 Task: Find connections with filter location Chalon-sur-Saône with filter topic #blockchainwith filter profile language English with filter current company Max Fashion India with filter school University of Rajasthan with filter industry Defense and Space Manufacturing with filter service category Network Support with filter keywords title Proposal Writer
Action: Mouse moved to (640, 93)
Screenshot: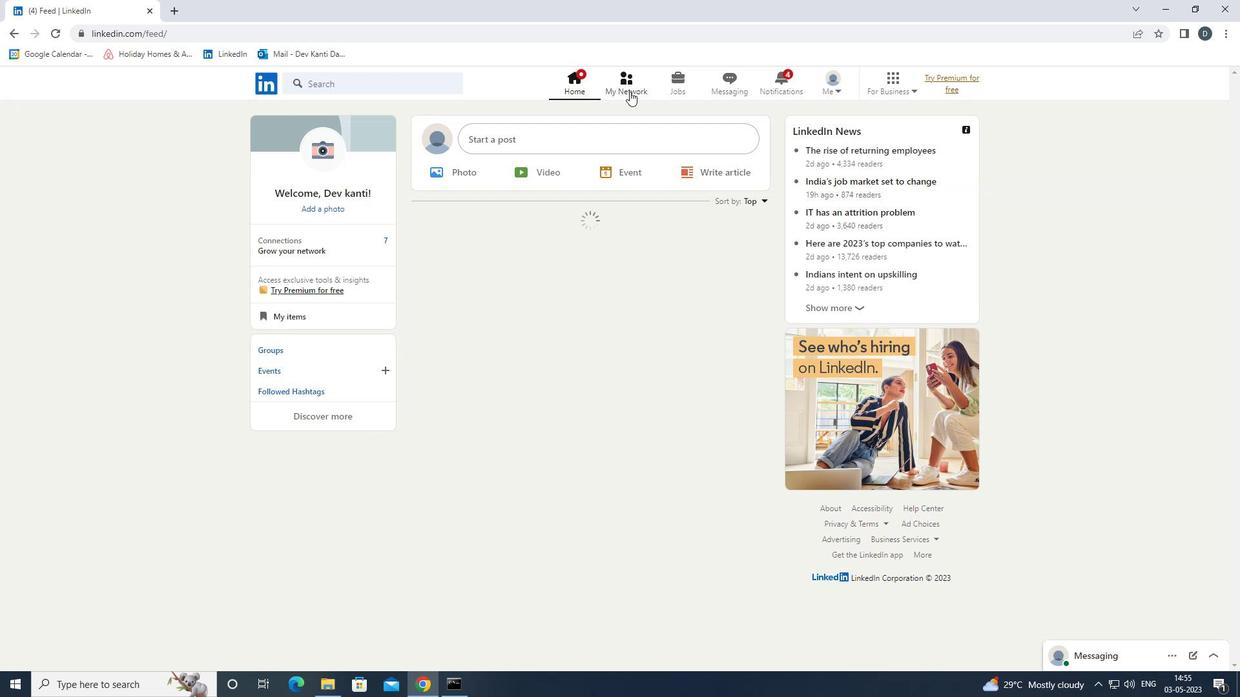 
Action: Mouse pressed left at (640, 93)
Screenshot: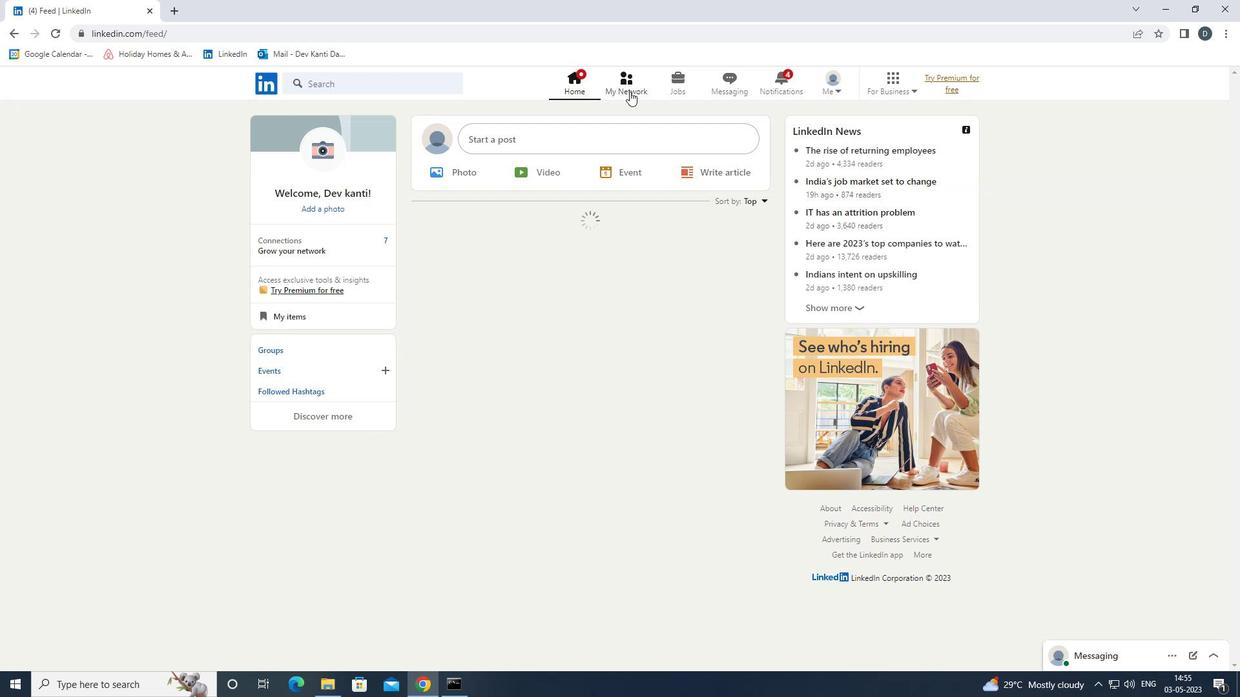 
Action: Mouse moved to (430, 153)
Screenshot: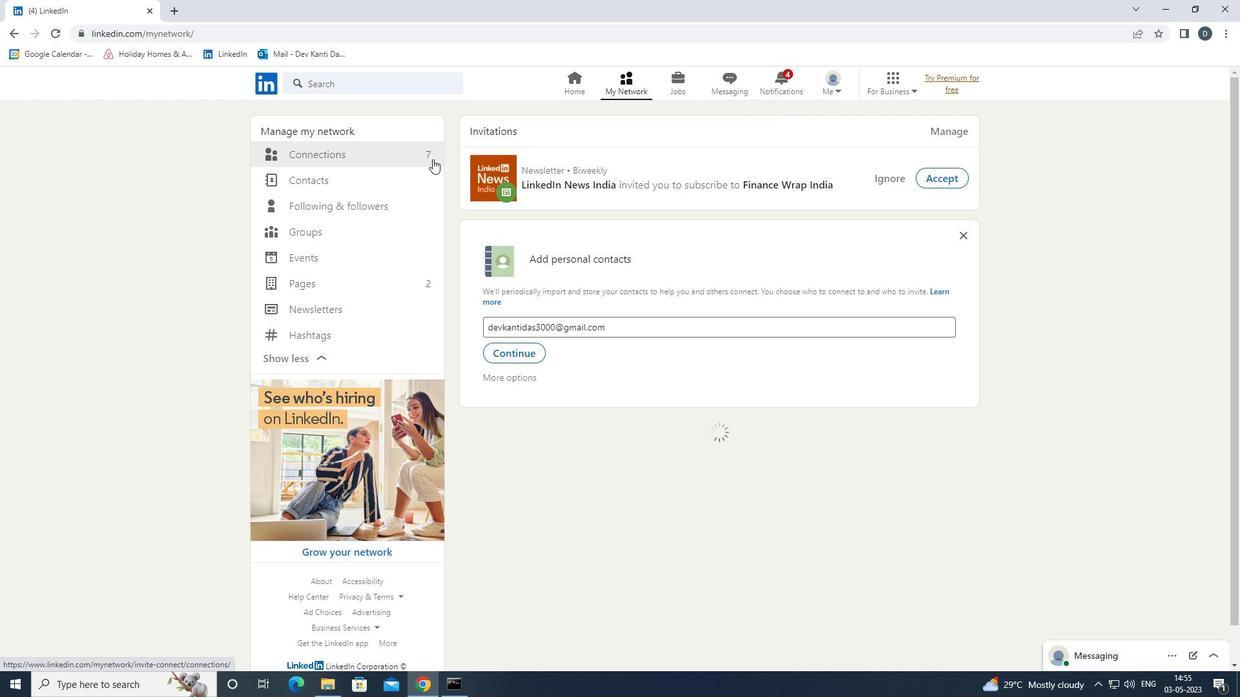 
Action: Mouse pressed left at (430, 153)
Screenshot: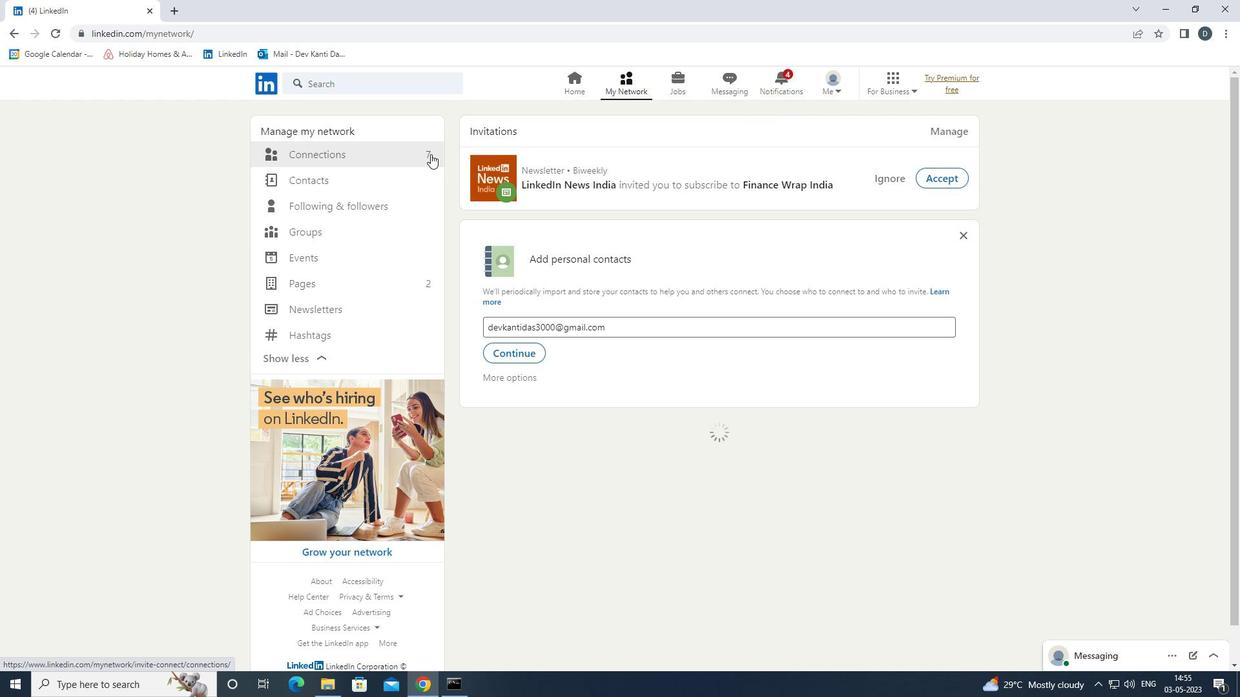 
Action: Mouse moved to (722, 161)
Screenshot: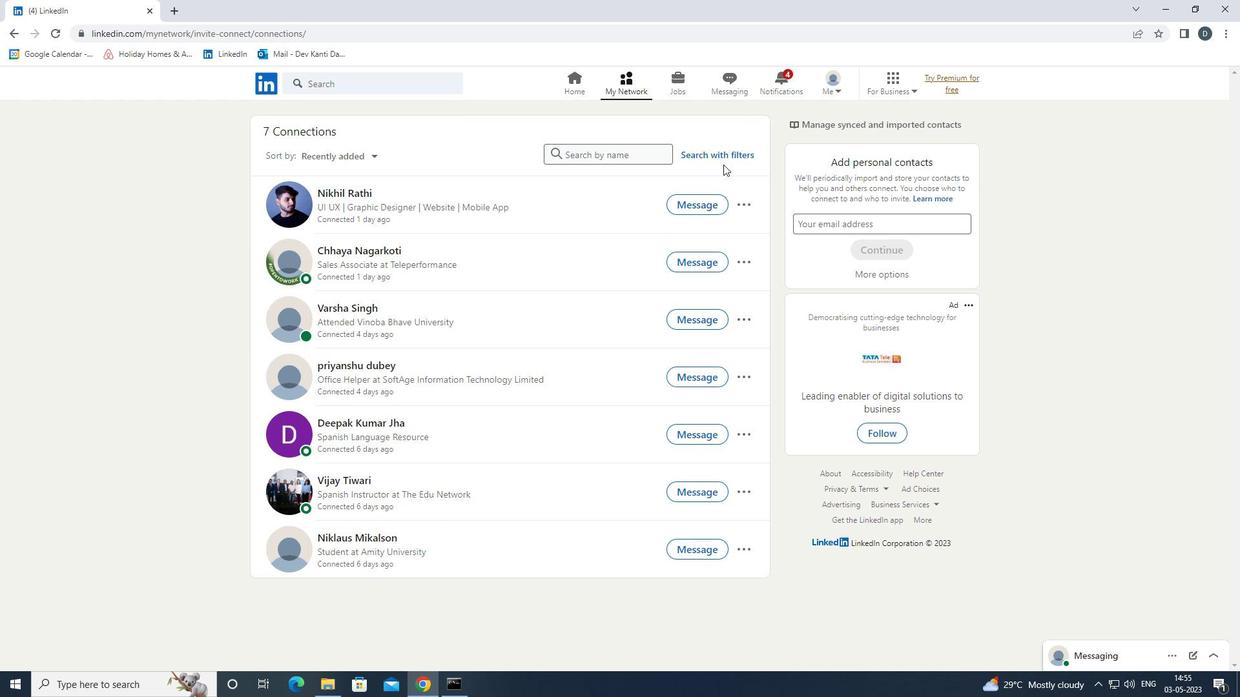 
Action: Mouse pressed left at (722, 161)
Screenshot: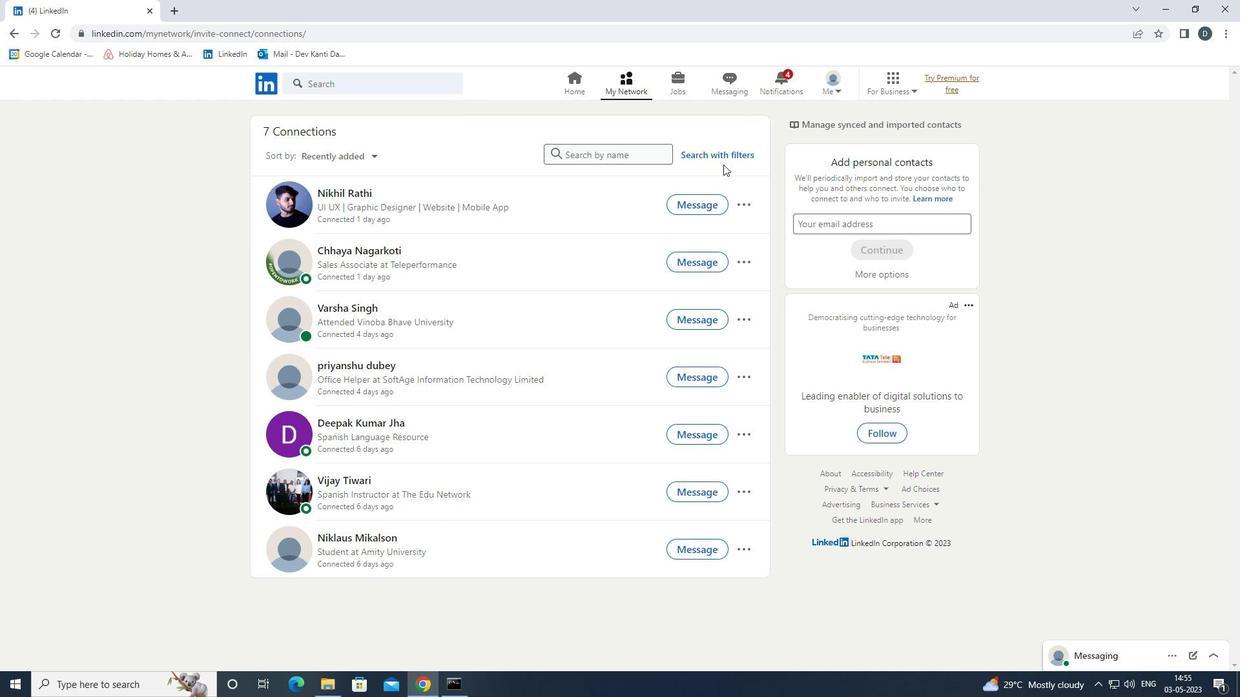 
Action: Mouse moved to (669, 119)
Screenshot: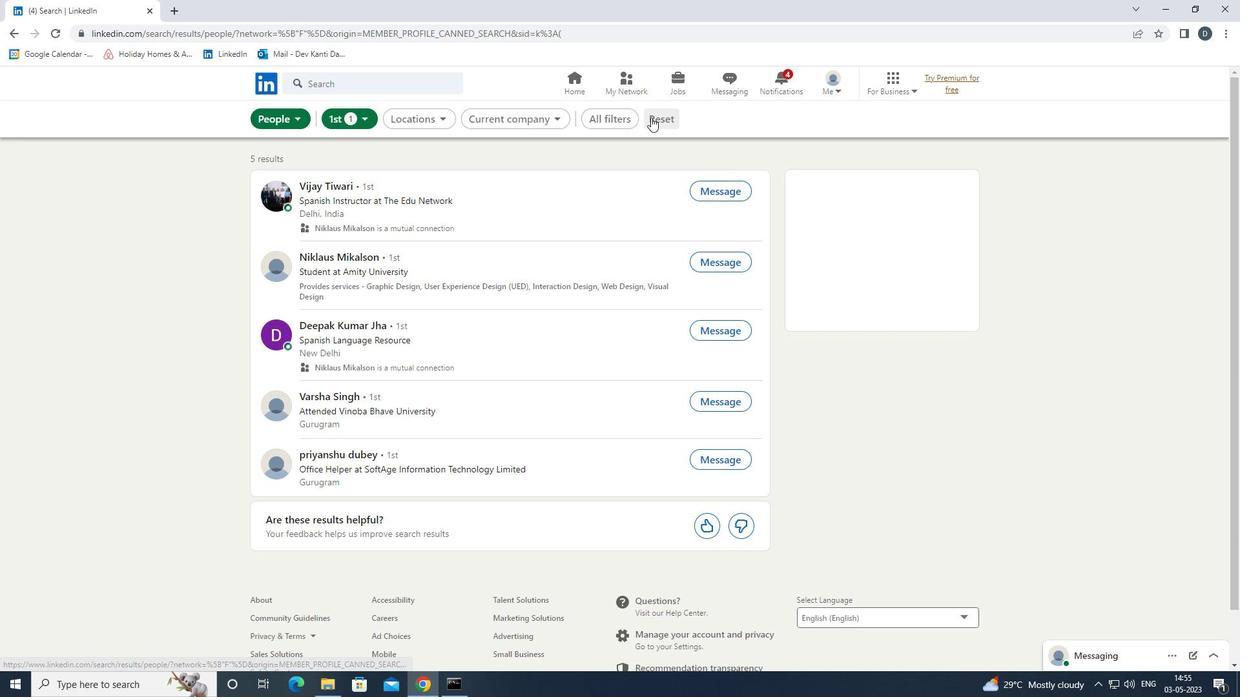 
Action: Mouse pressed left at (669, 119)
Screenshot: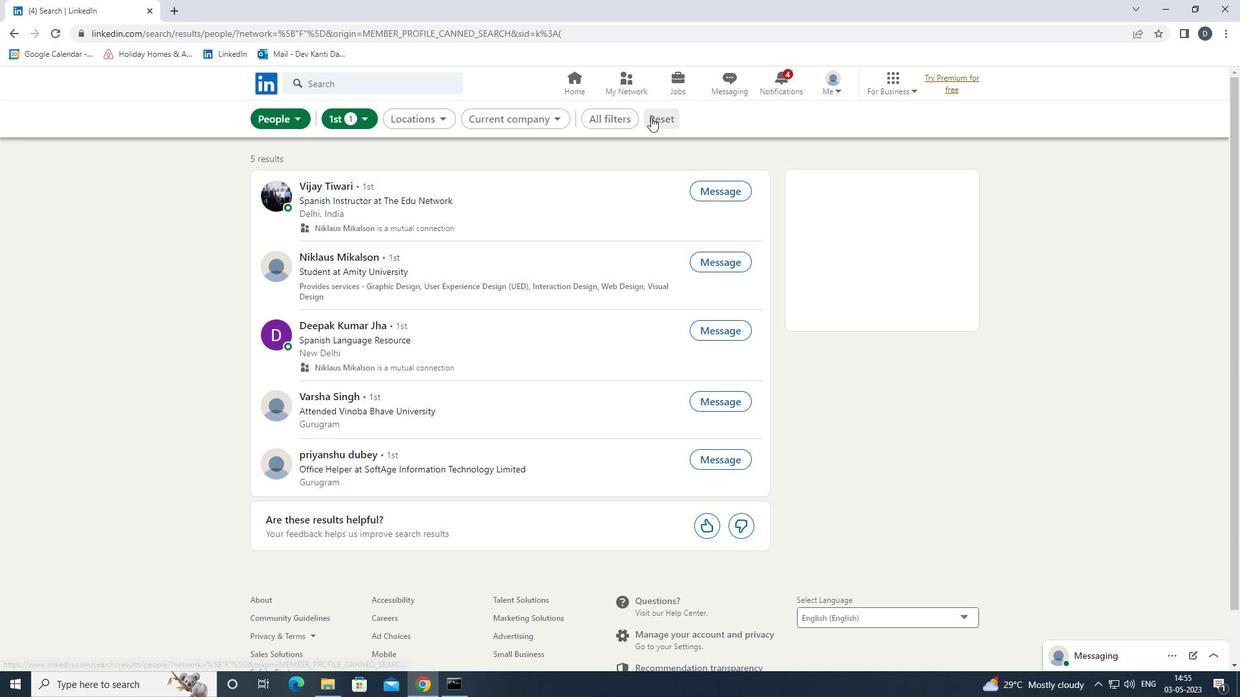 
Action: Mouse moved to (629, 117)
Screenshot: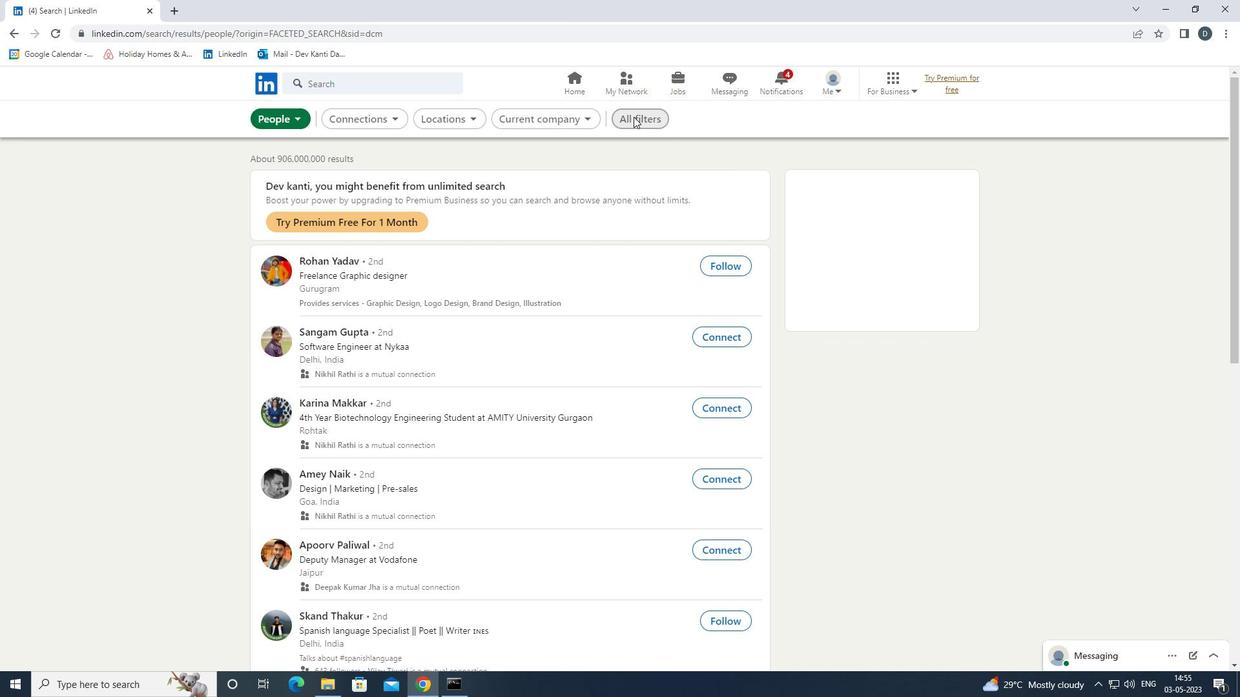 
Action: Mouse pressed left at (629, 117)
Screenshot: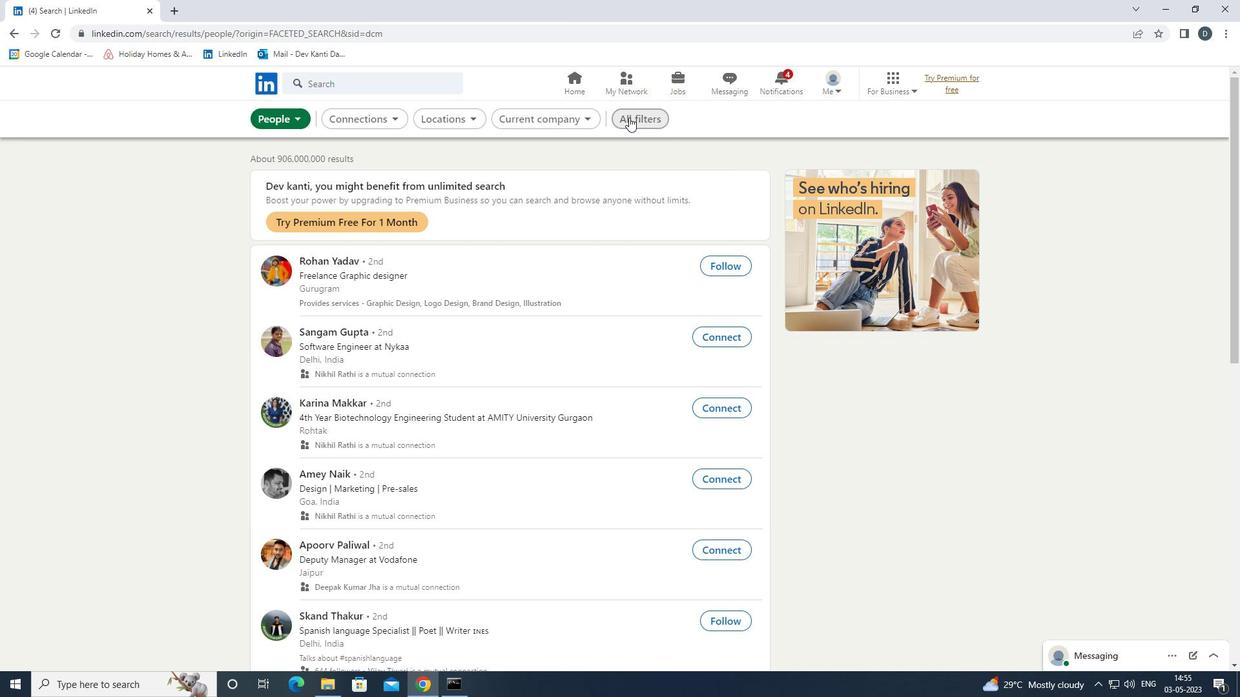 
Action: Mouse moved to (1129, 341)
Screenshot: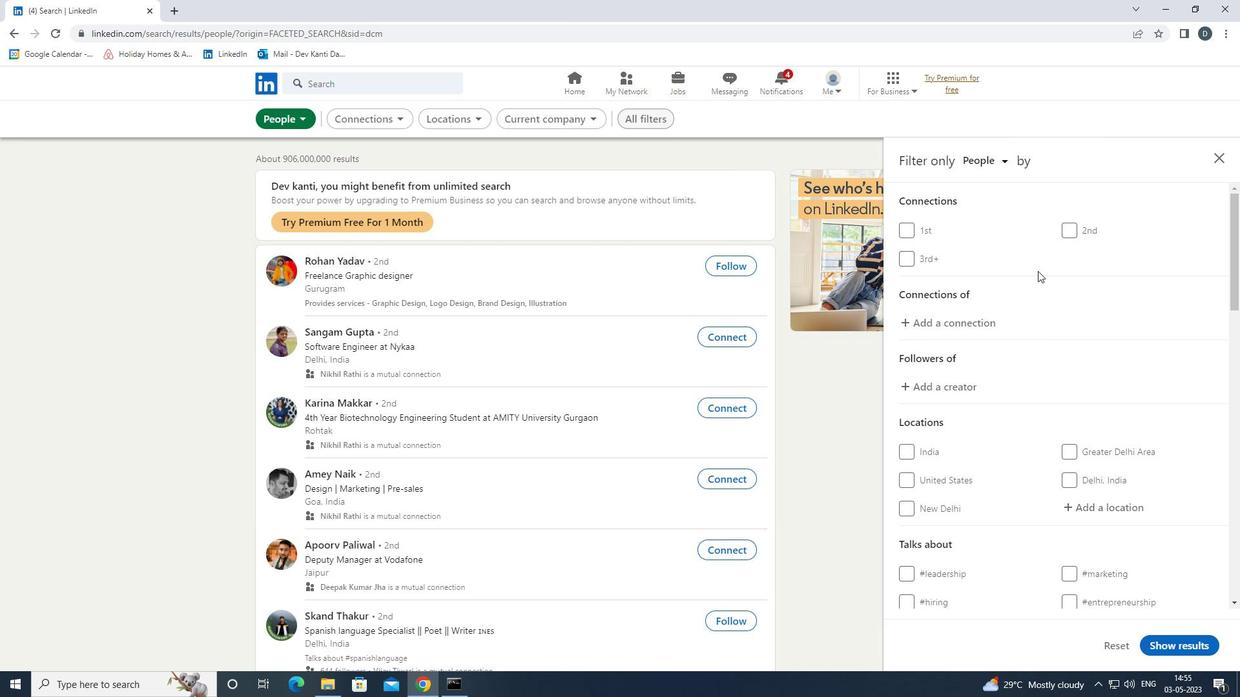 
Action: Mouse scrolled (1129, 340) with delta (0, 0)
Screenshot: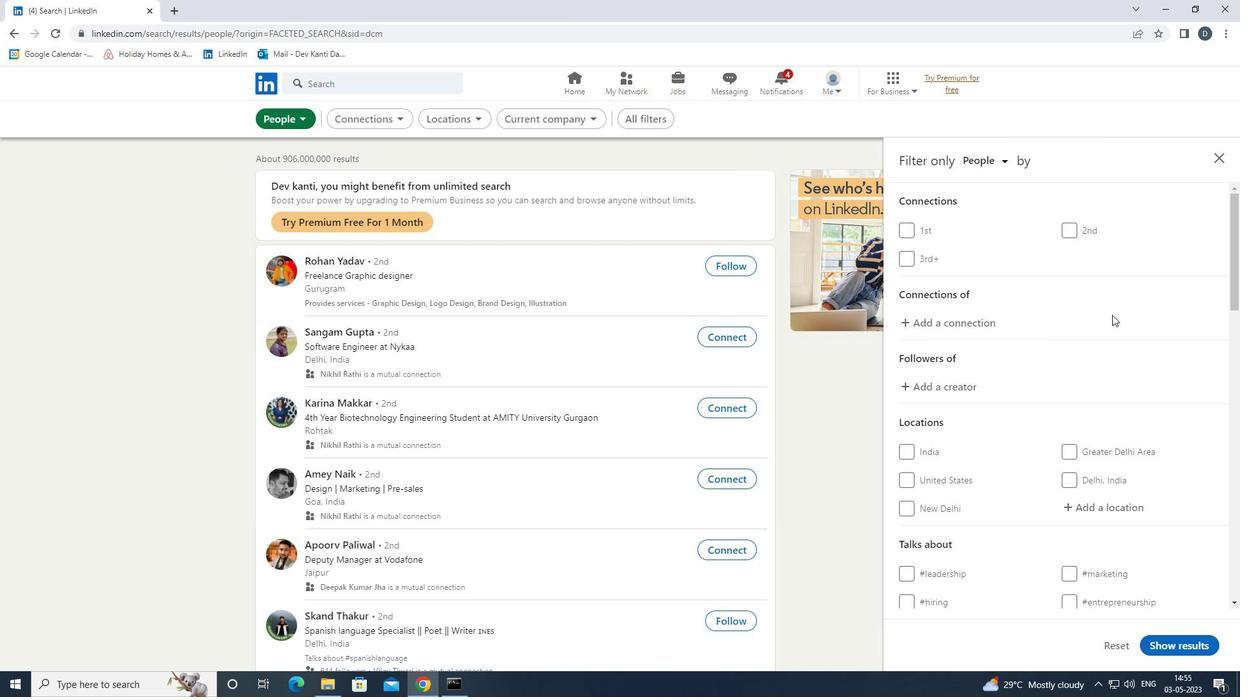 
Action: Mouse scrolled (1129, 340) with delta (0, 0)
Screenshot: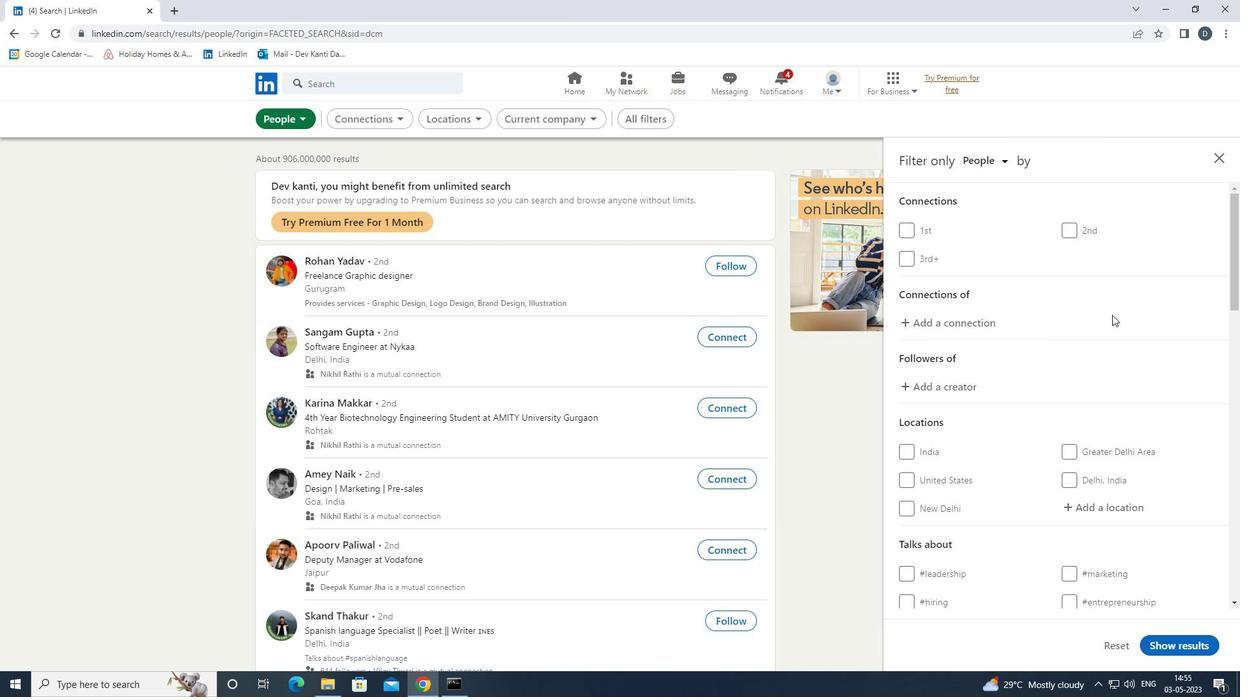 
Action: Mouse moved to (1124, 377)
Screenshot: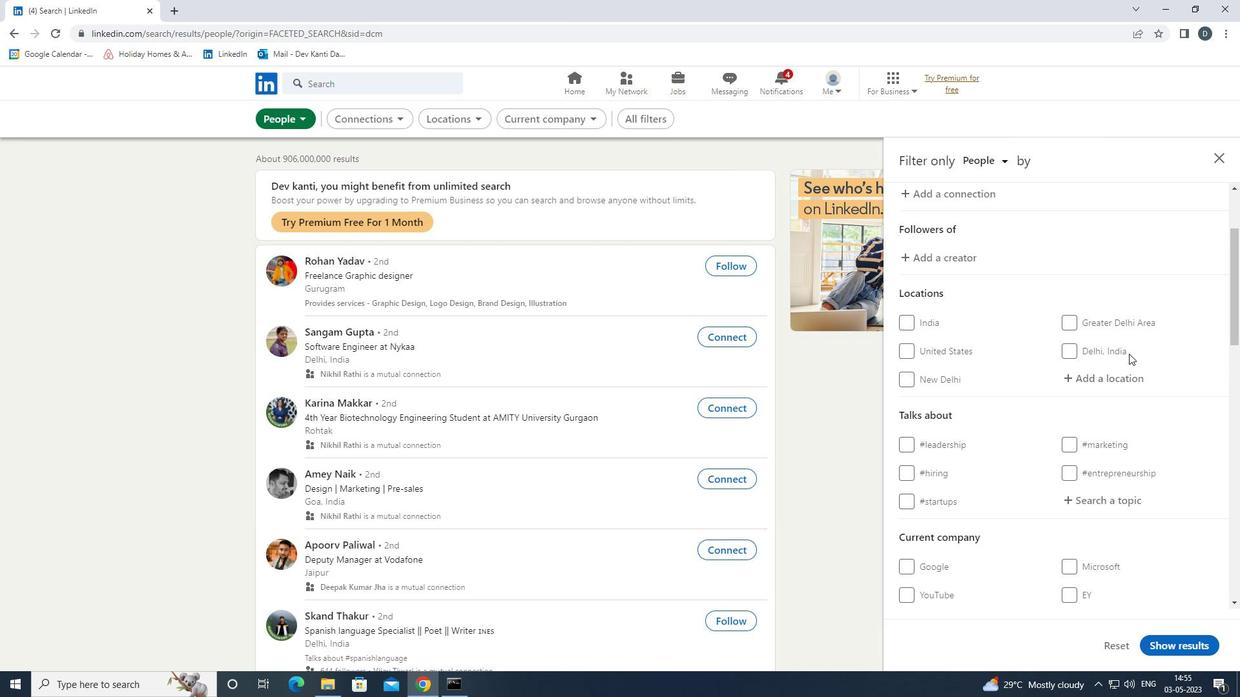 
Action: Mouse pressed left at (1124, 377)
Screenshot: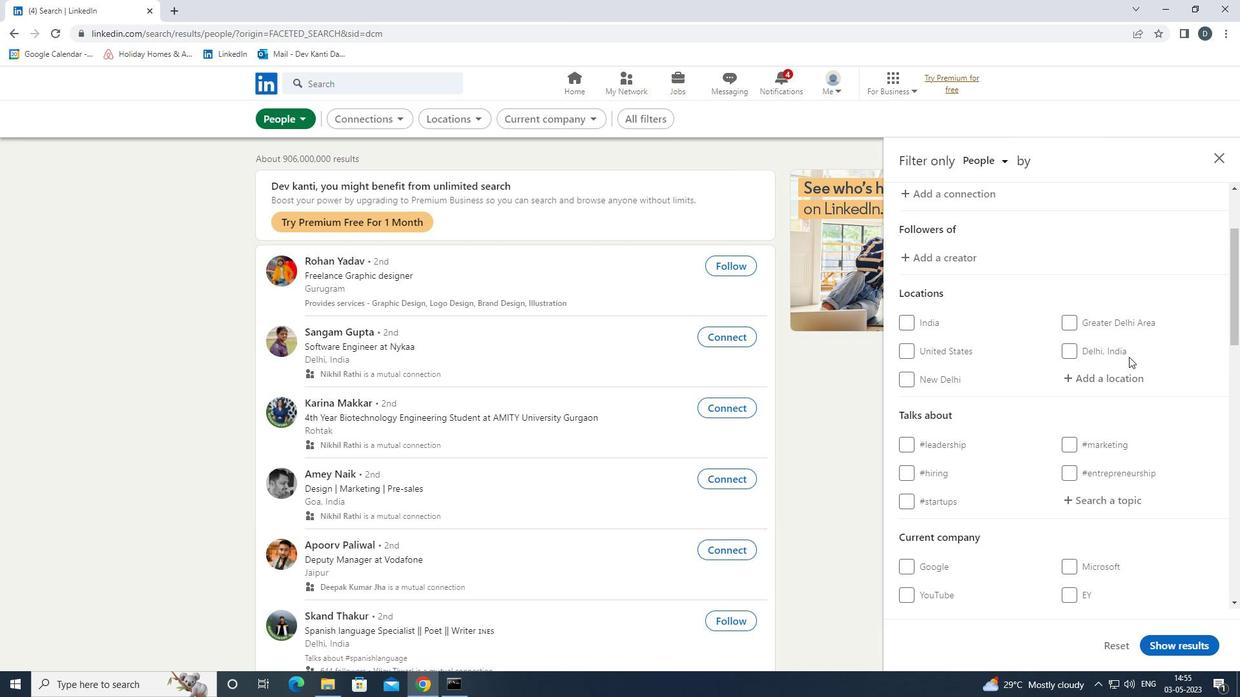 
Action: Mouse moved to (1125, 379)
Screenshot: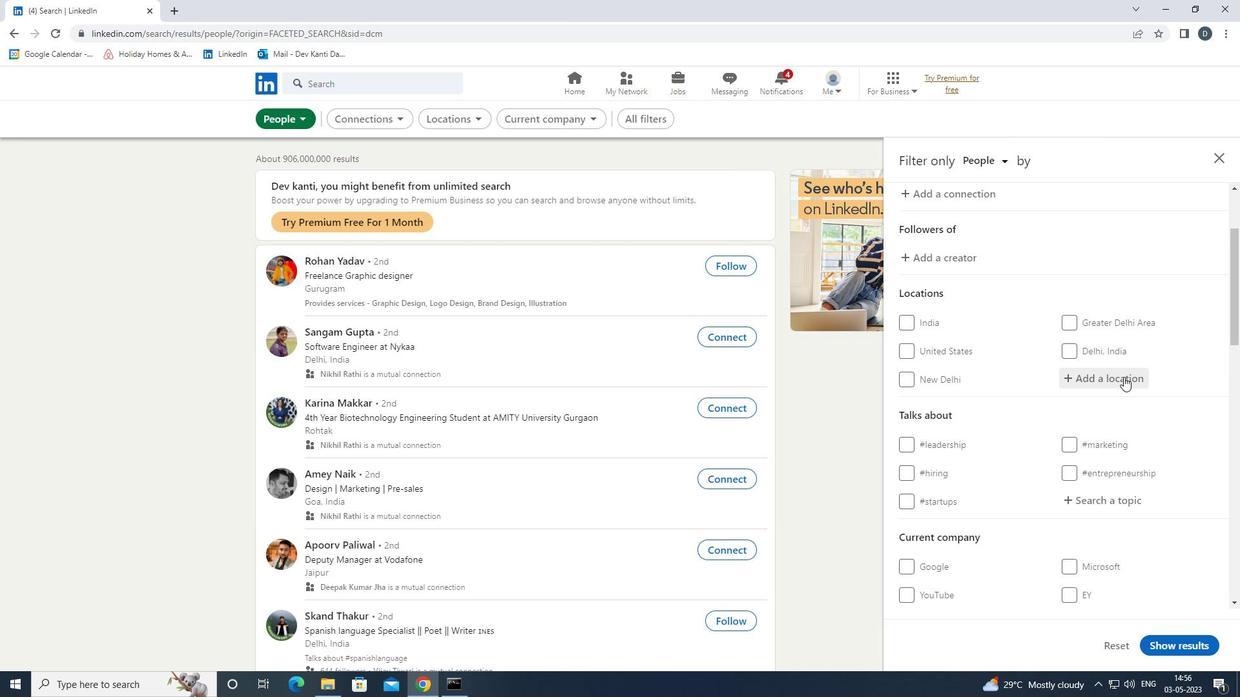 
Action: Key pressed <Key.shift>CHALONM<Key.backspace><Key.down><Key.enter>
Screenshot: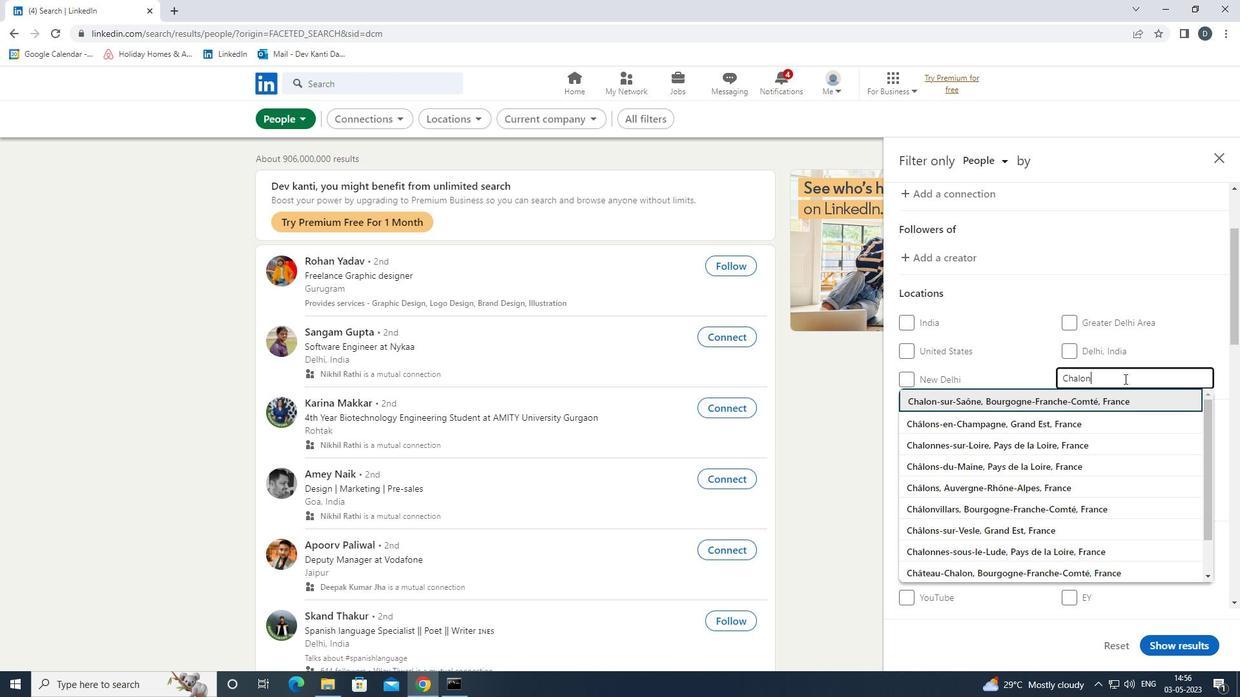 
Action: Mouse moved to (1165, 413)
Screenshot: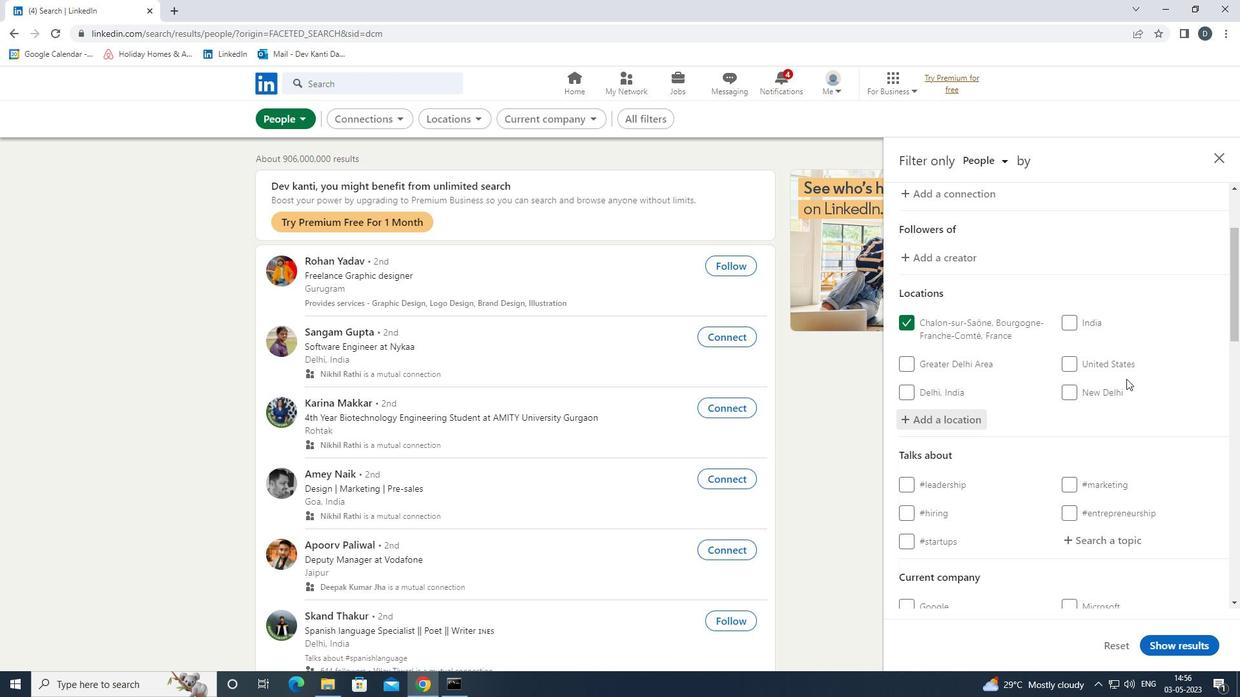 
Action: Mouse scrolled (1165, 412) with delta (0, 0)
Screenshot: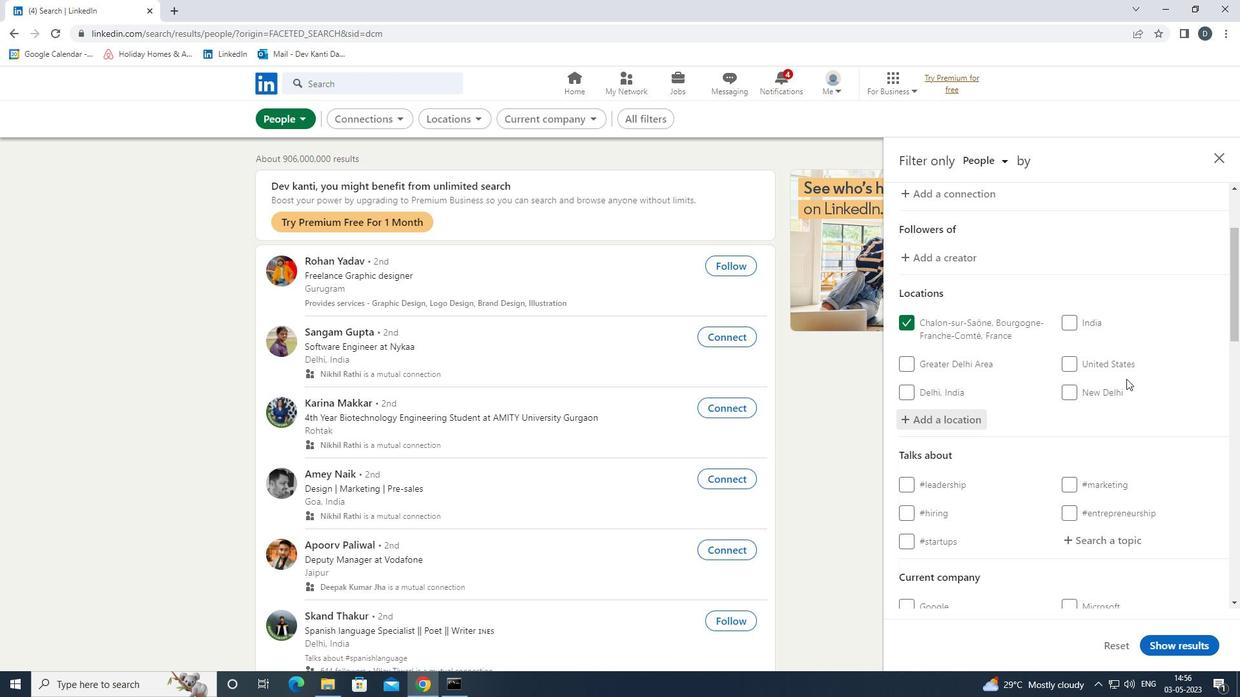 
Action: Mouse moved to (1165, 413)
Screenshot: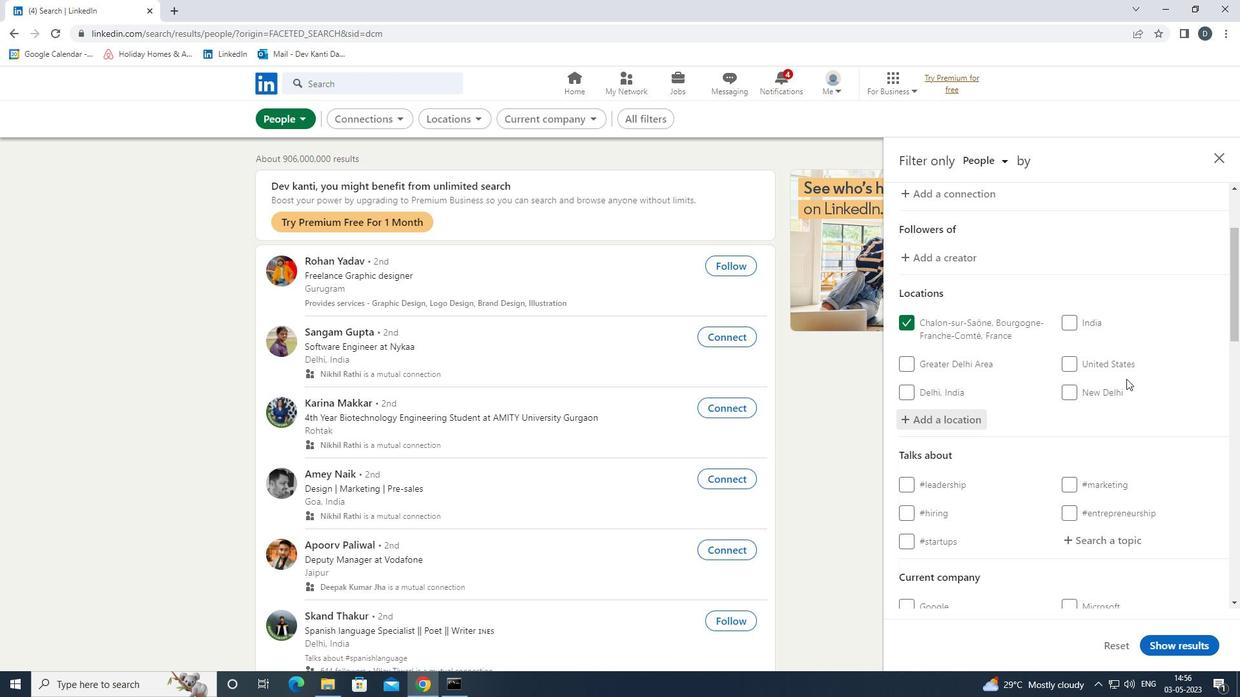 
Action: Mouse scrolled (1165, 412) with delta (0, 0)
Screenshot: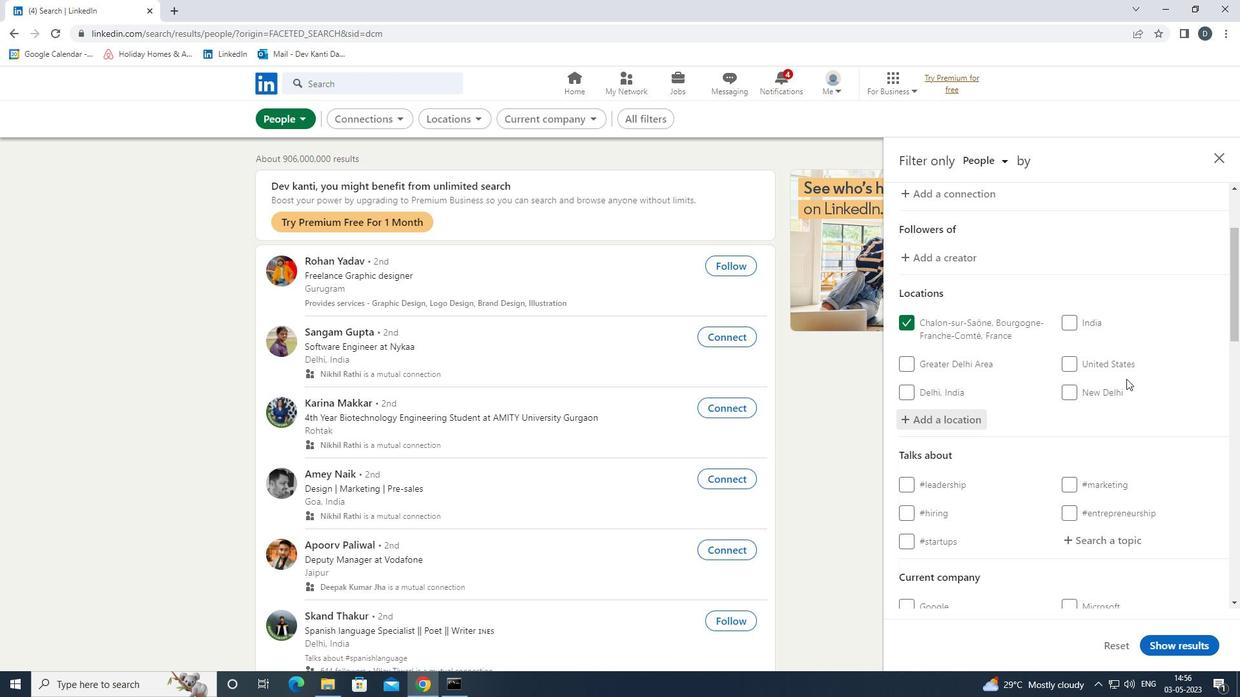 
Action: Mouse moved to (1135, 404)
Screenshot: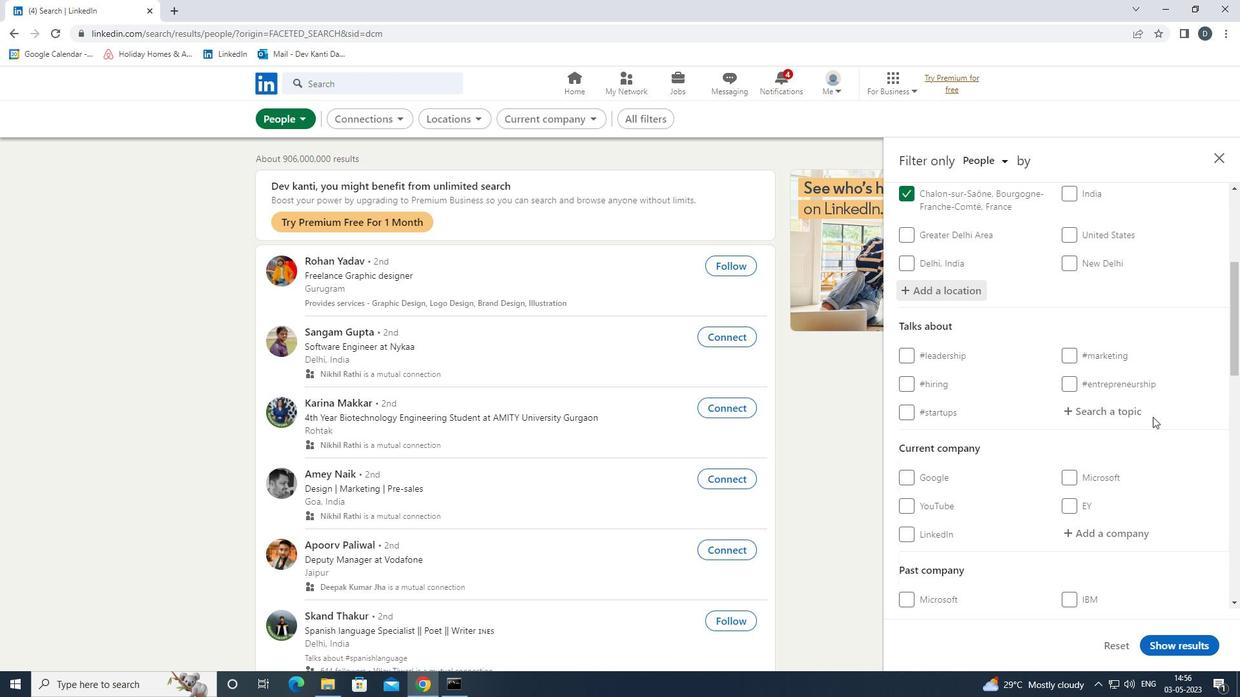 
Action: Mouse pressed left at (1135, 404)
Screenshot: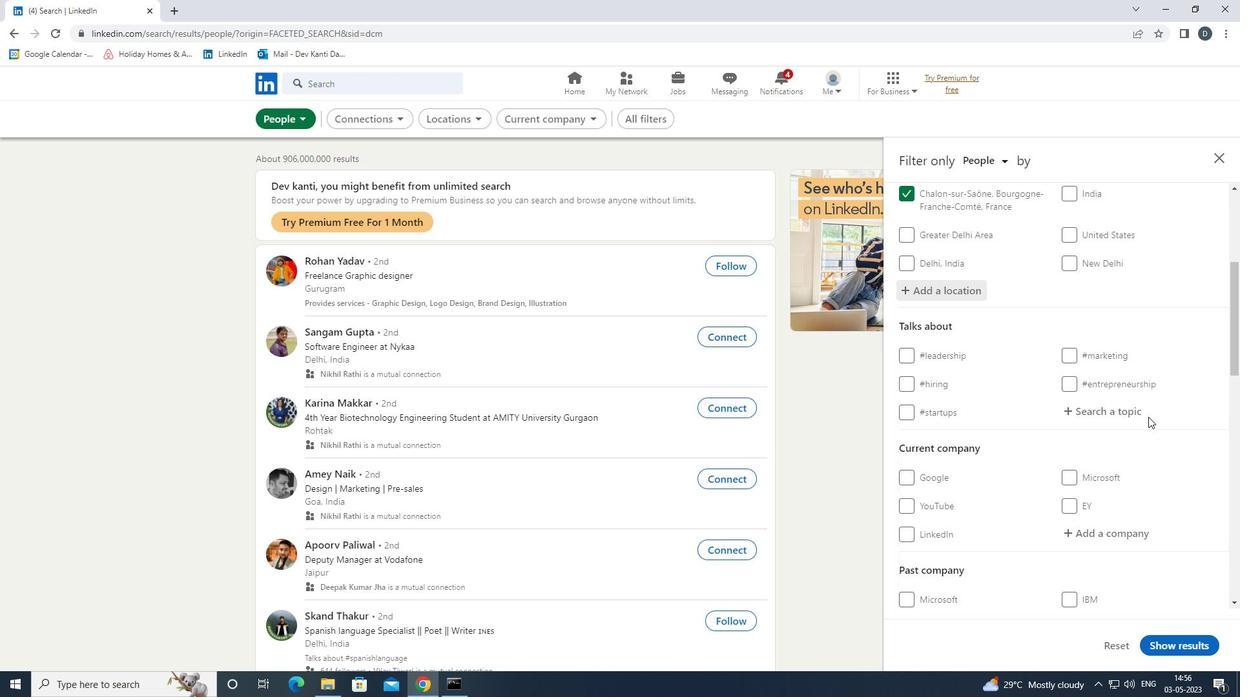 
Action: Key pressed BLOCKCHAIN<Key.down><Key.enter>
Screenshot: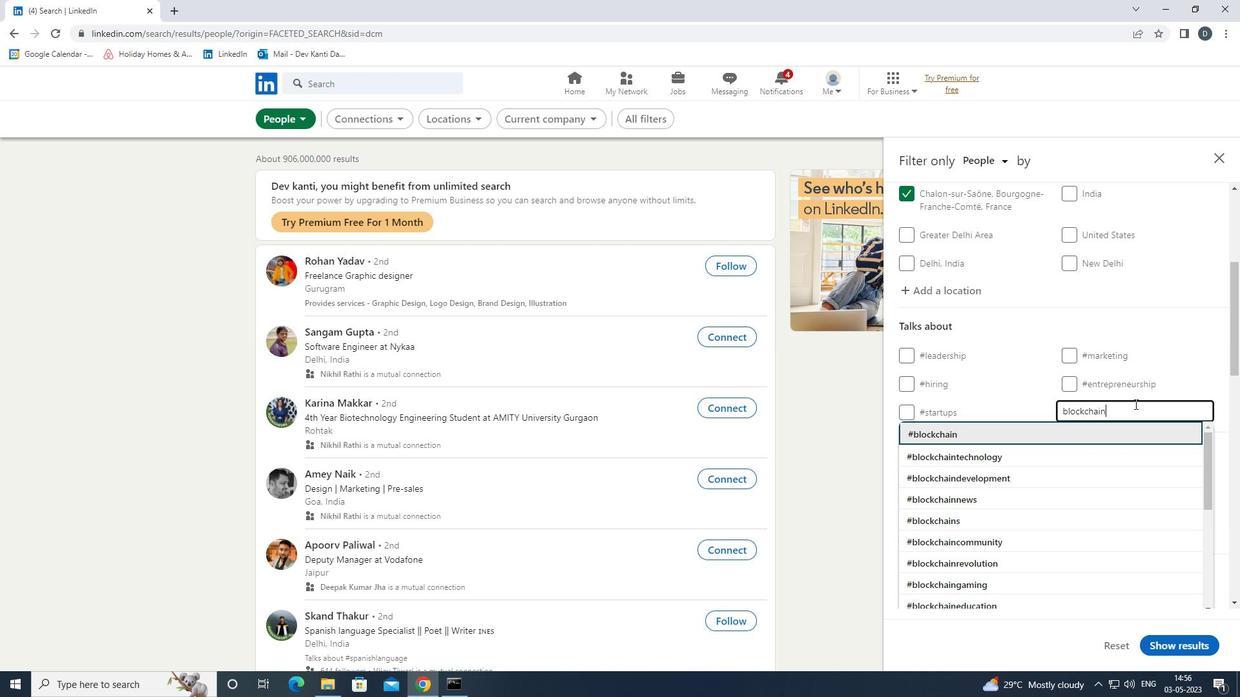 
Action: Mouse moved to (1127, 400)
Screenshot: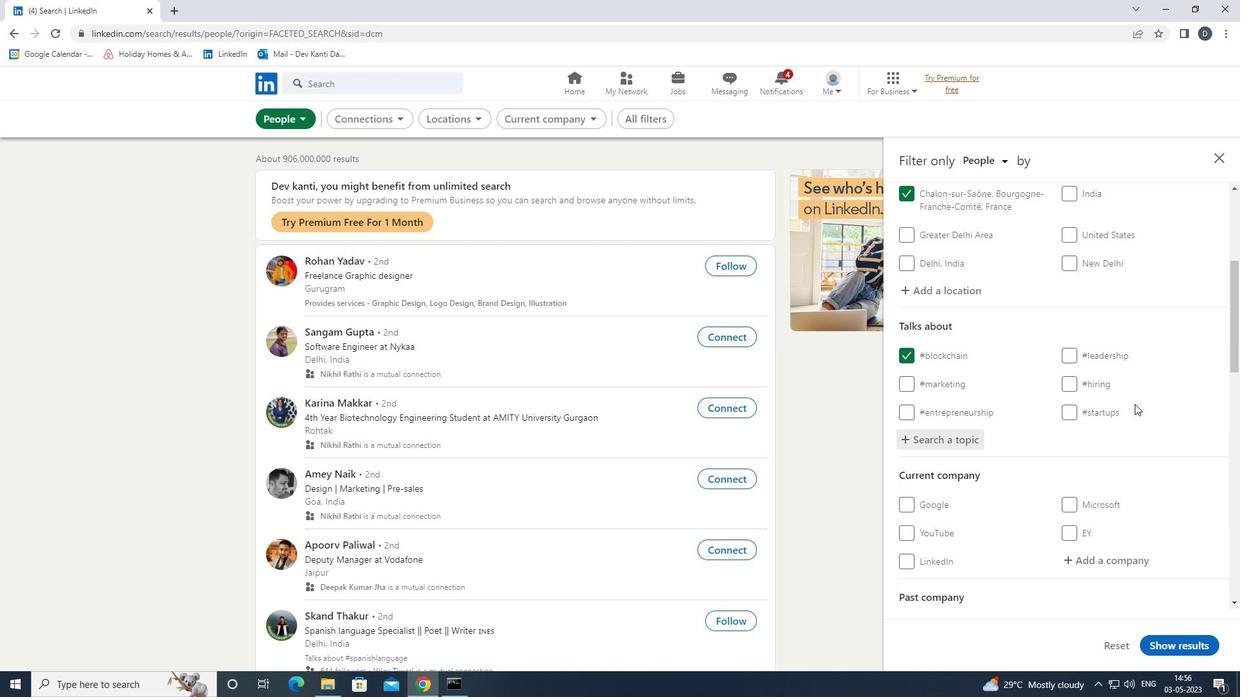 
Action: Mouse scrolled (1127, 400) with delta (0, 0)
Screenshot: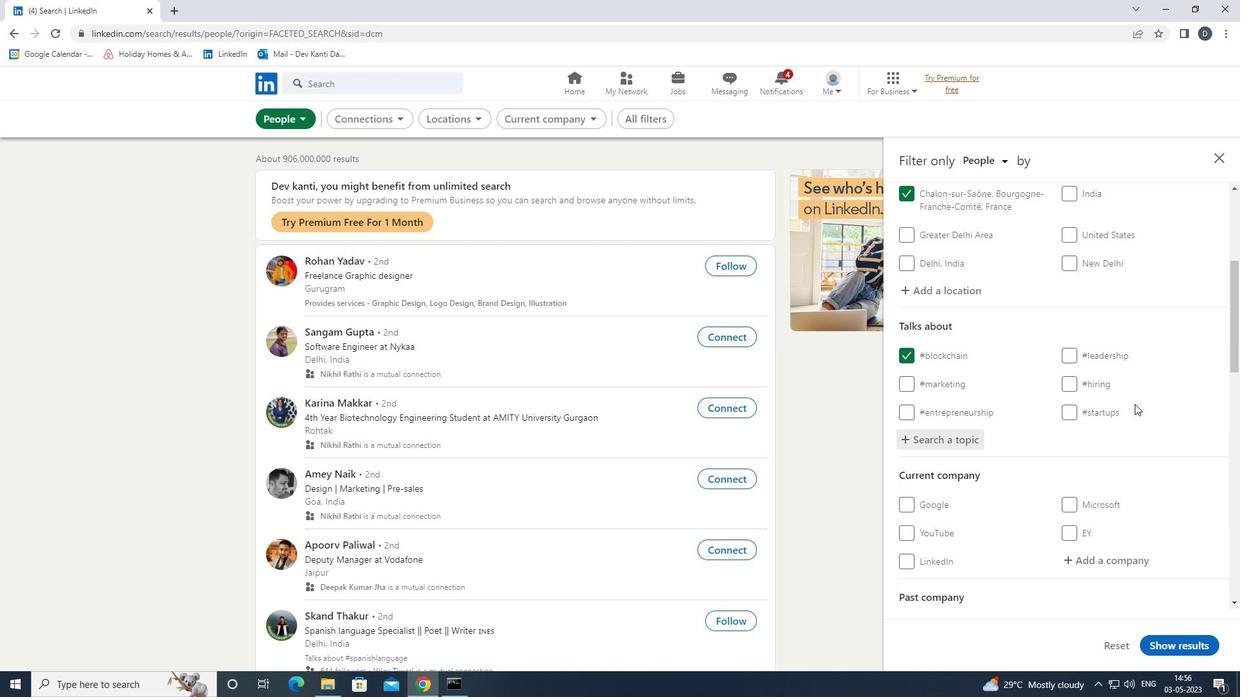 
Action: Mouse moved to (1127, 401)
Screenshot: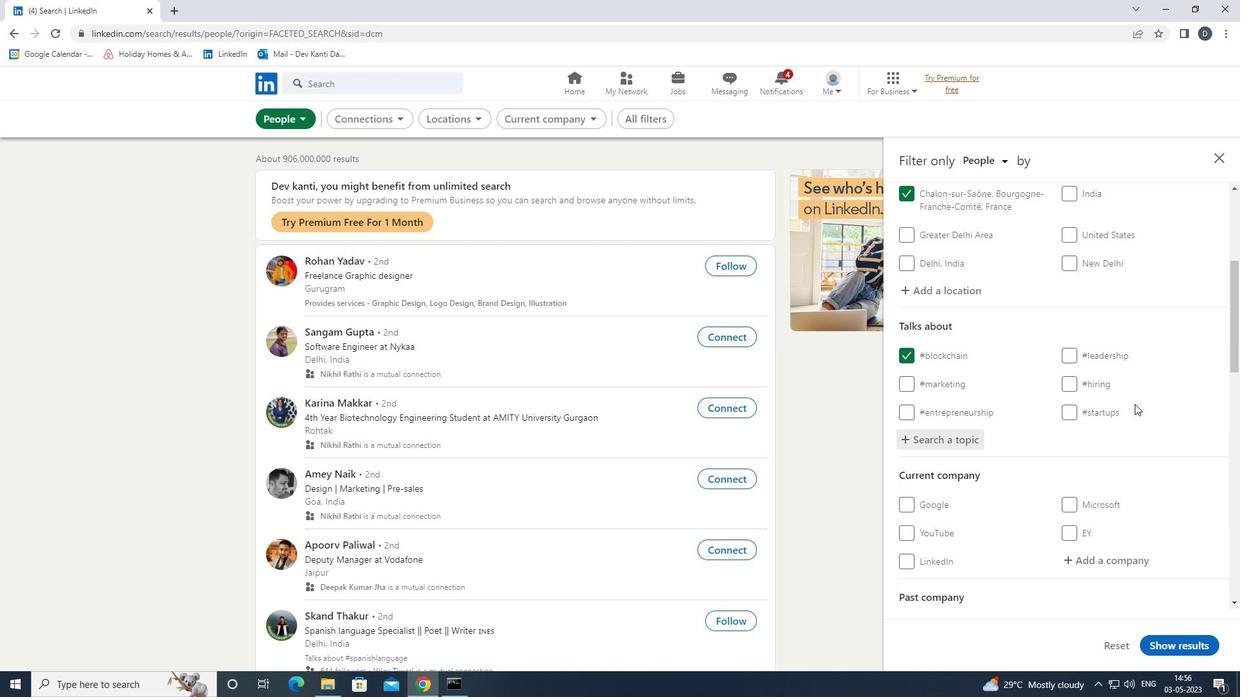 
Action: Mouse scrolled (1127, 400) with delta (0, 0)
Screenshot: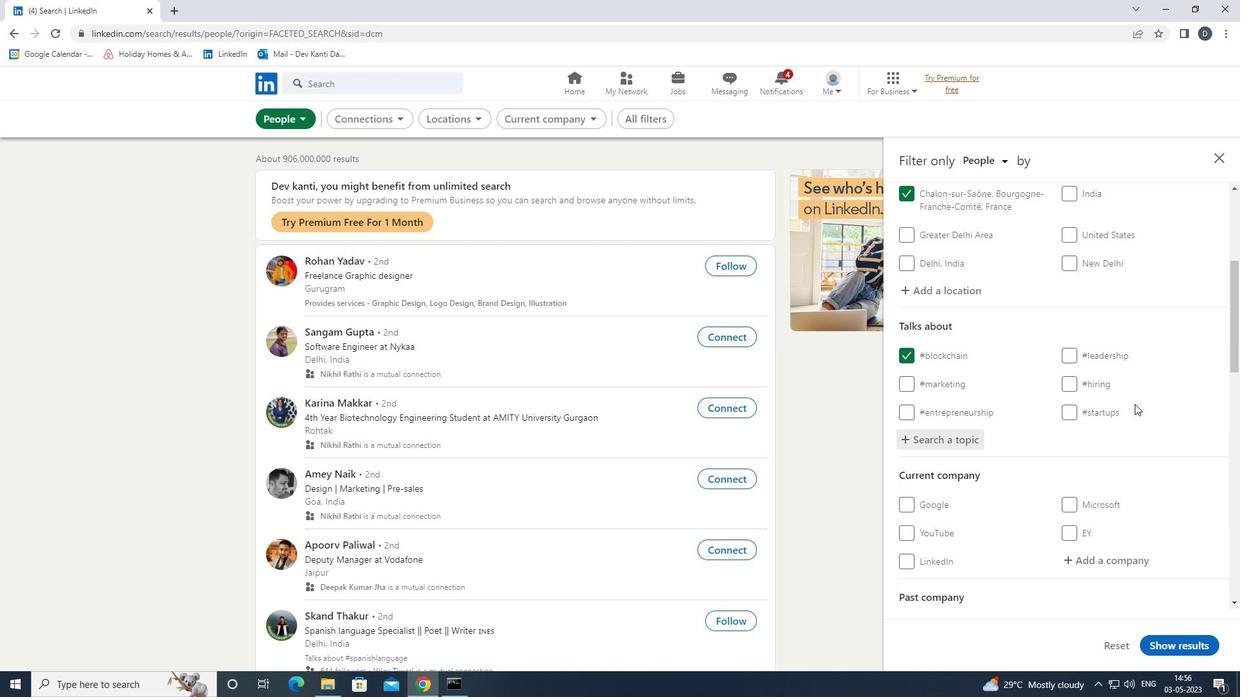 
Action: Mouse moved to (1127, 402)
Screenshot: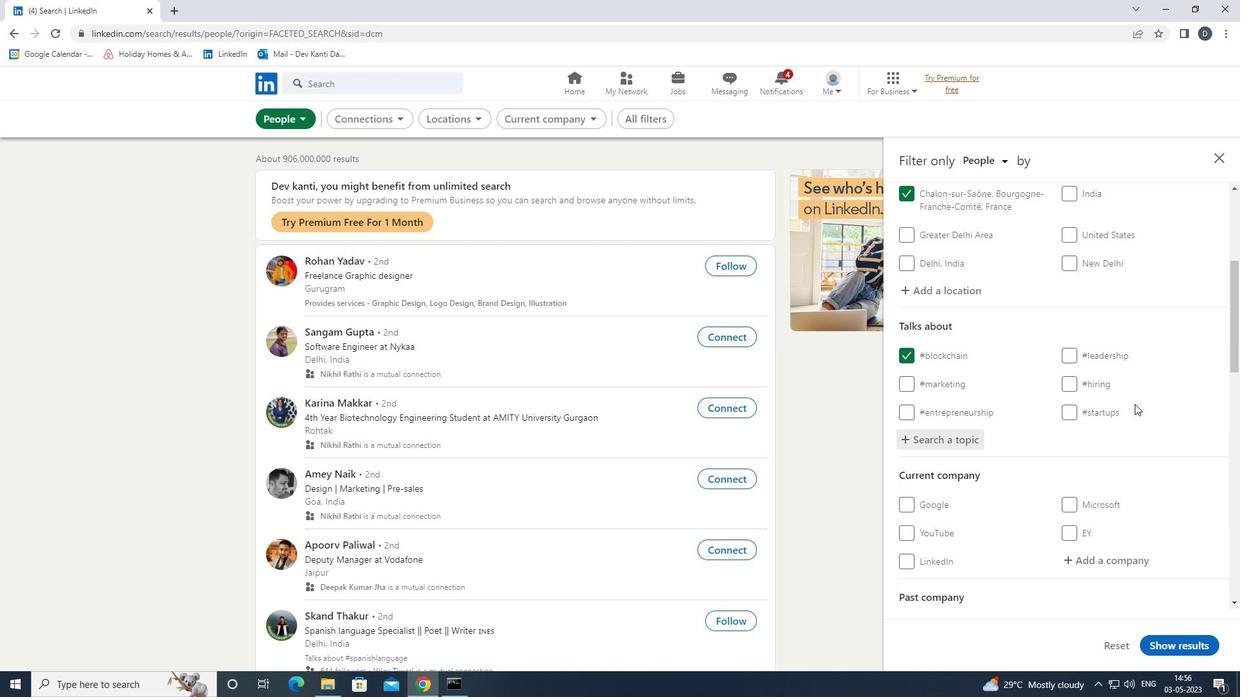 
Action: Mouse scrolled (1127, 401) with delta (0, 0)
Screenshot: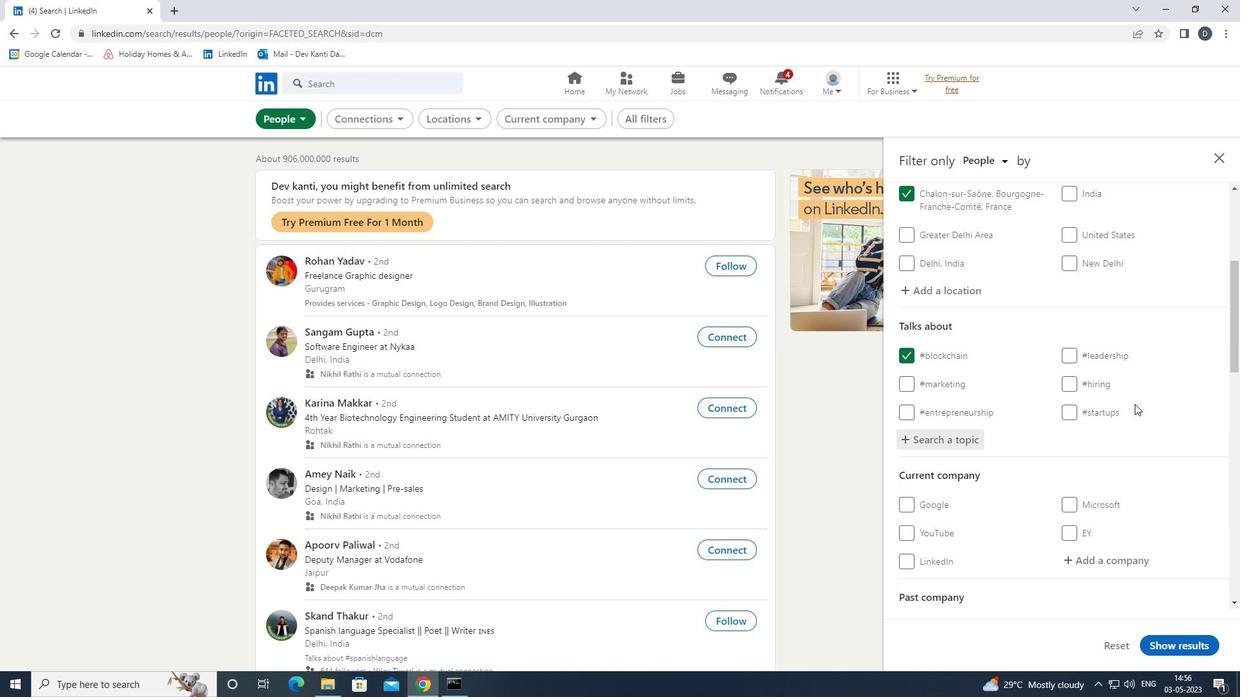 
Action: Mouse moved to (1127, 403)
Screenshot: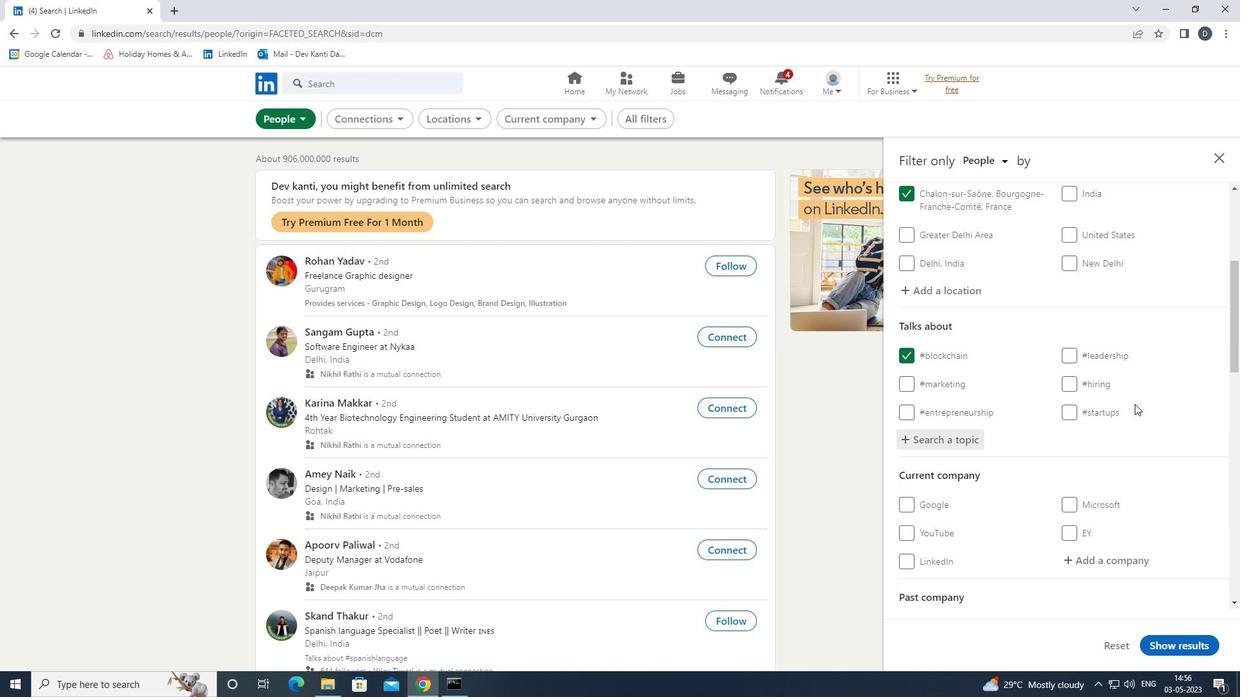 
Action: Mouse scrolled (1127, 403) with delta (0, 0)
Screenshot: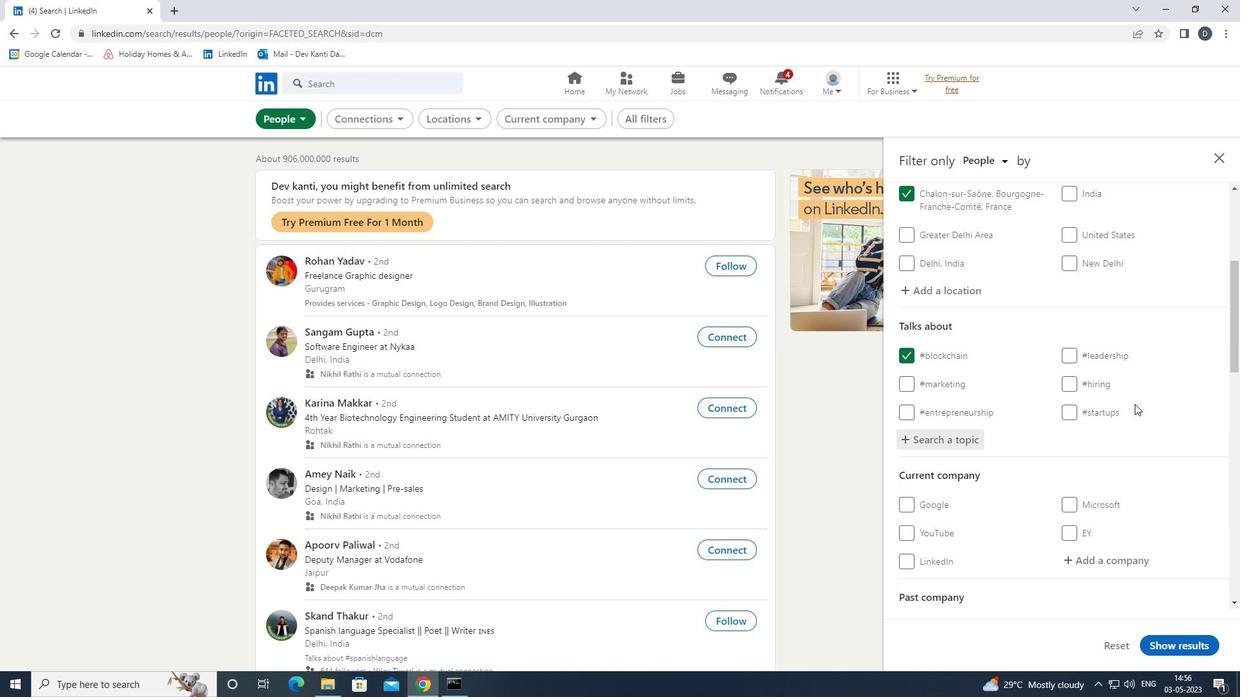 
Action: Mouse moved to (1127, 405)
Screenshot: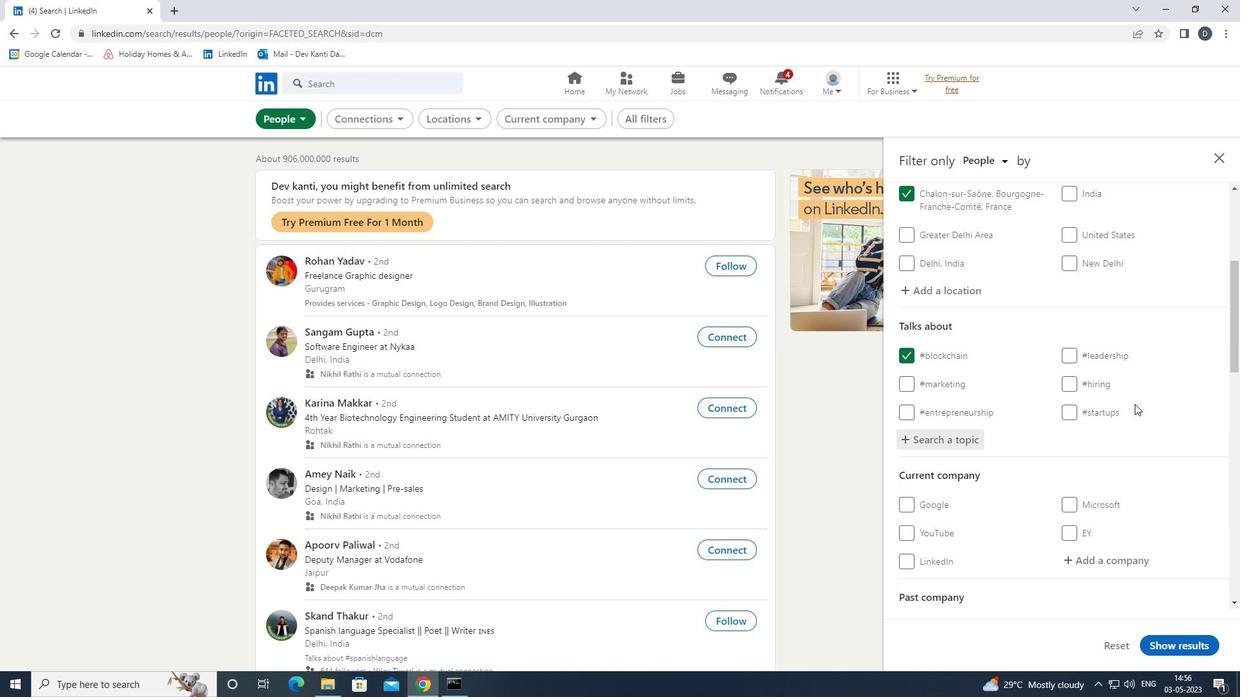 
Action: Mouse scrolled (1127, 405) with delta (0, 0)
Screenshot: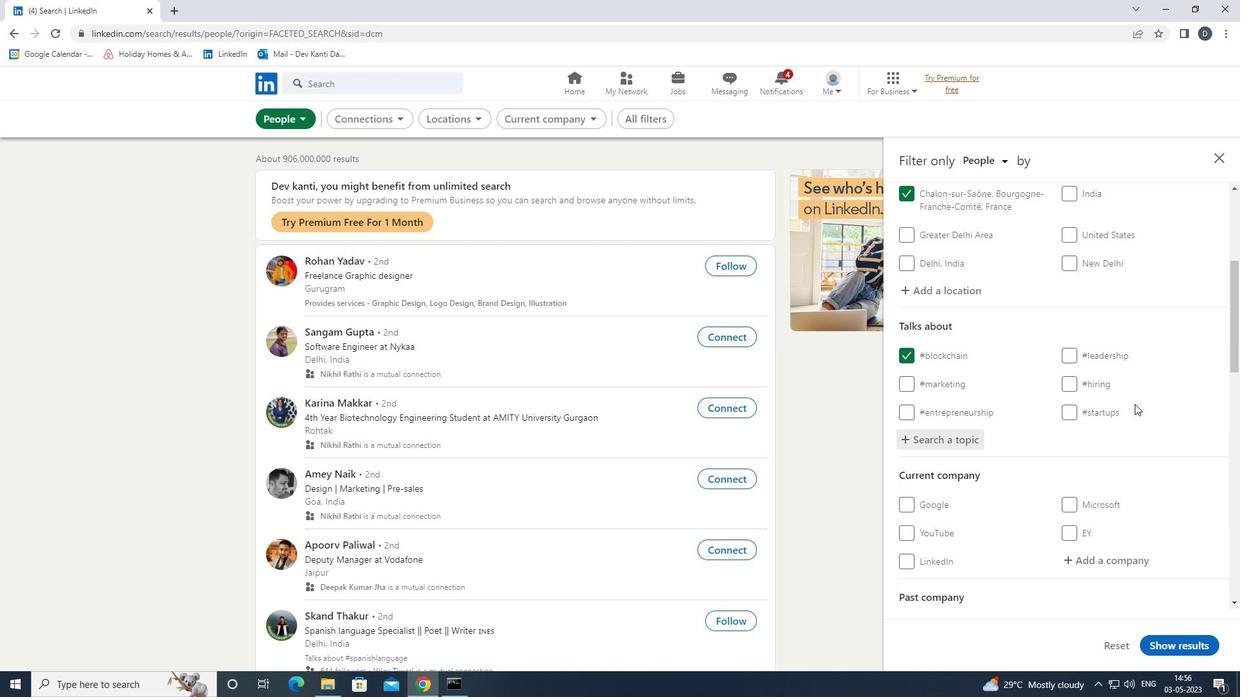 
Action: Mouse moved to (1127, 408)
Screenshot: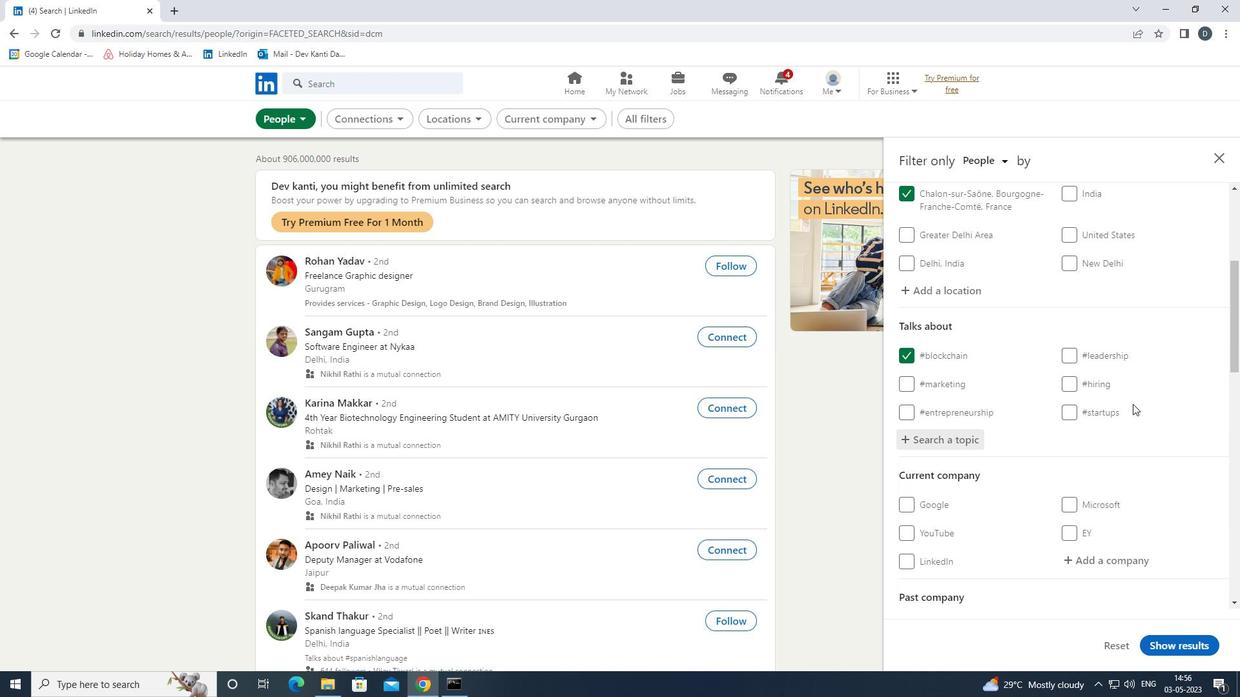 
Action: Mouse scrolled (1127, 407) with delta (0, 0)
Screenshot: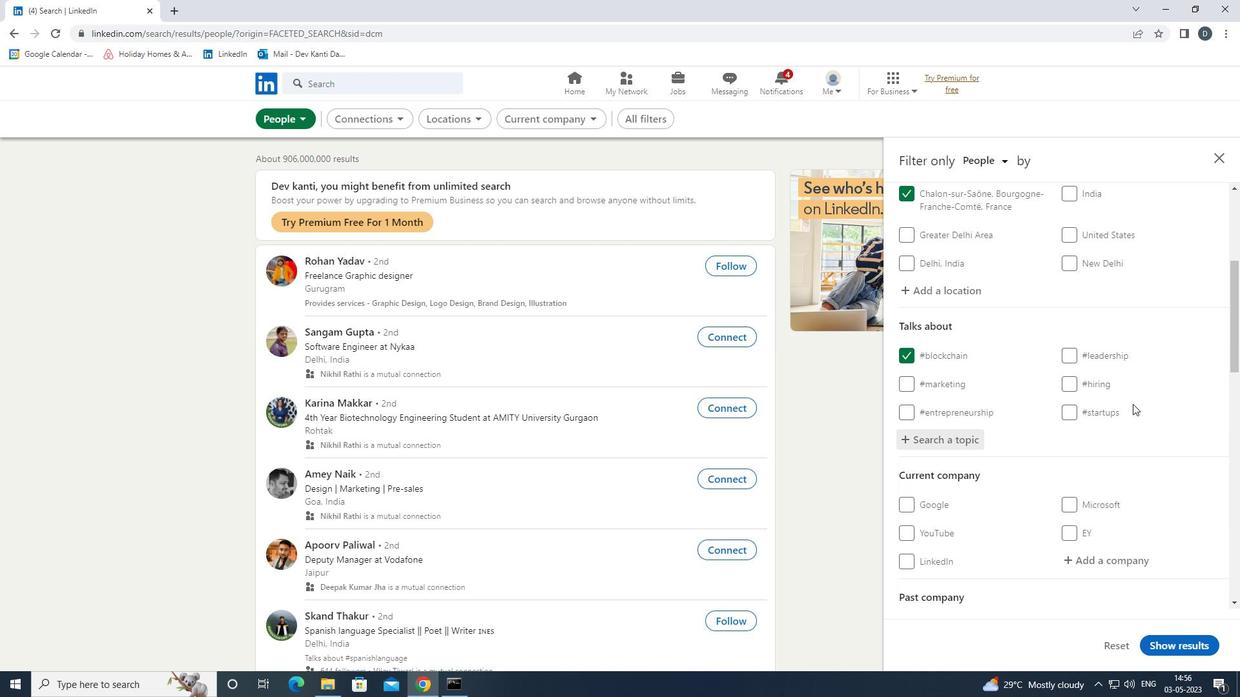 
Action: Mouse moved to (1127, 409)
Screenshot: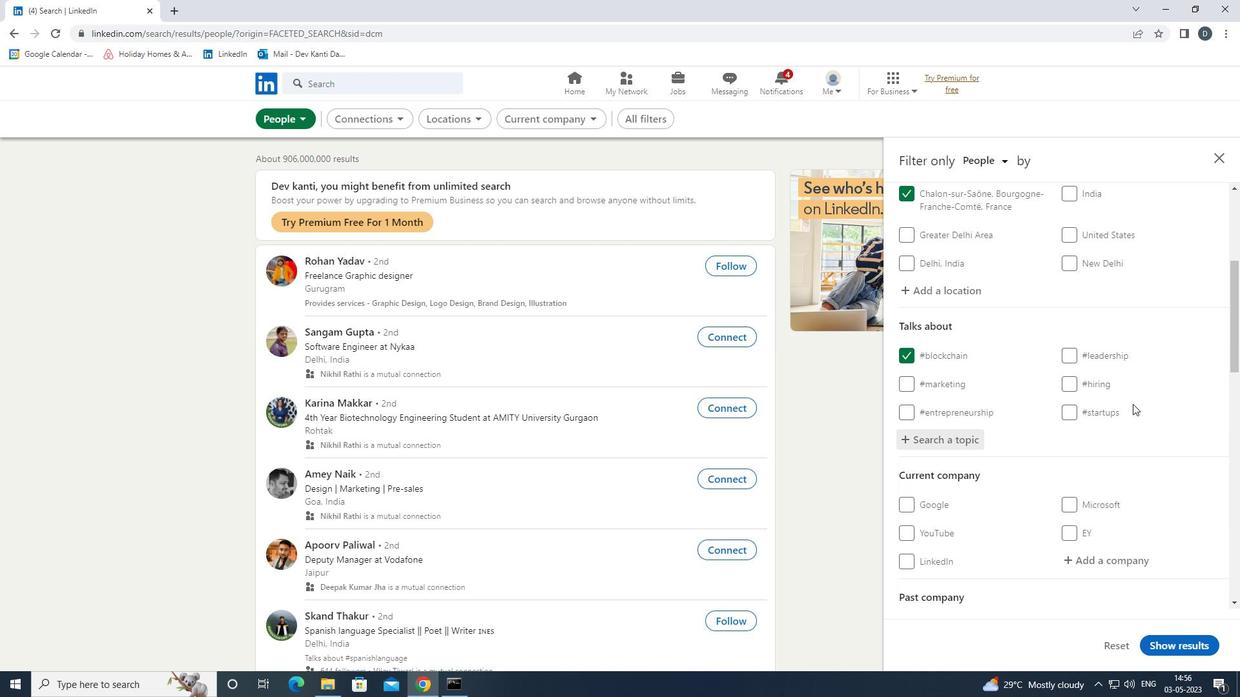 
Action: Mouse scrolled (1127, 409) with delta (0, 0)
Screenshot: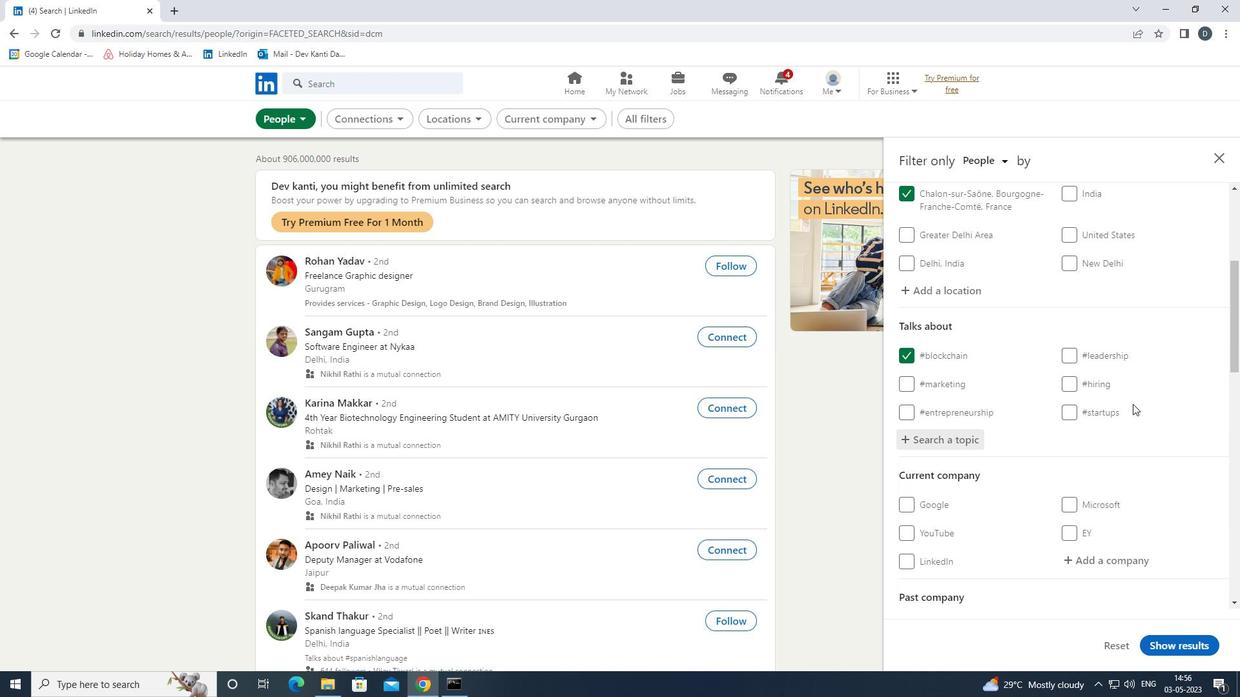 
Action: Mouse moved to (1104, 427)
Screenshot: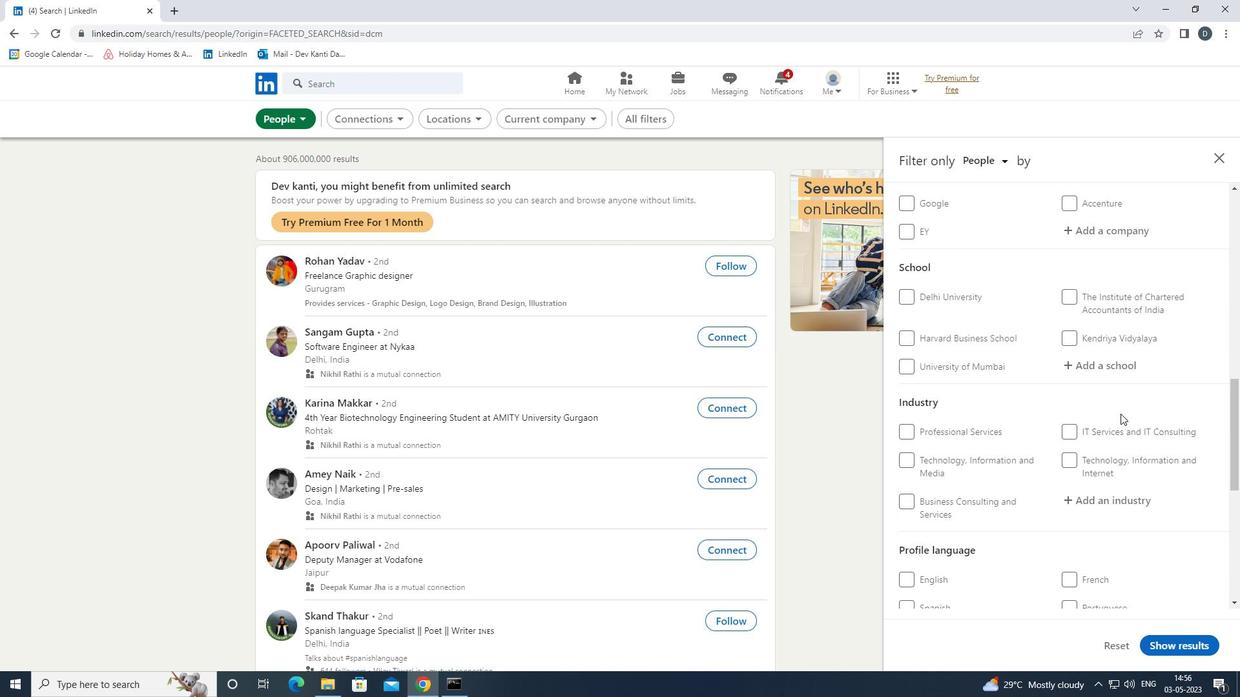 
Action: Mouse scrolled (1104, 427) with delta (0, 0)
Screenshot: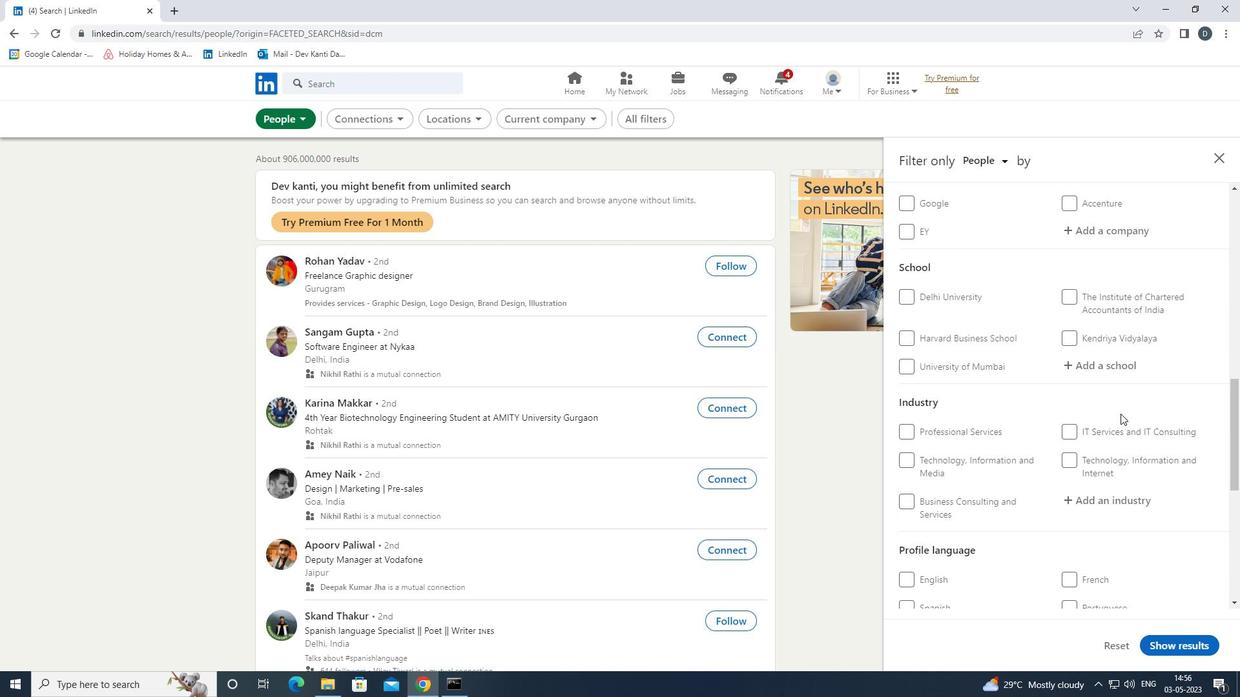 
Action: Mouse moved to (942, 512)
Screenshot: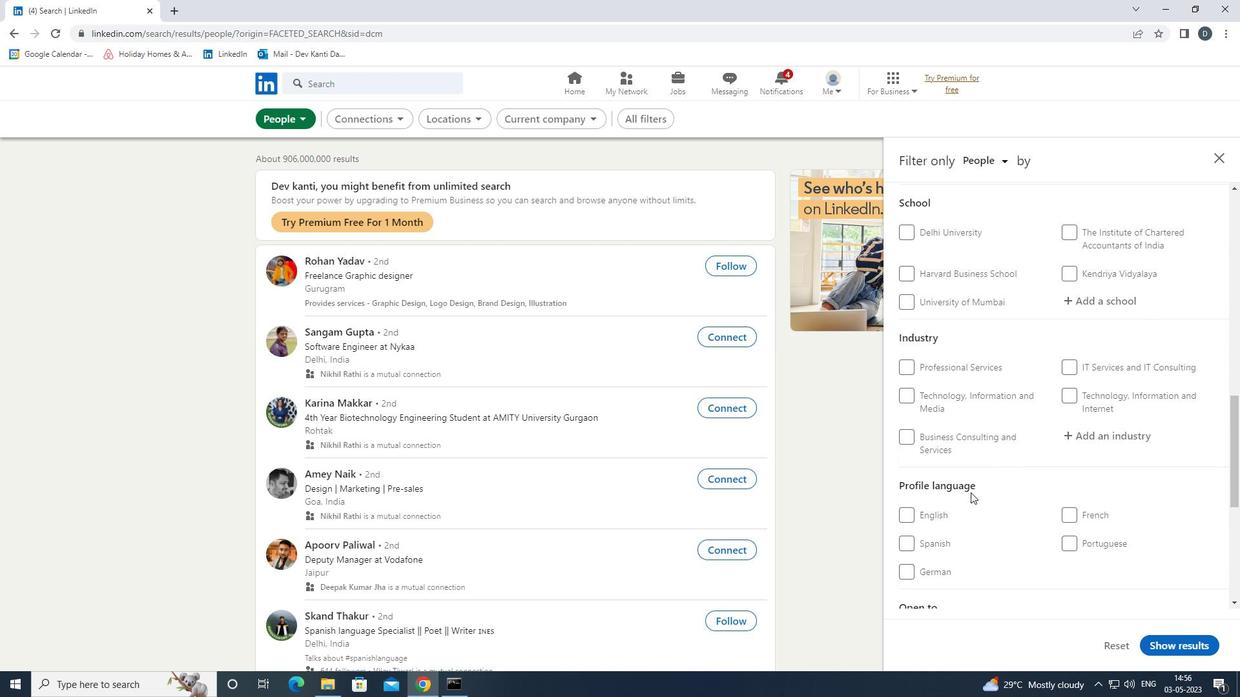 
Action: Mouse pressed left at (942, 512)
Screenshot: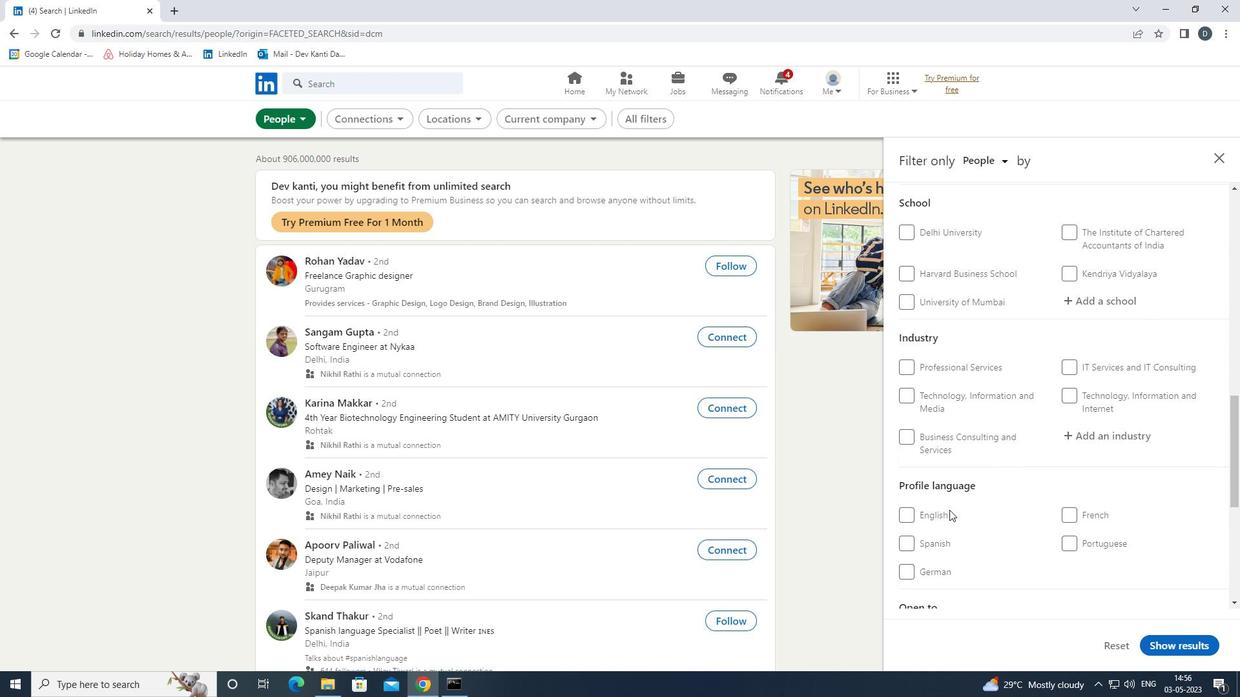 
Action: Mouse moved to (942, 512)
Screenshot: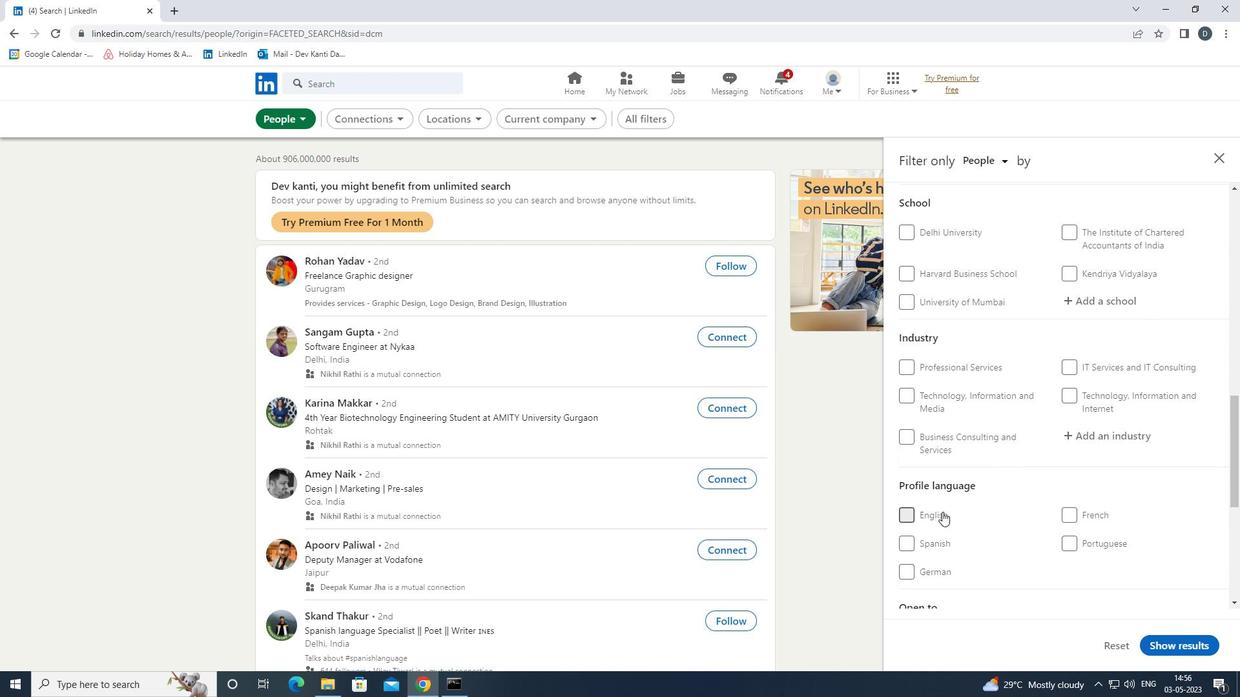 
Action: Mouse scrolled (942, 513) with delta (0, 0)
Screenshot: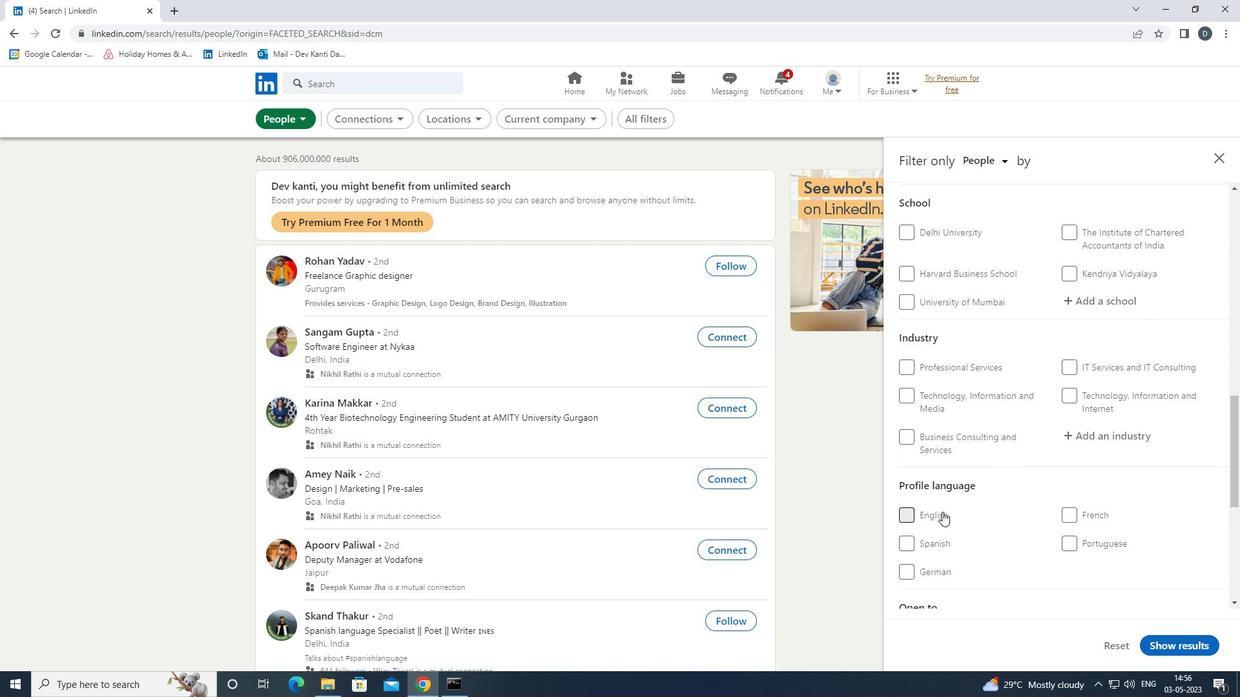 
Action: Mouse scrolled (942, 513) with delta (0, 0)
Screenshot: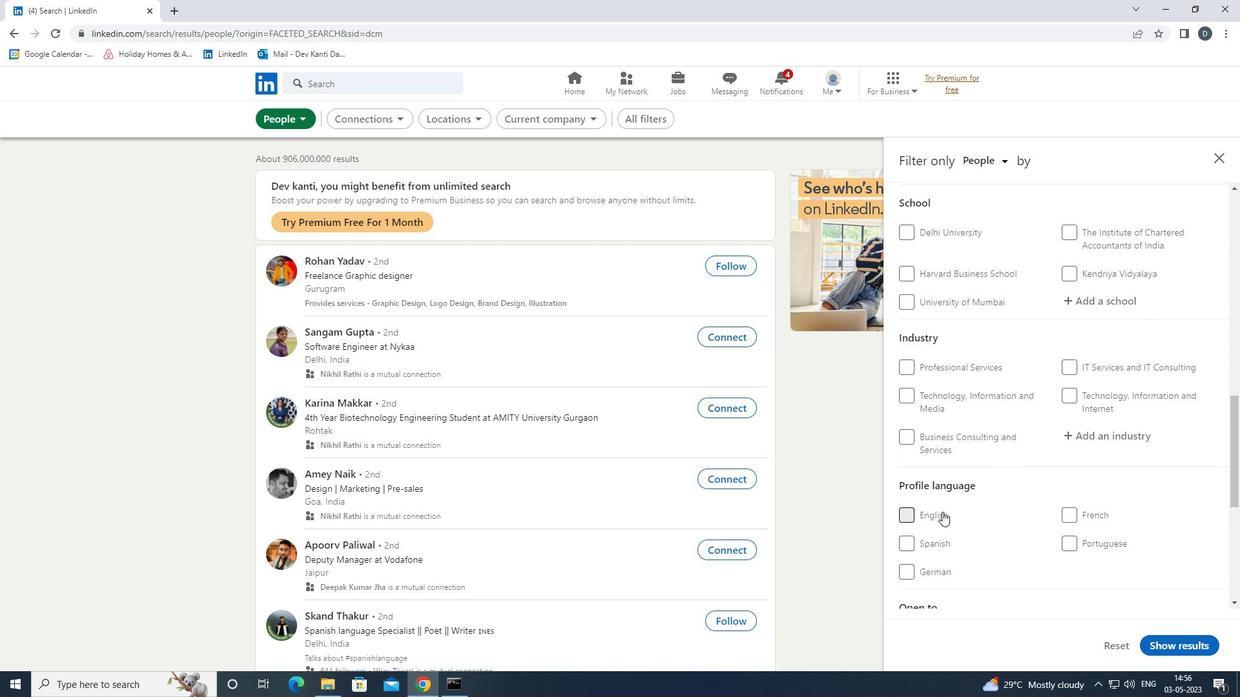 
Action: Mouse scrolled (942, 513) with delta (0, 0)
Screenshot: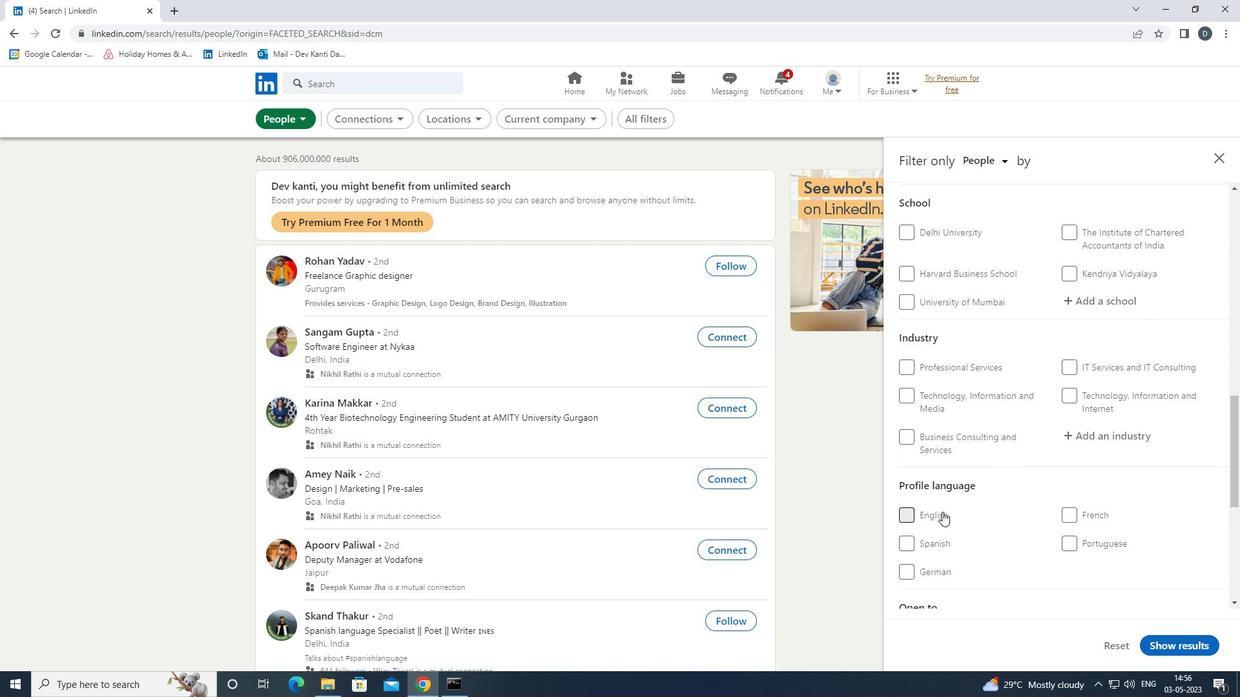 
Action: Mouse scrolled (942, 513) with delta (0, 0)
Screenshot: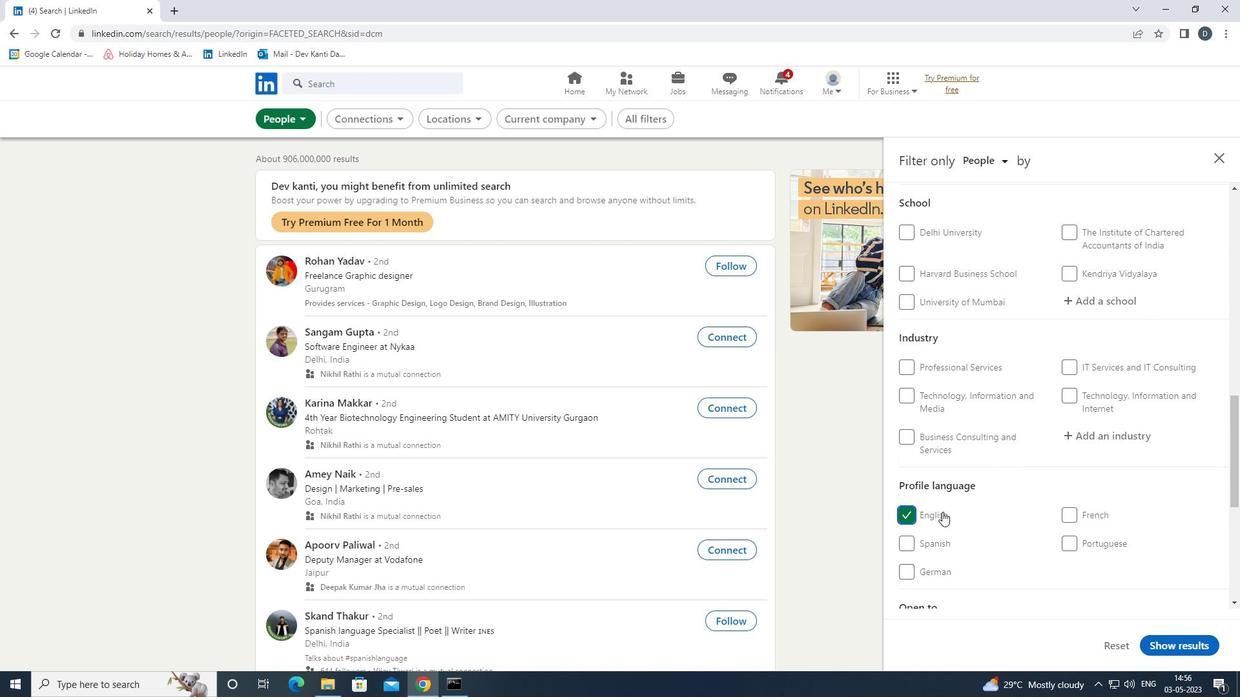 
Action: Mouse scrolled (942, 513) with delta (0, 0)
Screenshot: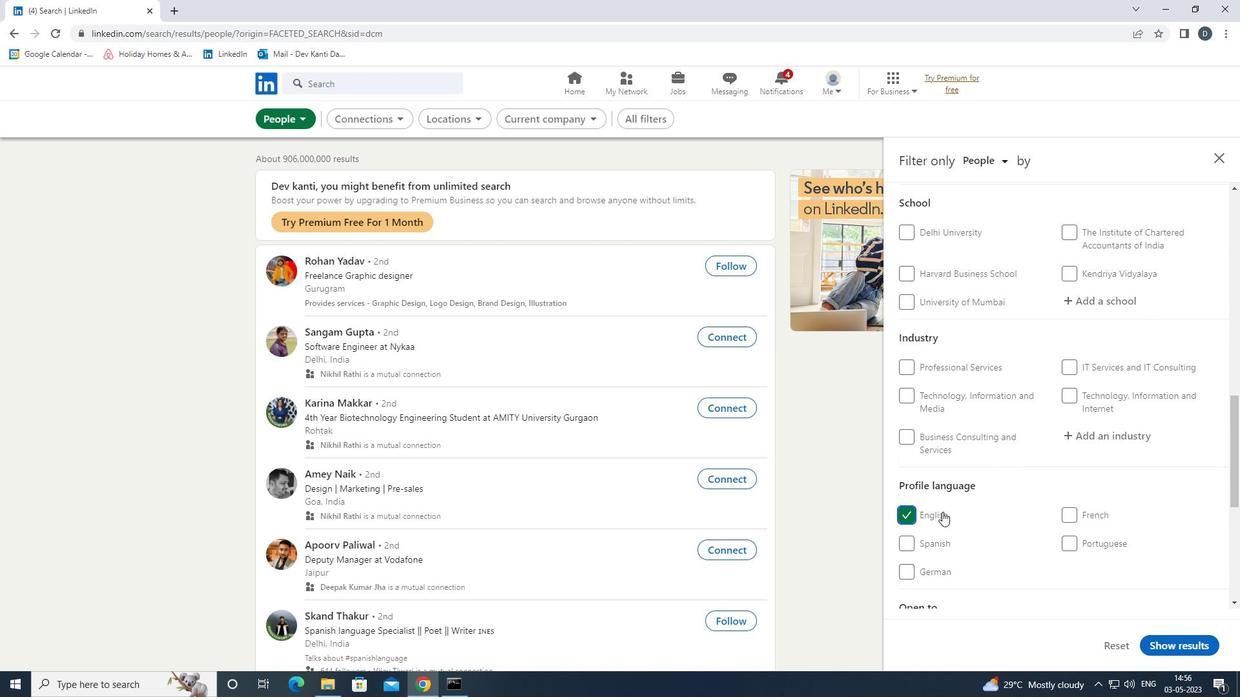 
Action: Mouse scrolled (942, 513) with delta (0, 0)
Screenshot: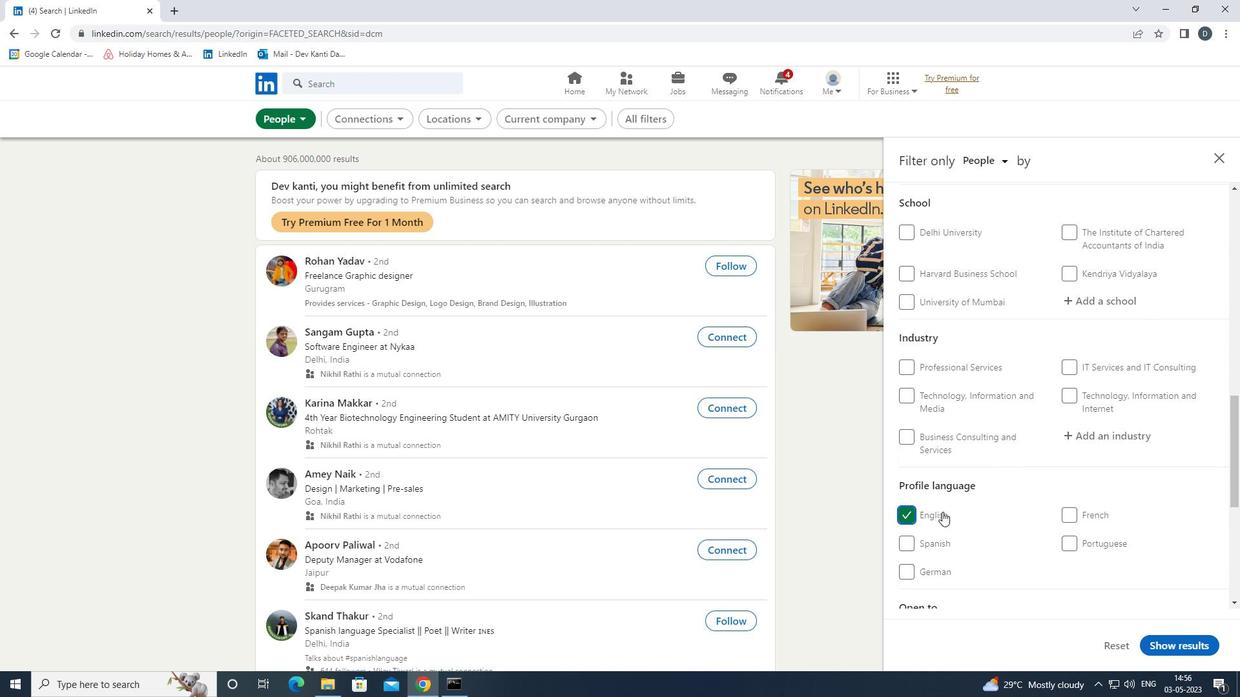 
Action: Mouse moved to (1091, 433)
Screenshot: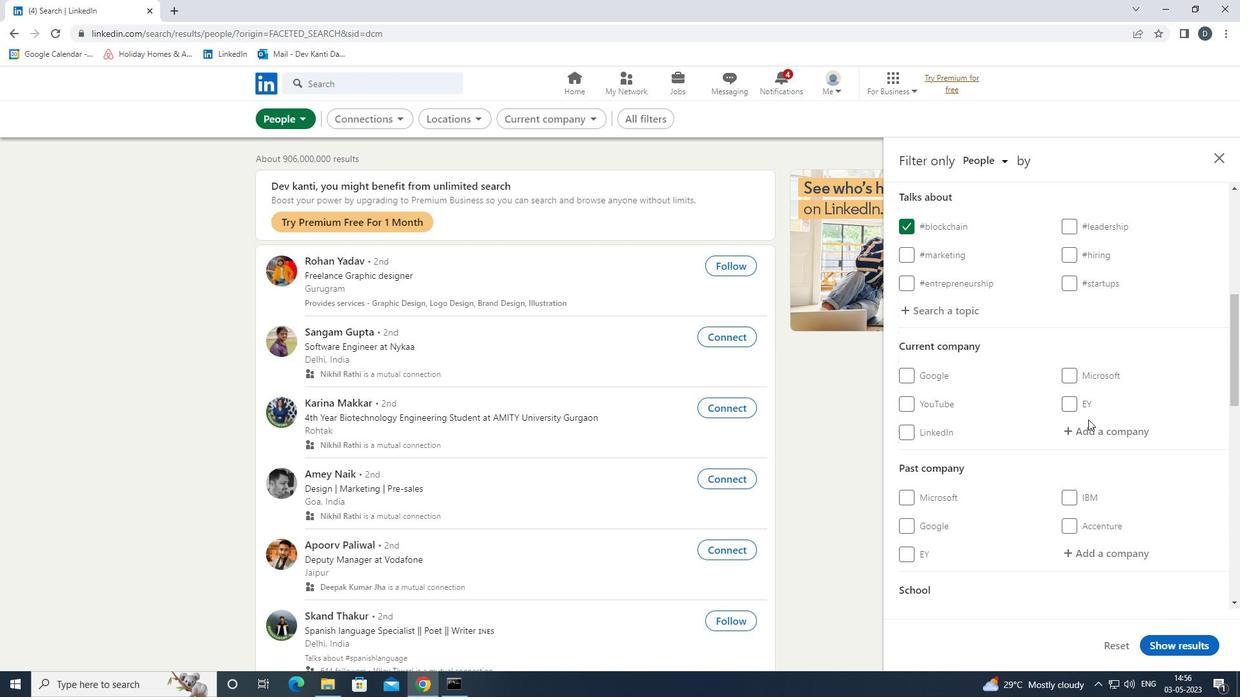 
Action: Mouse pressed left at (1091, 433)
Screenshot: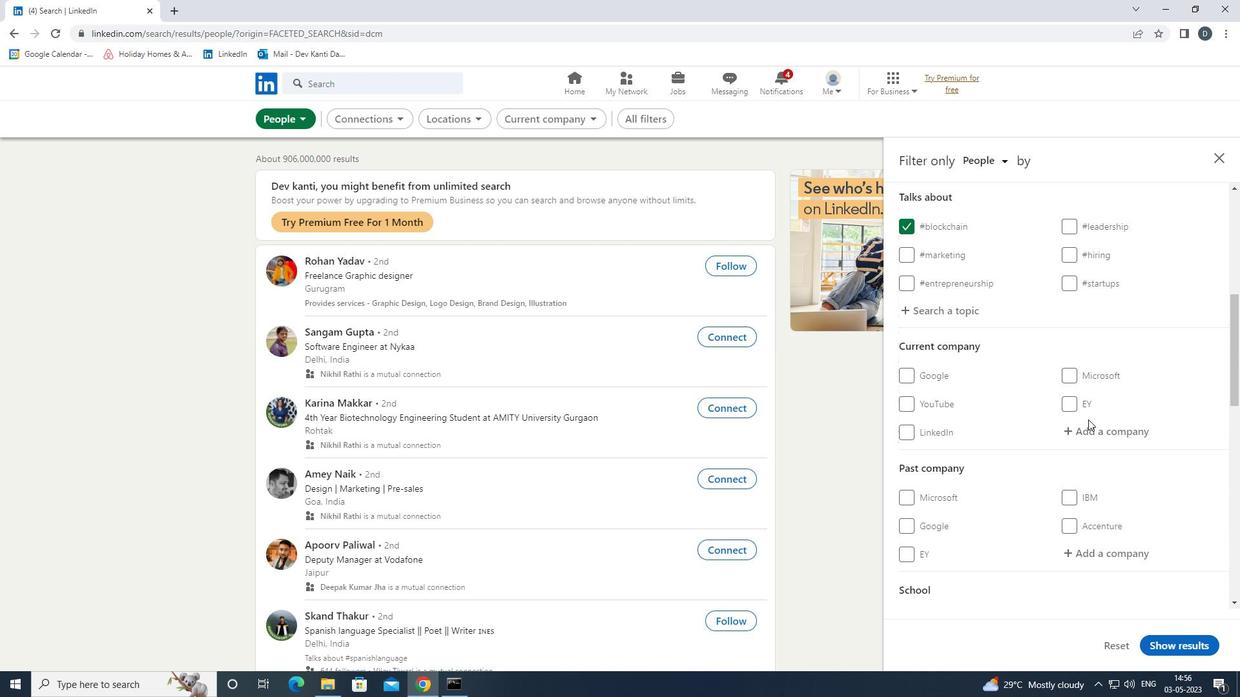 
Action: Mouse moved to (1092, 433)
Screenshot: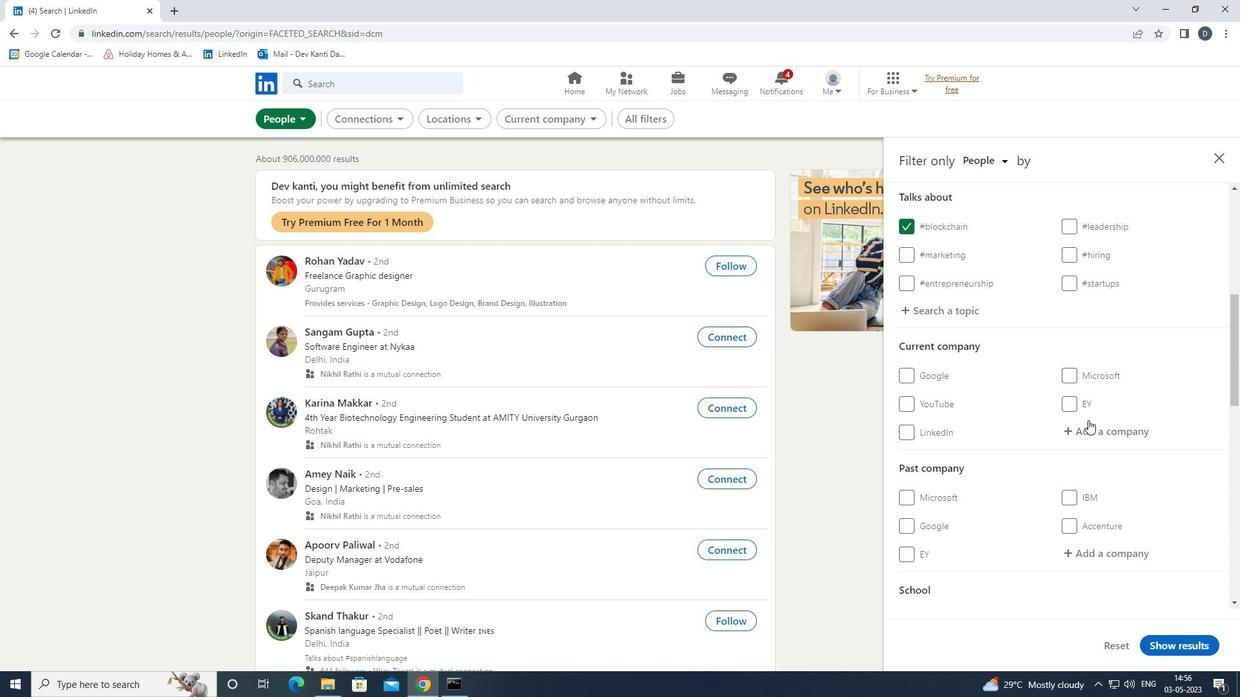 
Action: Key pressed <Key.shift>MAX<Key.space><Key.shift>FASHION<Key.down><Key.enter>
Screenshot: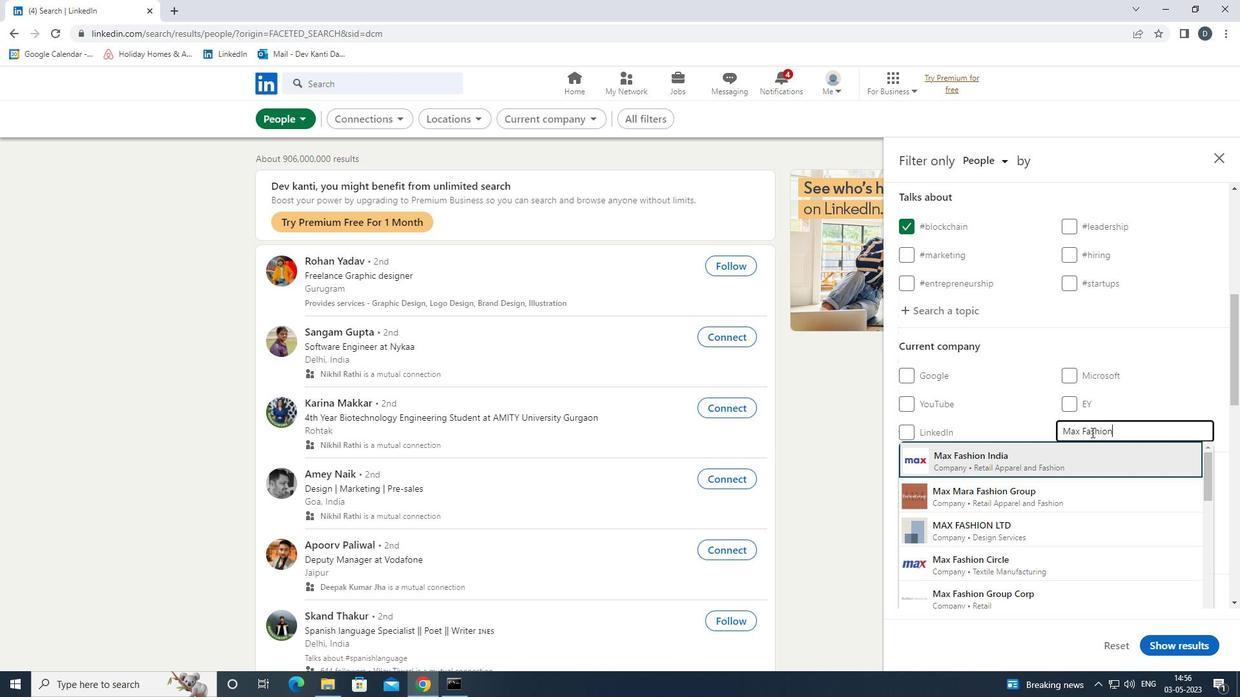 
Action: Mouse moved to (1089, 441)
Screenshot: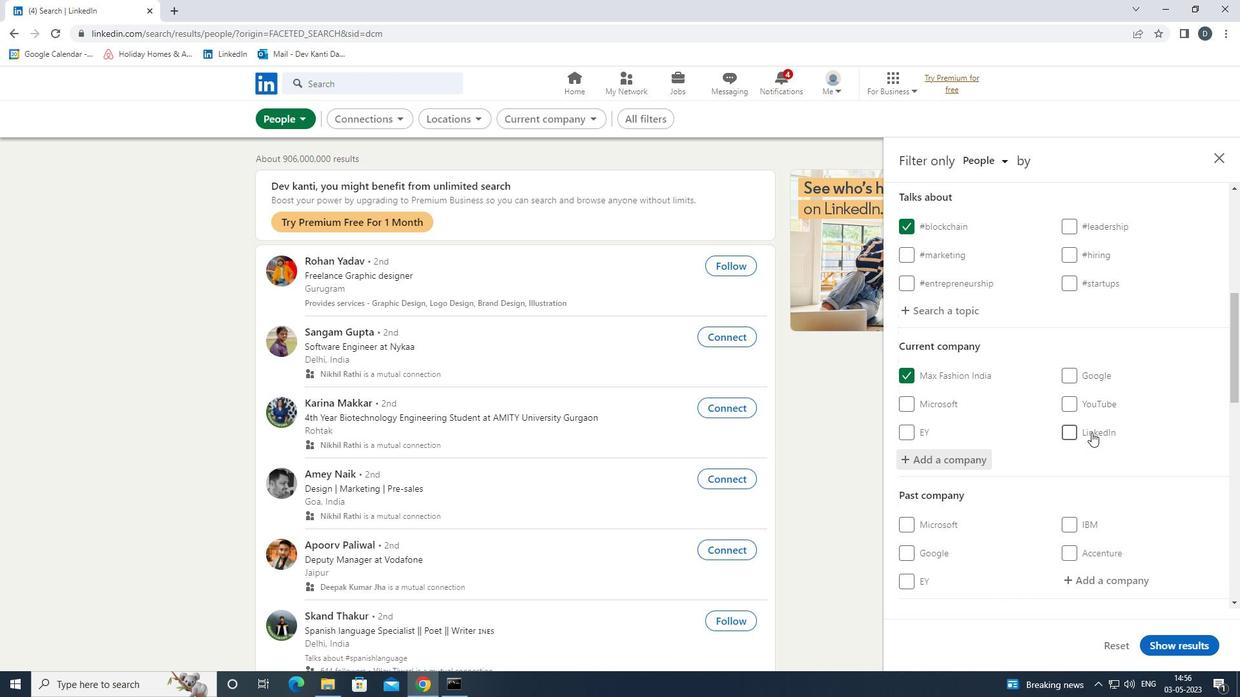 
Action: Mouse scrolled (1089, 440) with delta (0, 0)
Screenshot: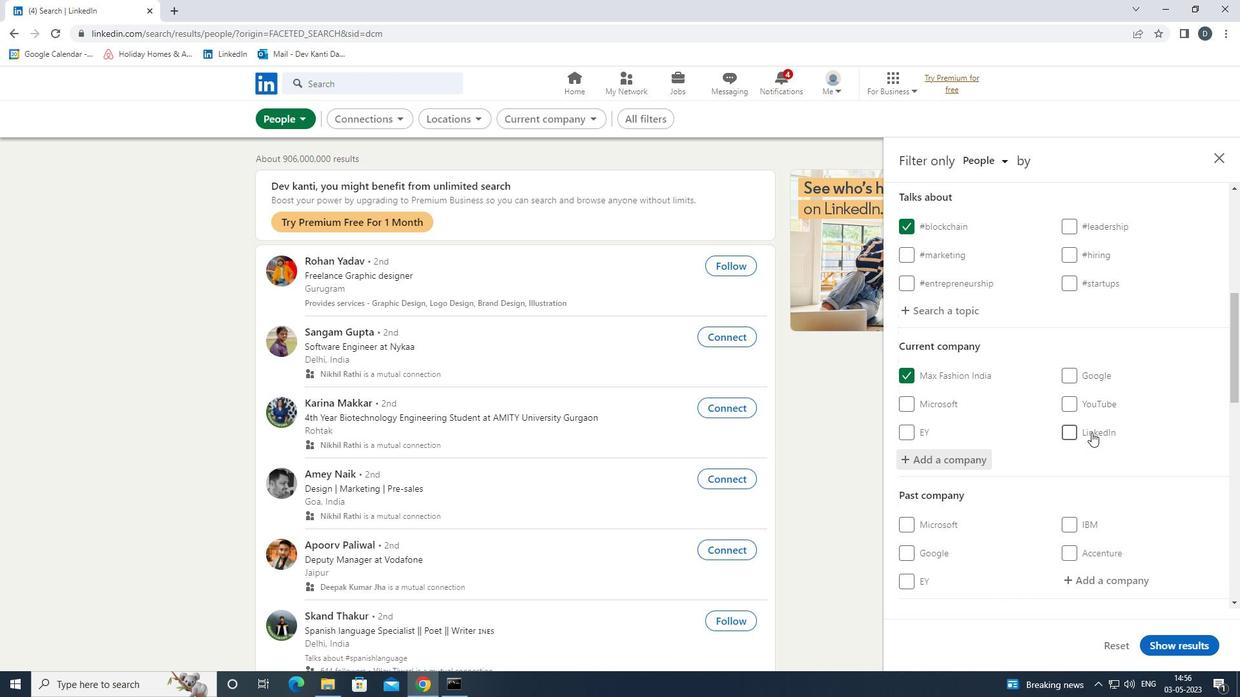 
Action: Mouse scrolled (1089, 440) with delta (0, 0)
Screenshot: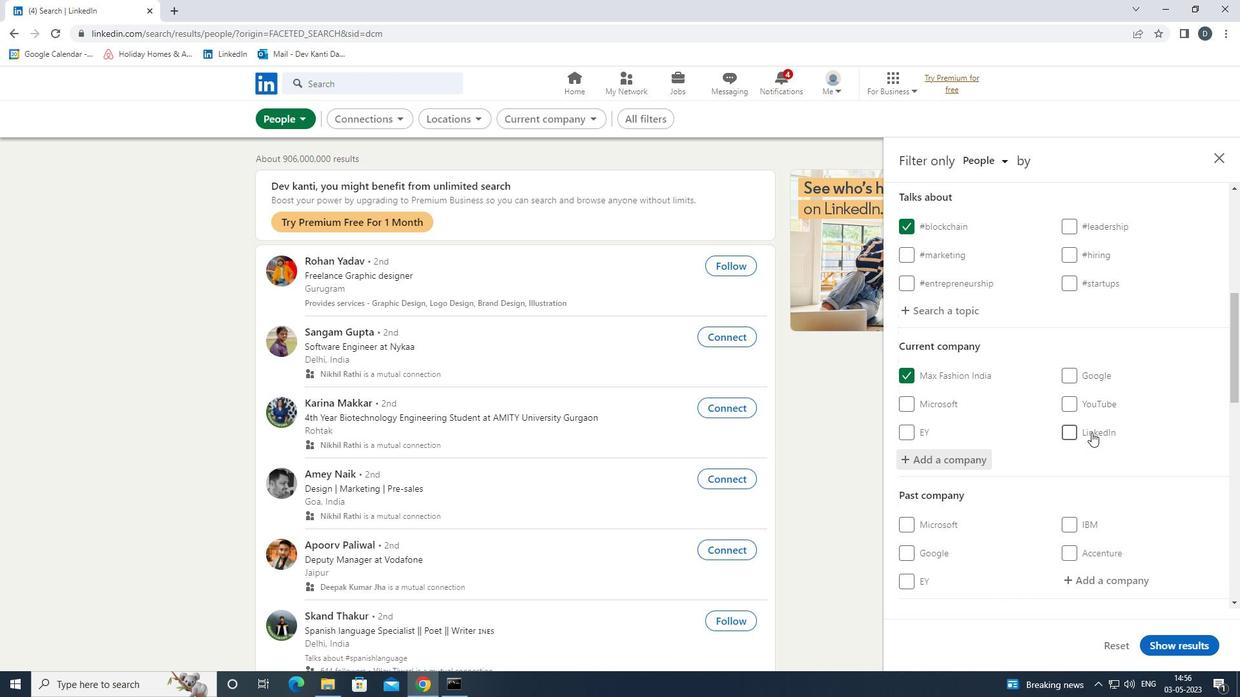 
Action: Mouse scrolled (1089, 440) with delta (0, 0)
Screenshot: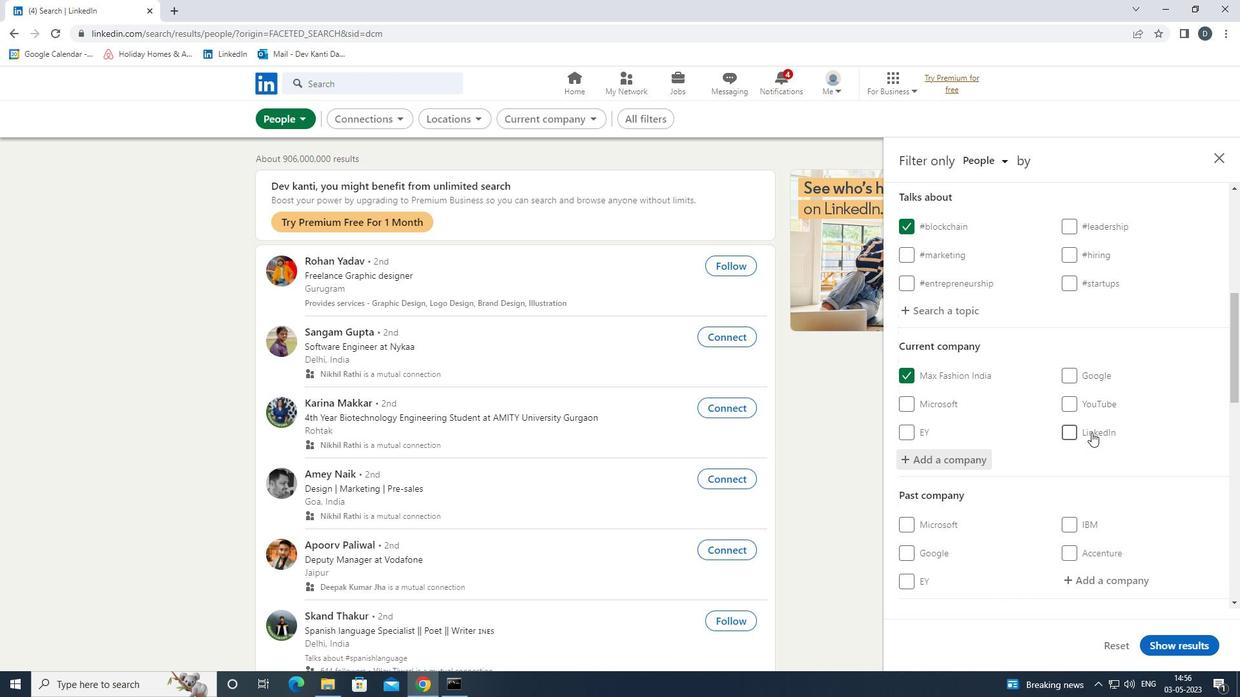
Action: Mouse moved to (1065, 438)
Screenshot: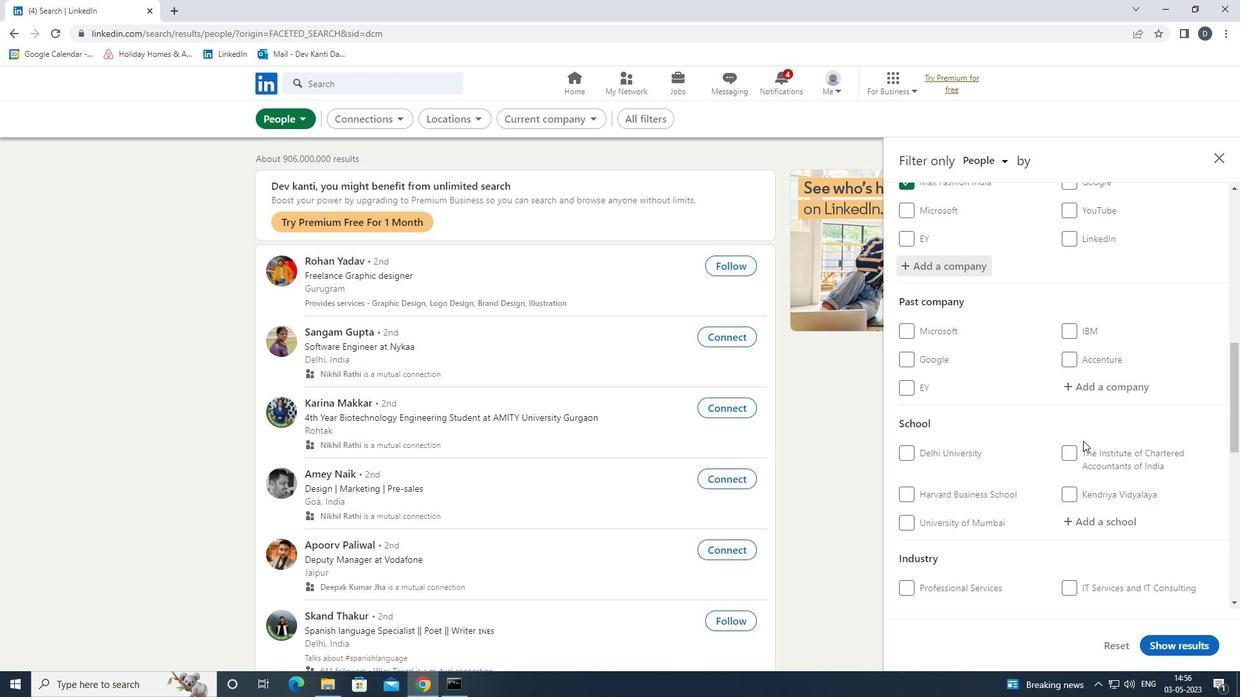 
Action: Mouse scrolled (1065, 438) with delta (0, 0)
Screenshot: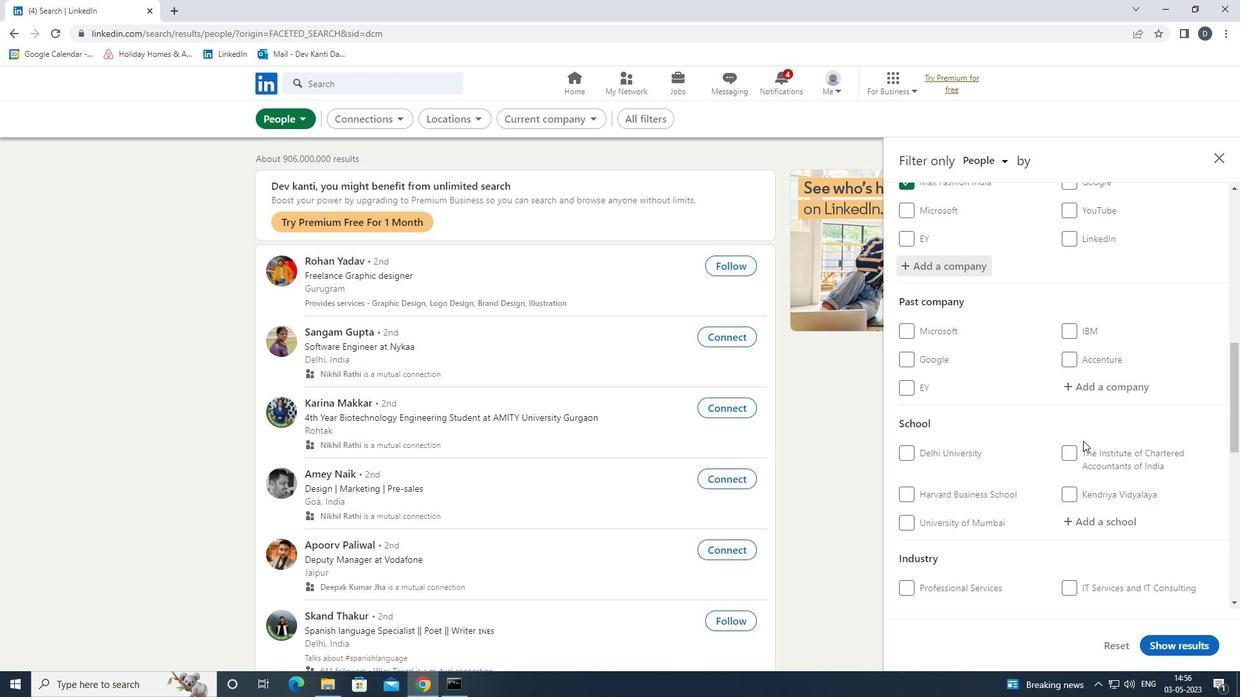 
Action: Mouse moved to (1065, 440)
Screenshot: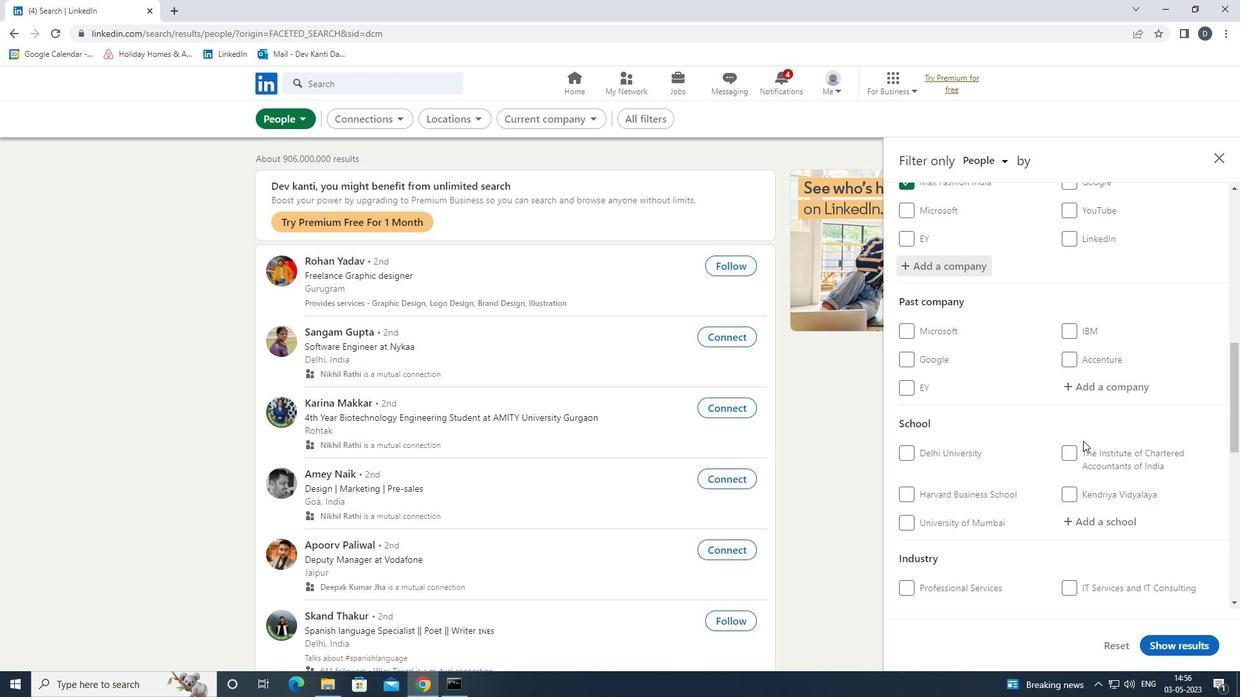 
Action: Mouse scrolled (1065, 439) with delta (0, 0)
Screenshot: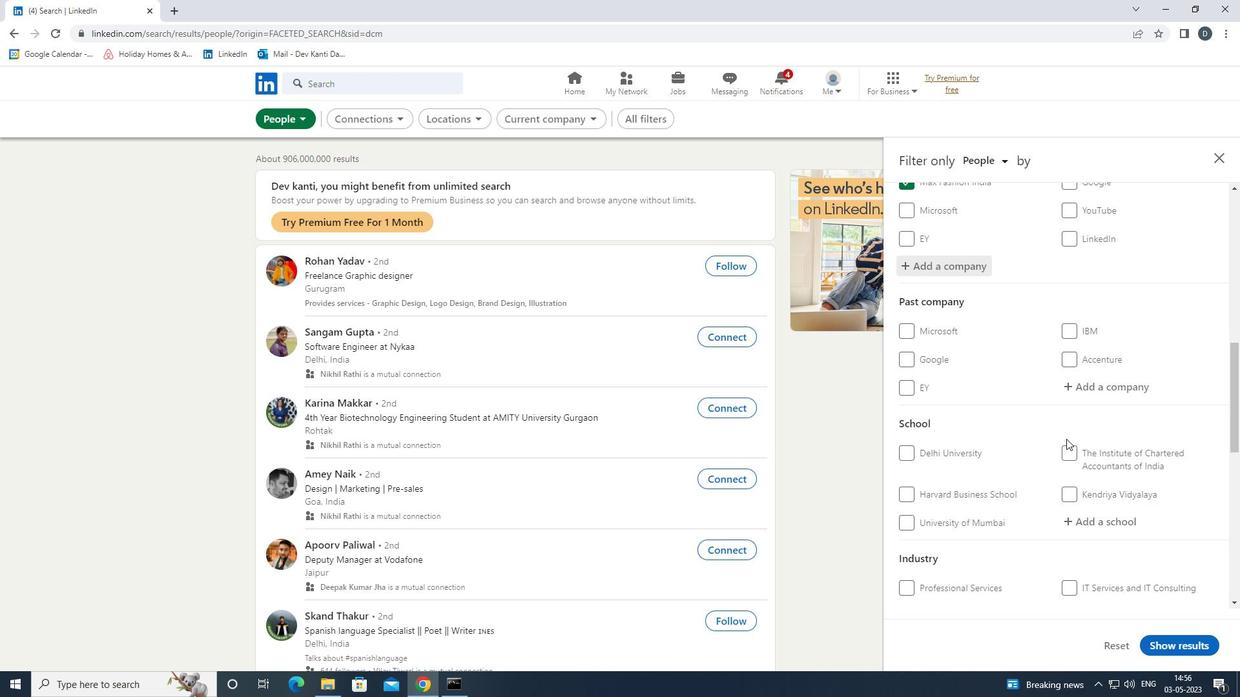 
Action: Mouse moved to (1126, 395)
Screenshot: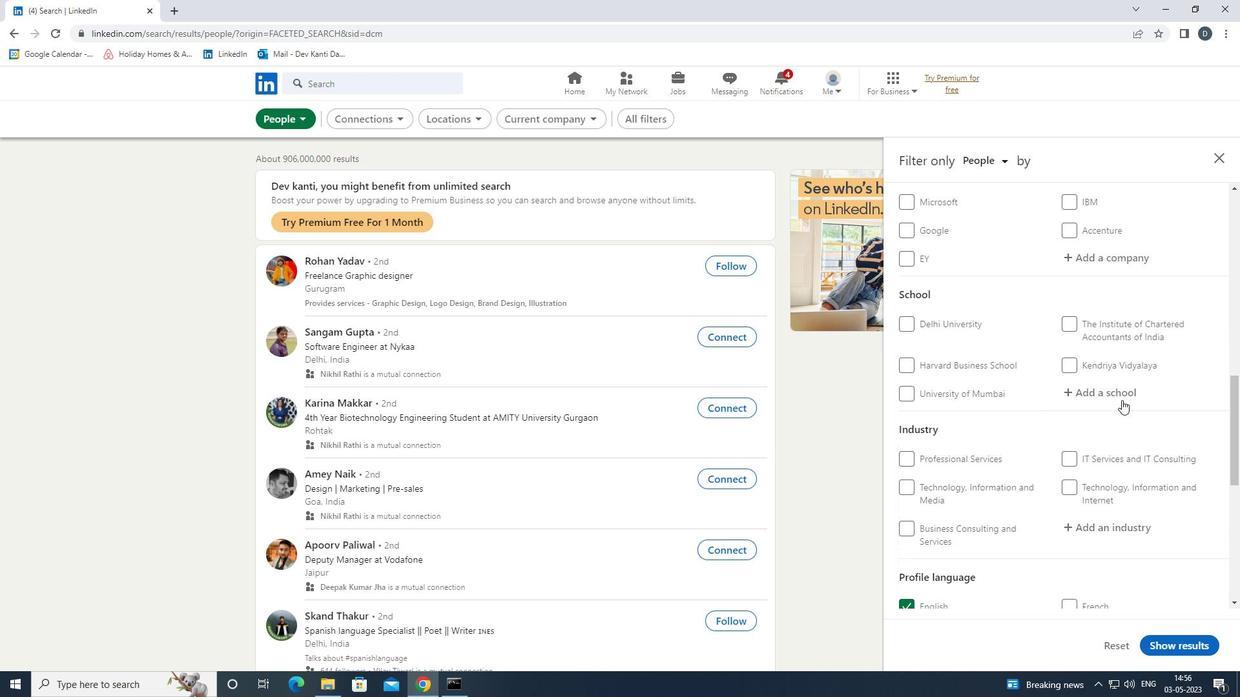 
Action: Mouse pressed left at (1126, 395)
Screenshot: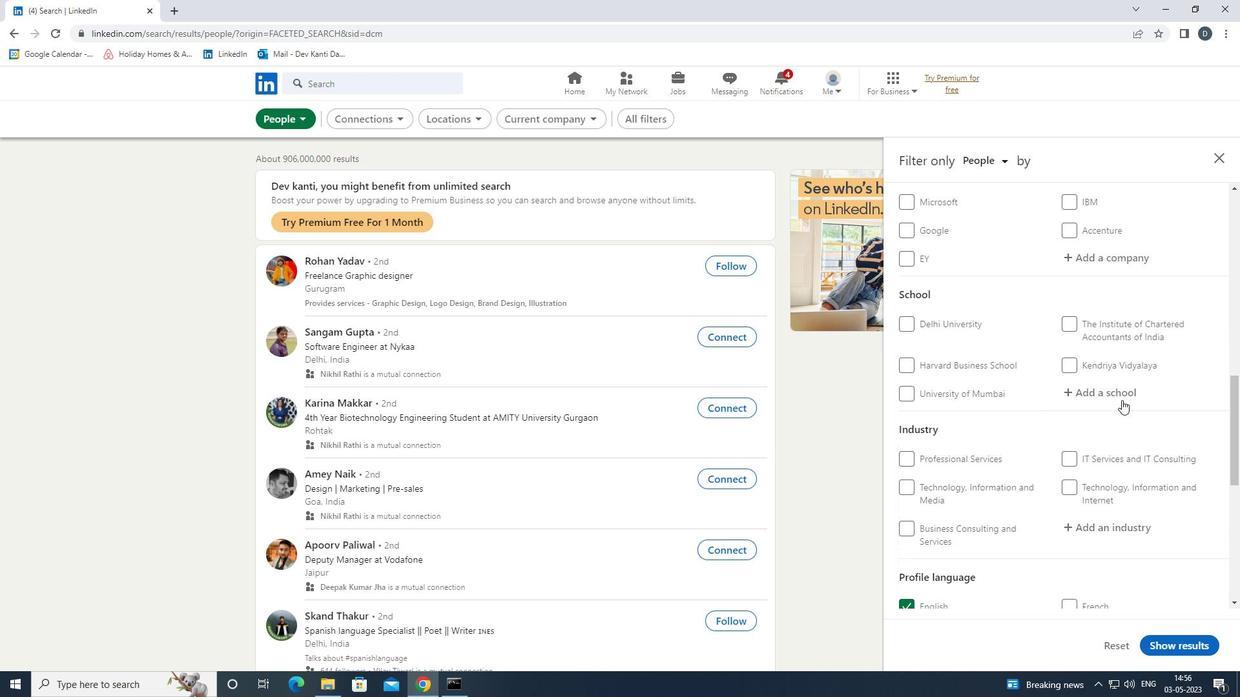 
Action: Key pressed <Key.shift>UNIVERSITY<Key.space>OF<Key.space><Key.shift><Key.shift><Key.shift>RAJASTHAN<Key.down><Key.enter>
Screenshot: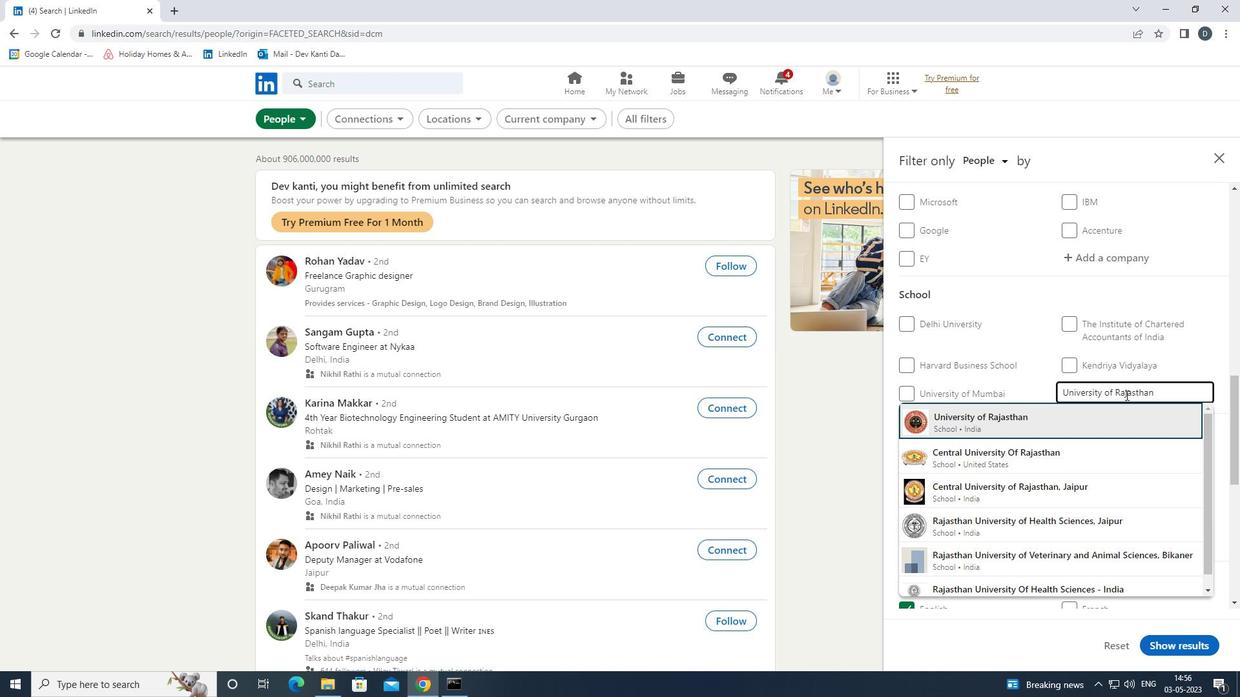 
Action: Mouse moved to (1111, 405)
Screenshot: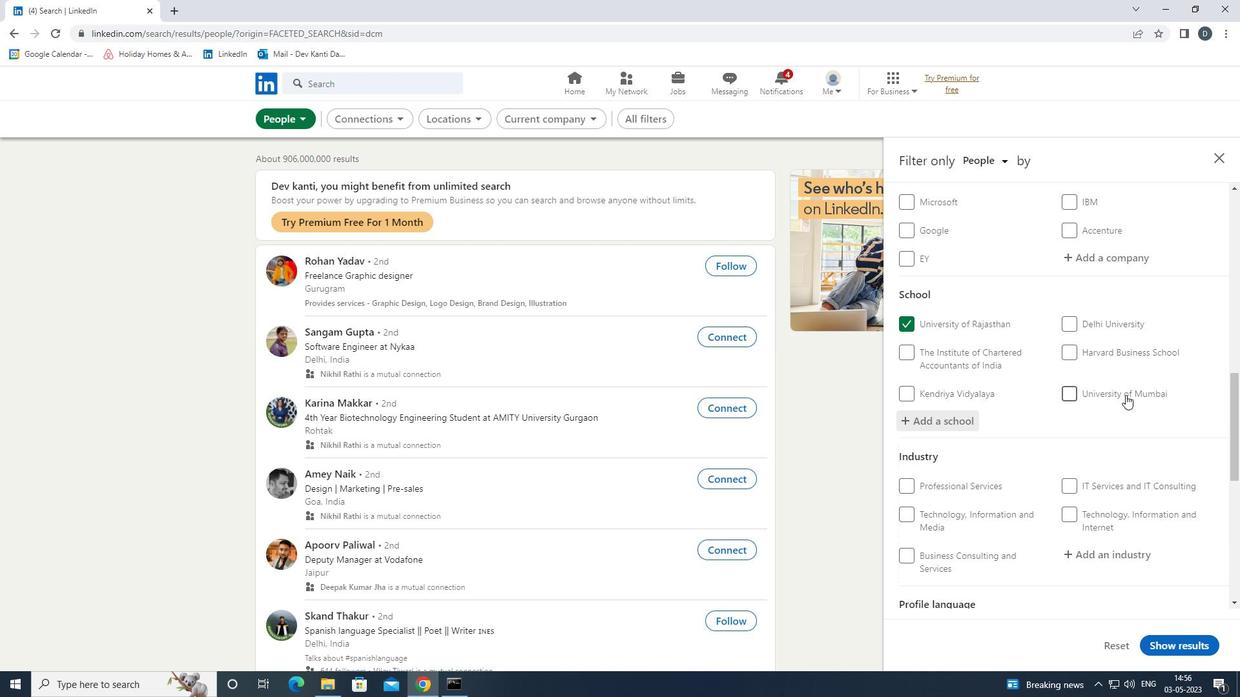 
Action: Mouse scrolled (1111, 404) with delta (0, 0)
Screenshot: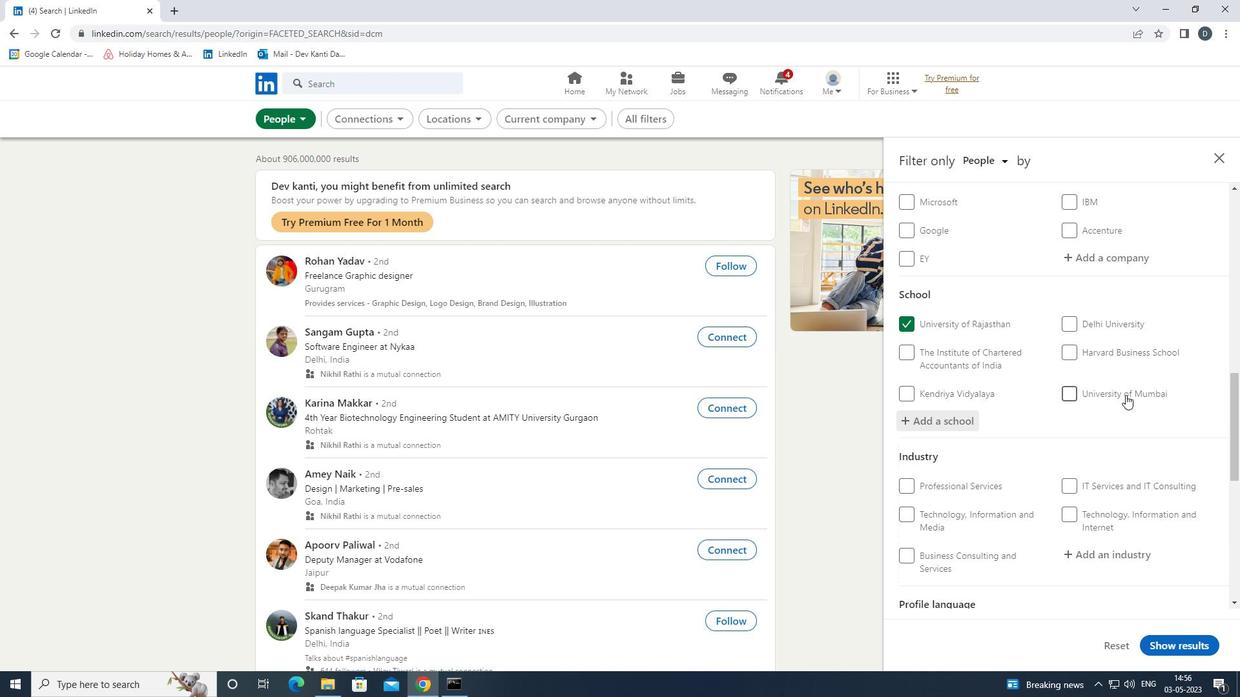 
Action: Mouse moved to (1106, 409)
Screenshot: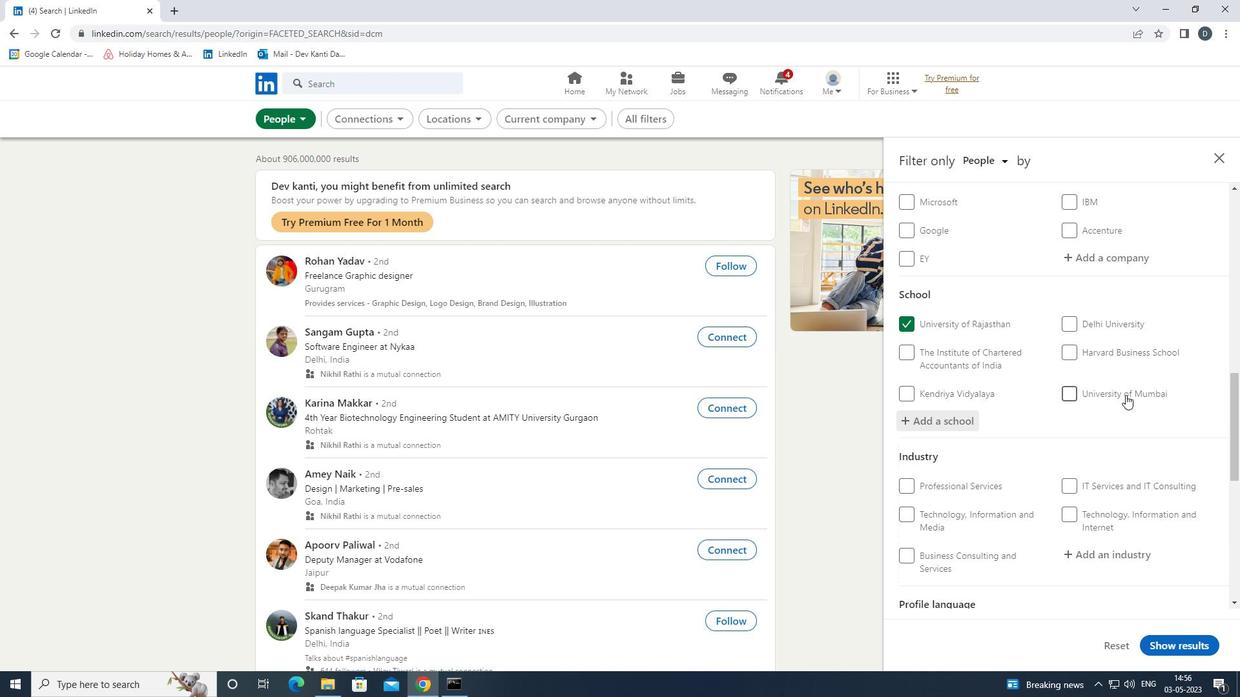 
Action: Mouse scrolled (1106, 409) with delta (0, 0)
Screenshot: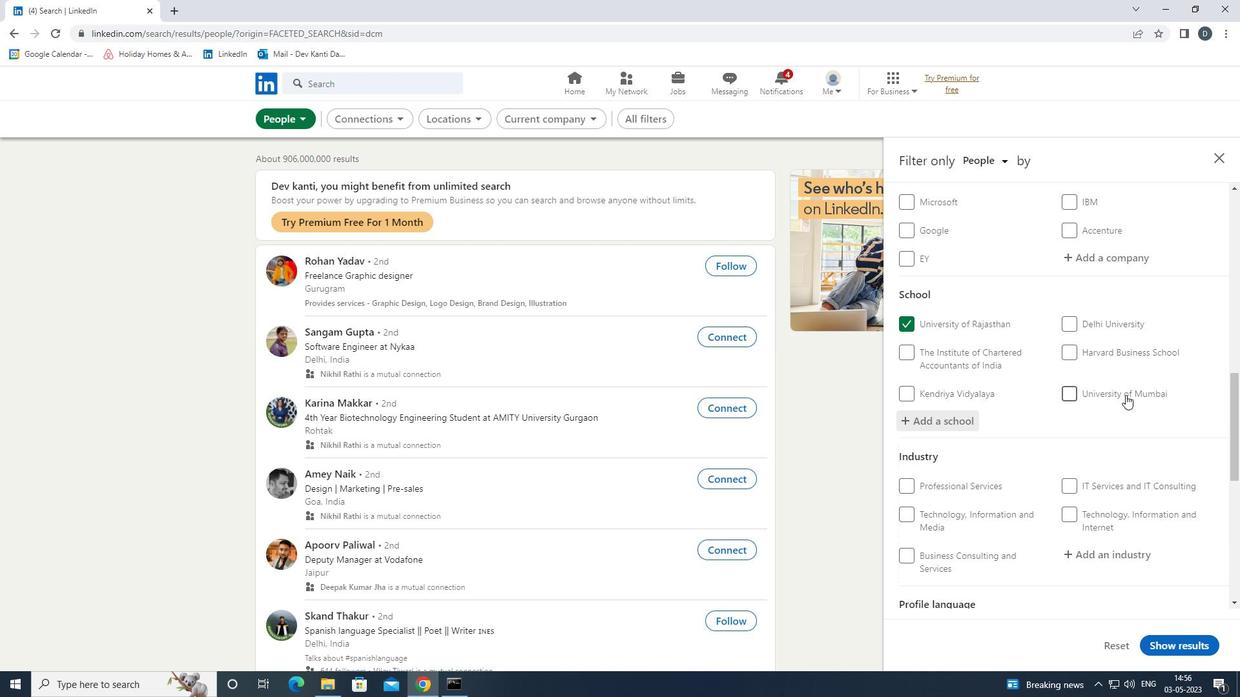 
Action: Mouse scrolled (1106, 409) with delta (0, 0)
Screenshot: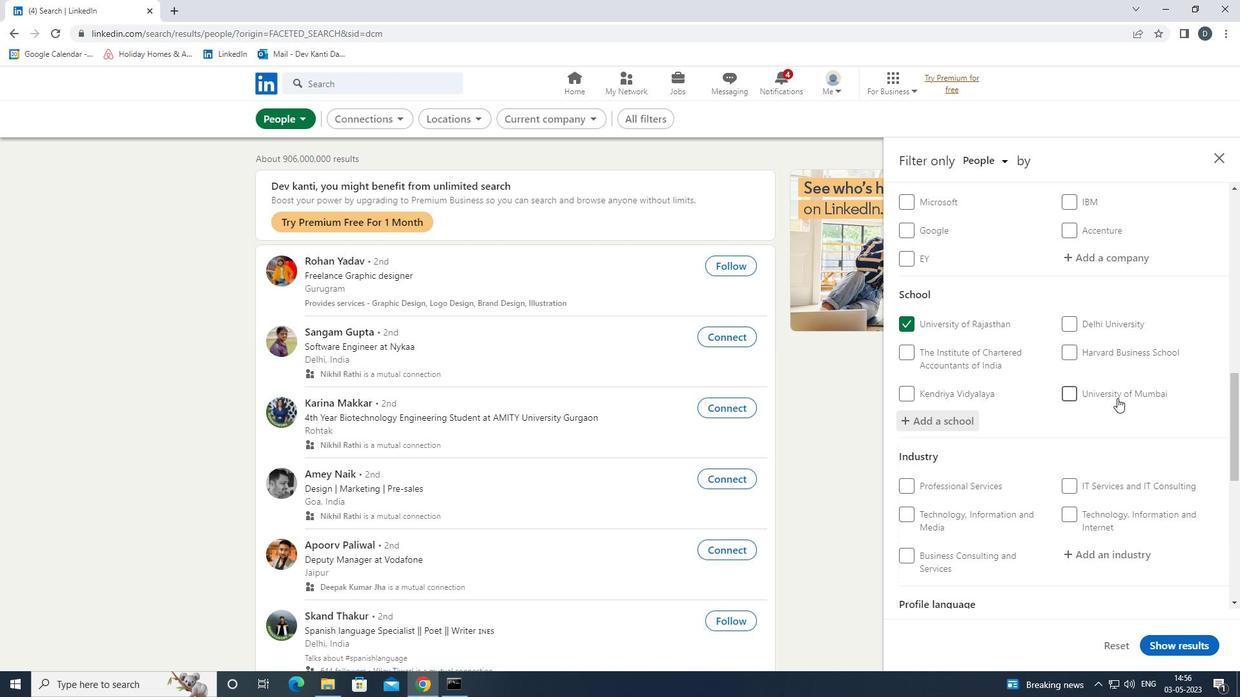 
Action: Mouse moved to (1132, 365)
Screenshot: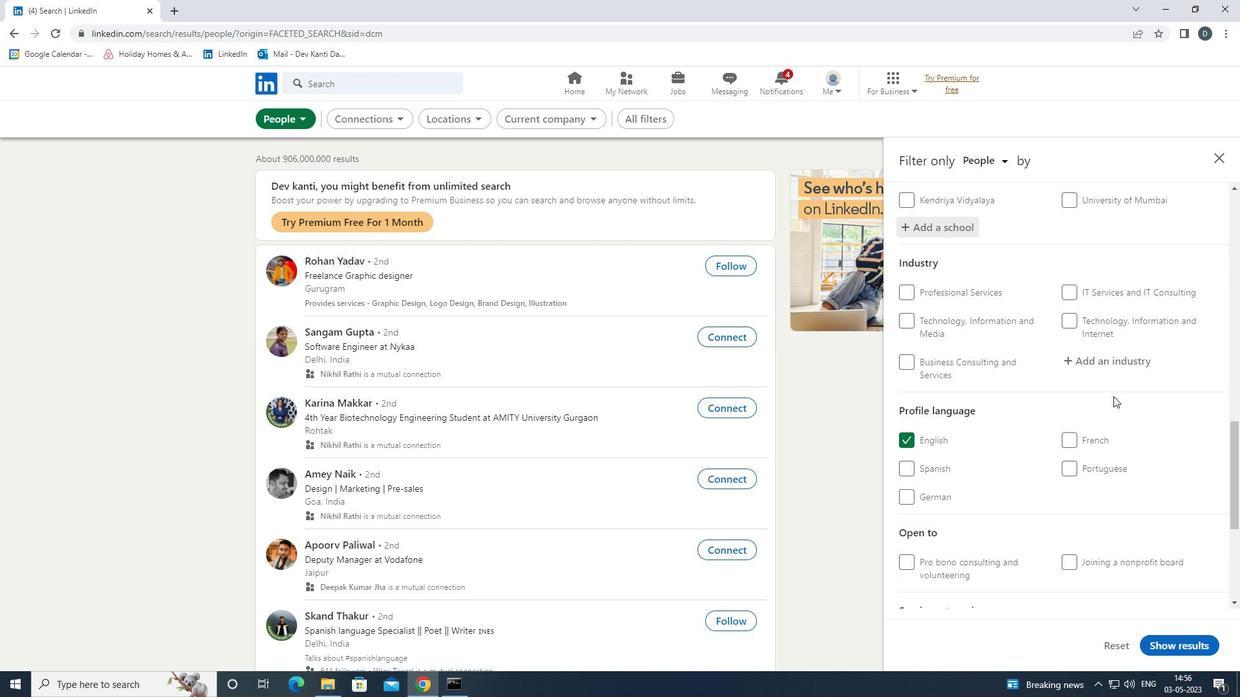 
Action: Mouse pressed left at (1132, 365)
Screenshot: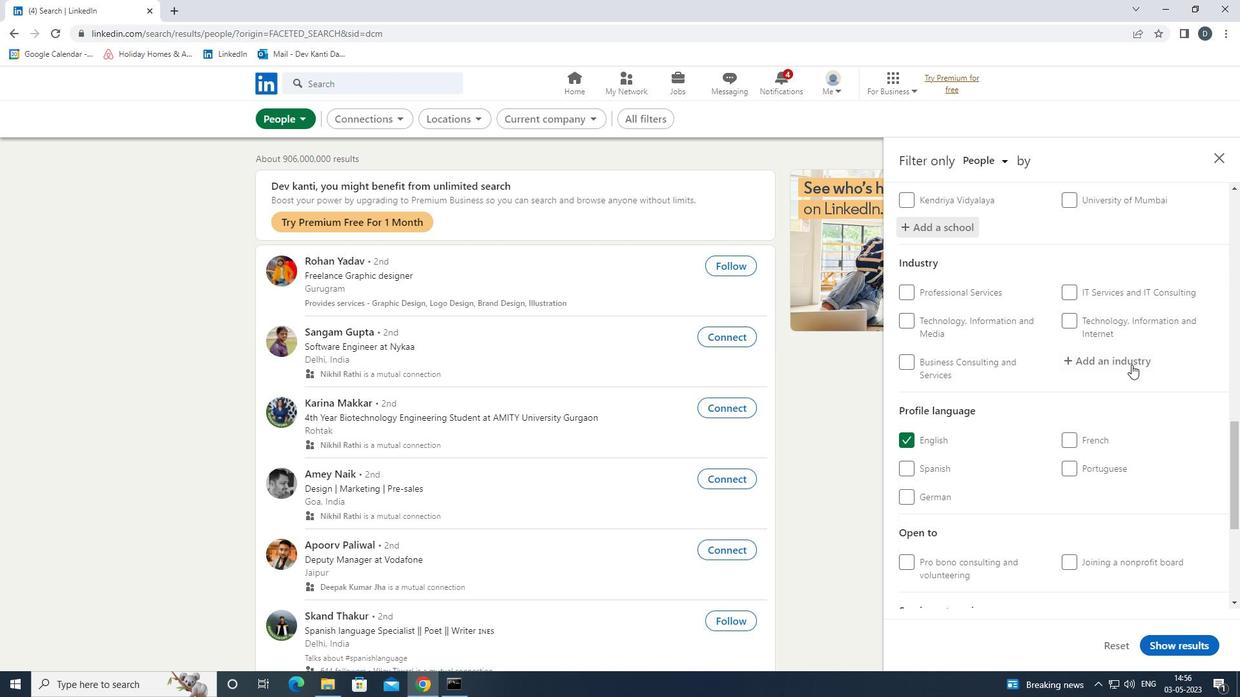 
Action: Key pressed <Key.shift>DEFENSE<Key.down><Key.enter>
Screenshot: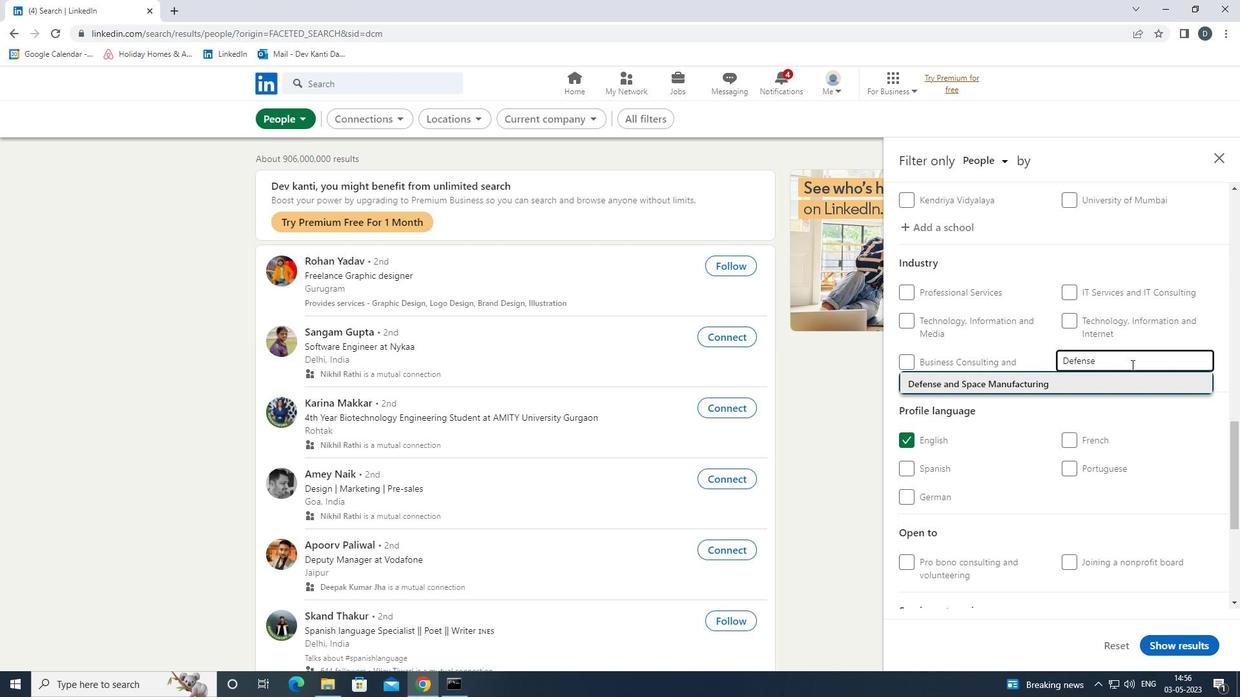 
Action: Mouse moved to (1146, 359)
Screenshot: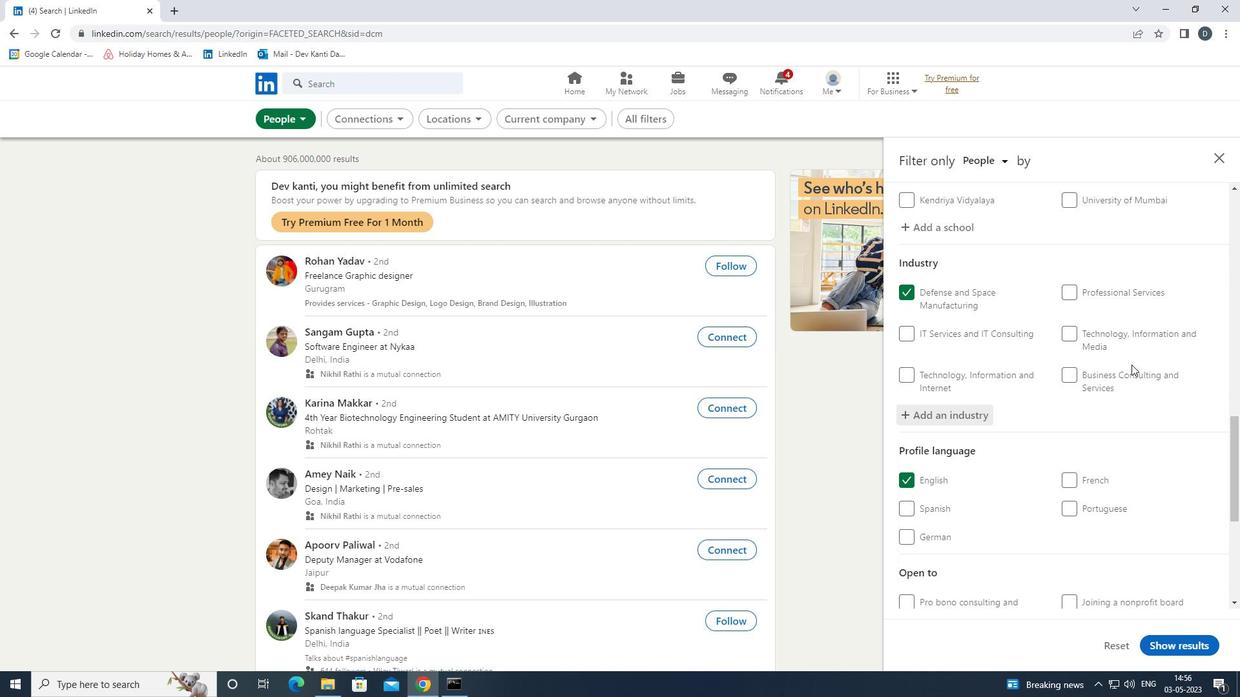 
Action: Mouse scrolled (1146, 358) with delta (0, 0)
Screenshot: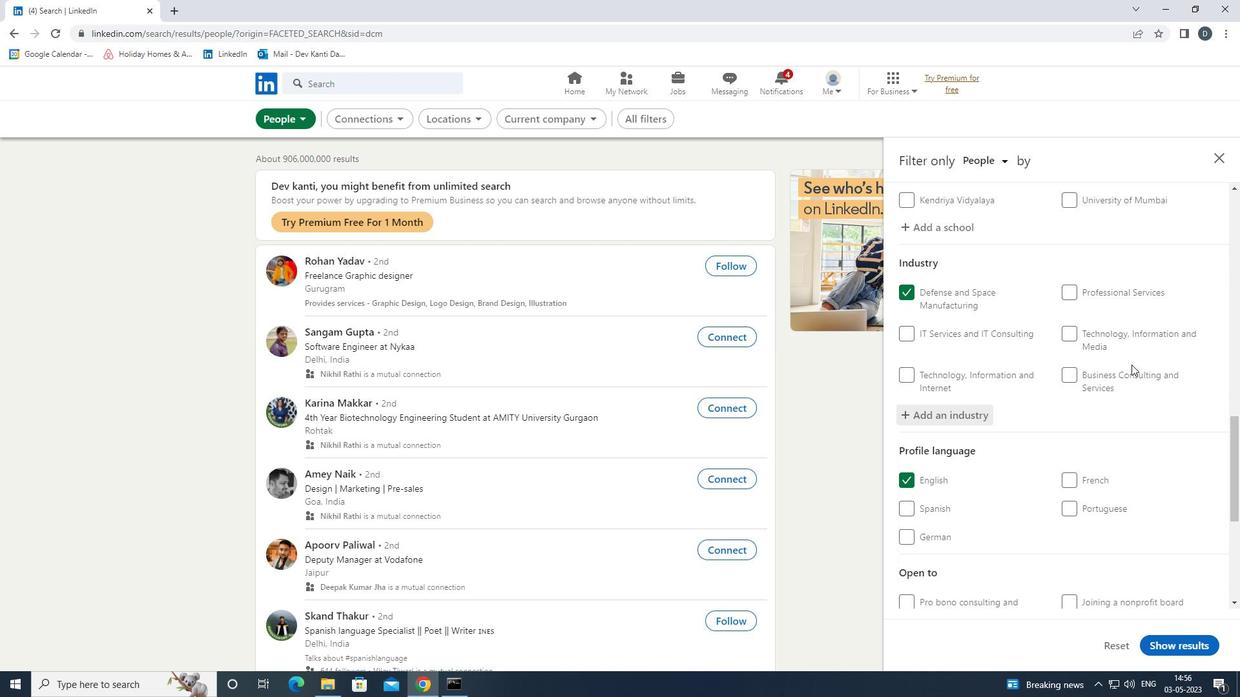 
Action: Mouse moved to (1144, 361)
Screenshot: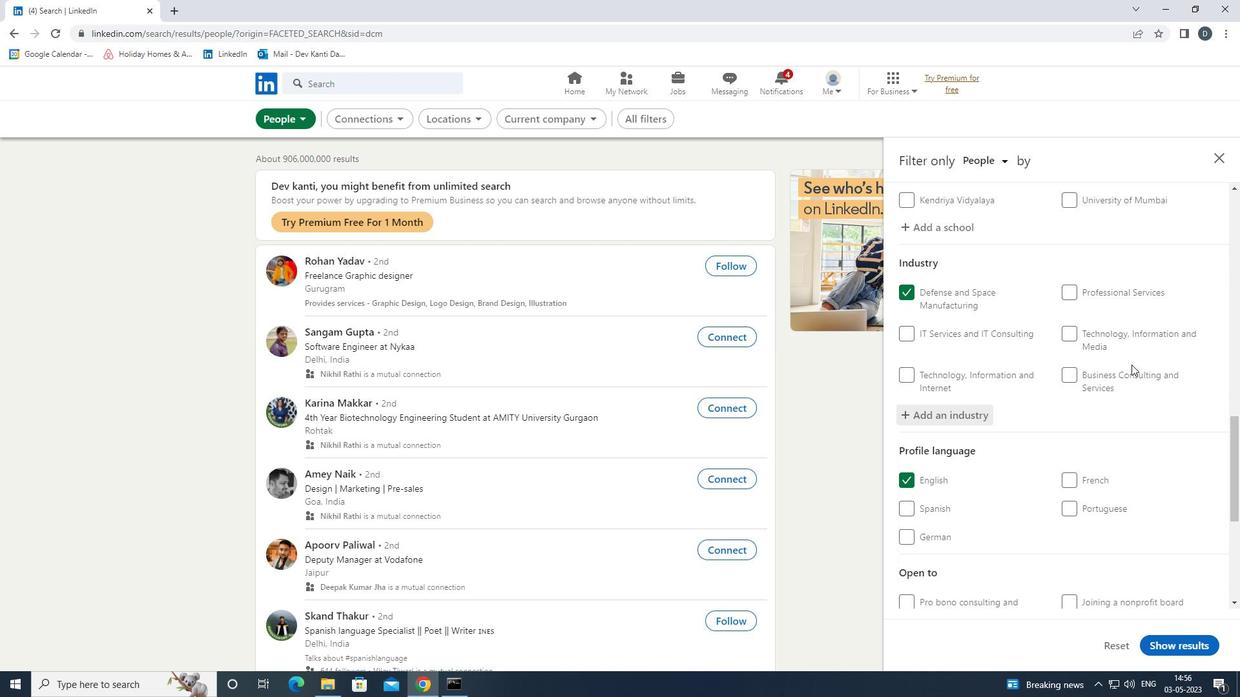 
Action: Mouse scrolled (1144, 360) with delta (0, 0)
Screenshot: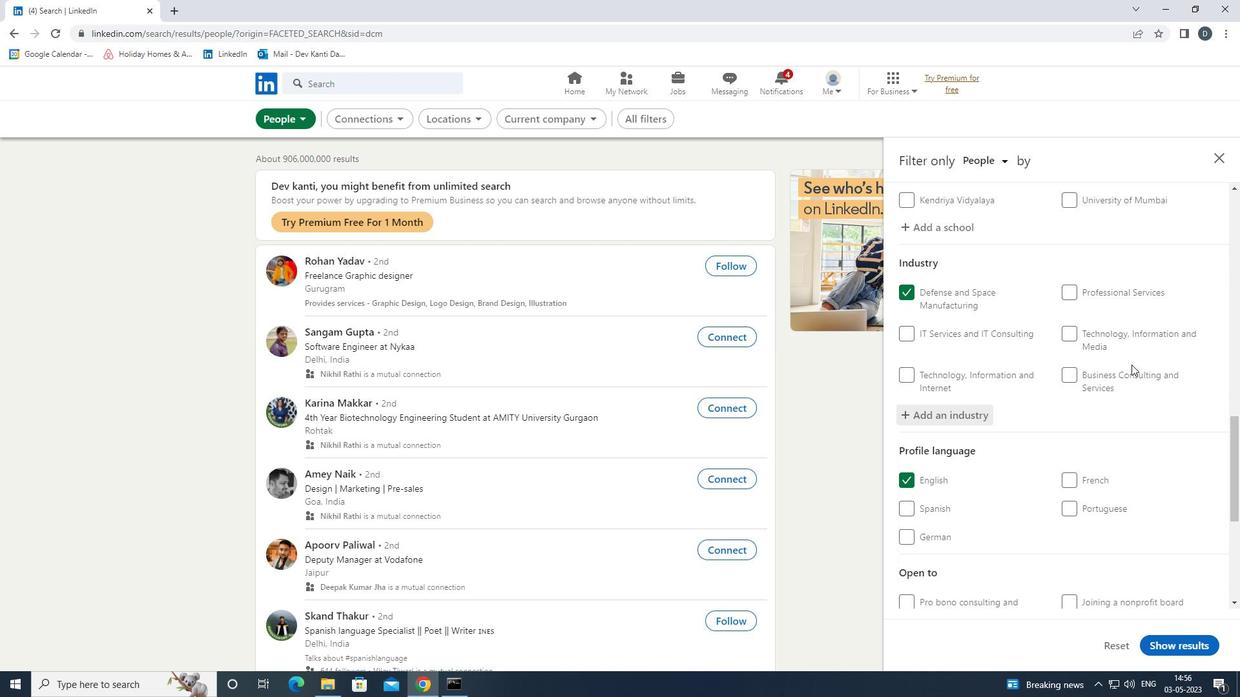 
Action: Mouse scrolled (1144, 360) with delta (0, 0)
Screenshot: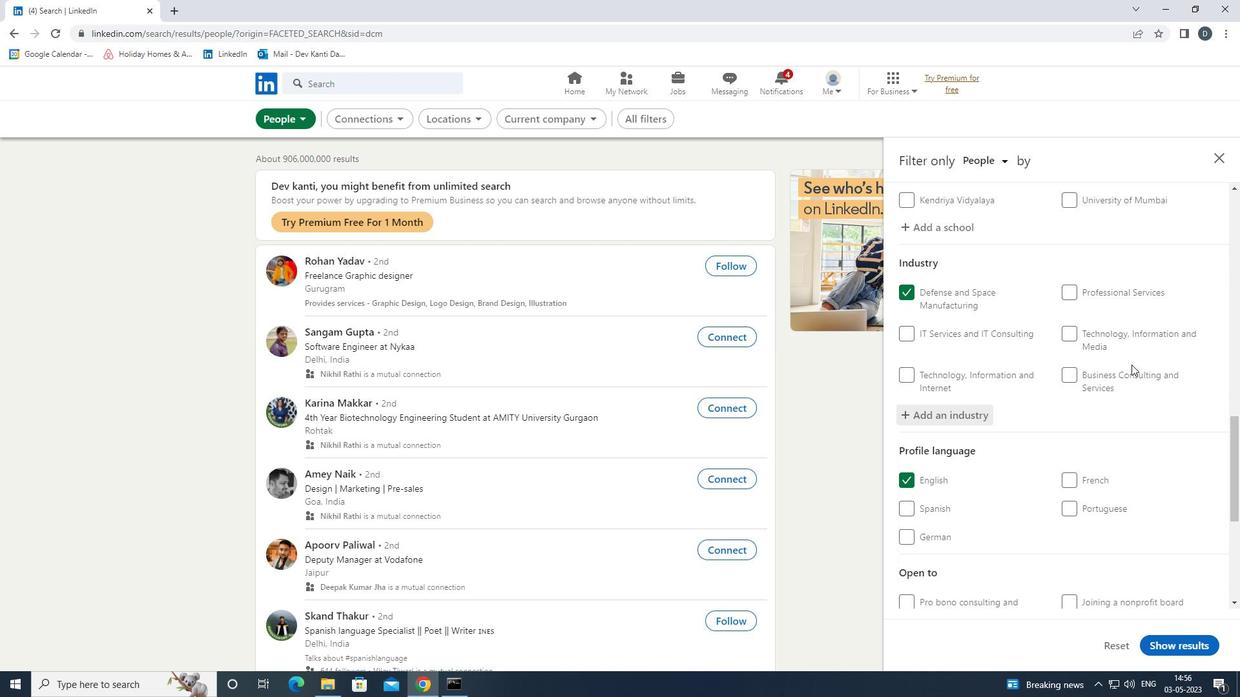 
Action: Mouse scrolled (1144, 360) with delta (0, 0)
Screenshot: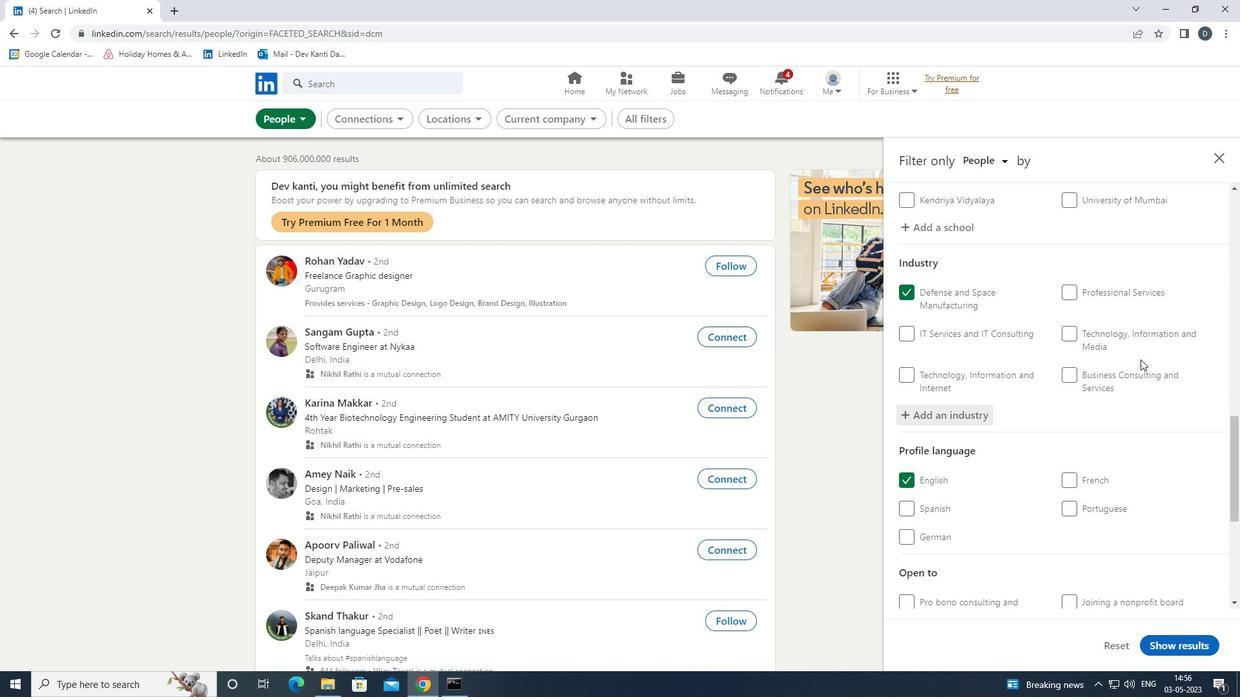 
Action: Mouse scrolled (1144, 360) with delta (0, 0)
Screenshot: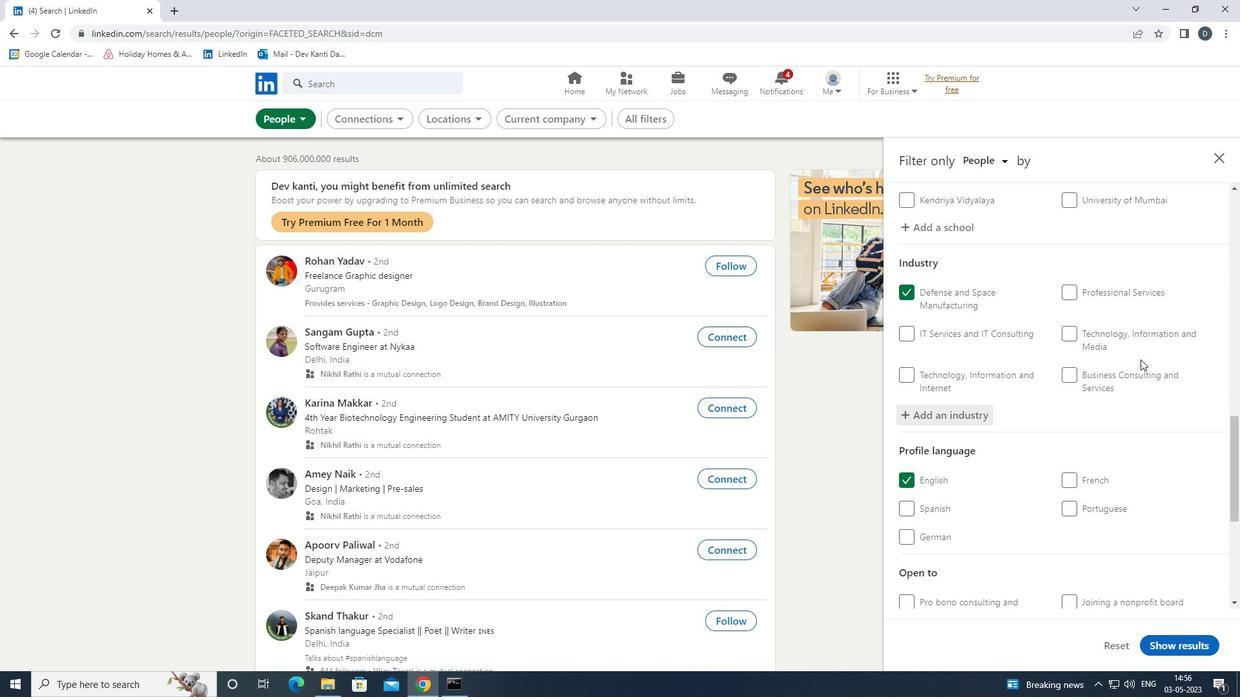 
Action: Mouse moved to (1105, 300)
Screenshot: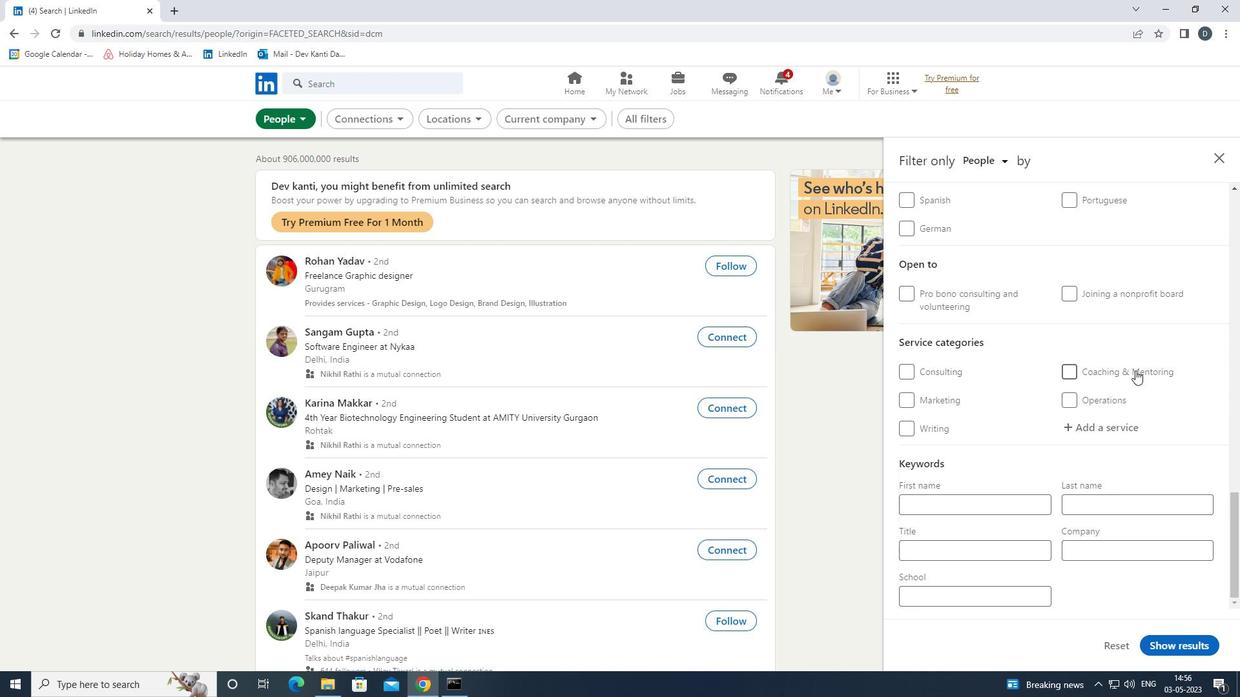 
Action: Mouse scrolled (1105, 301) with delta (0, 0)
Screenshot: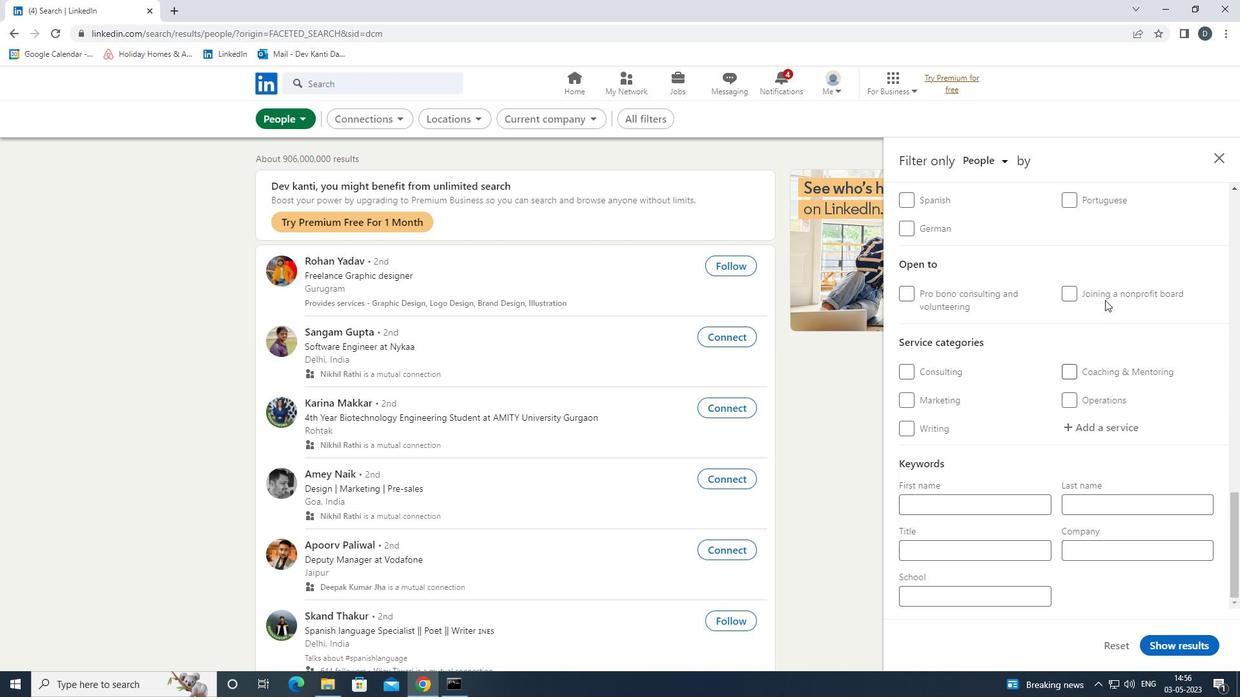 
Action: Mouse moved to (1100, 311)
Screenshot: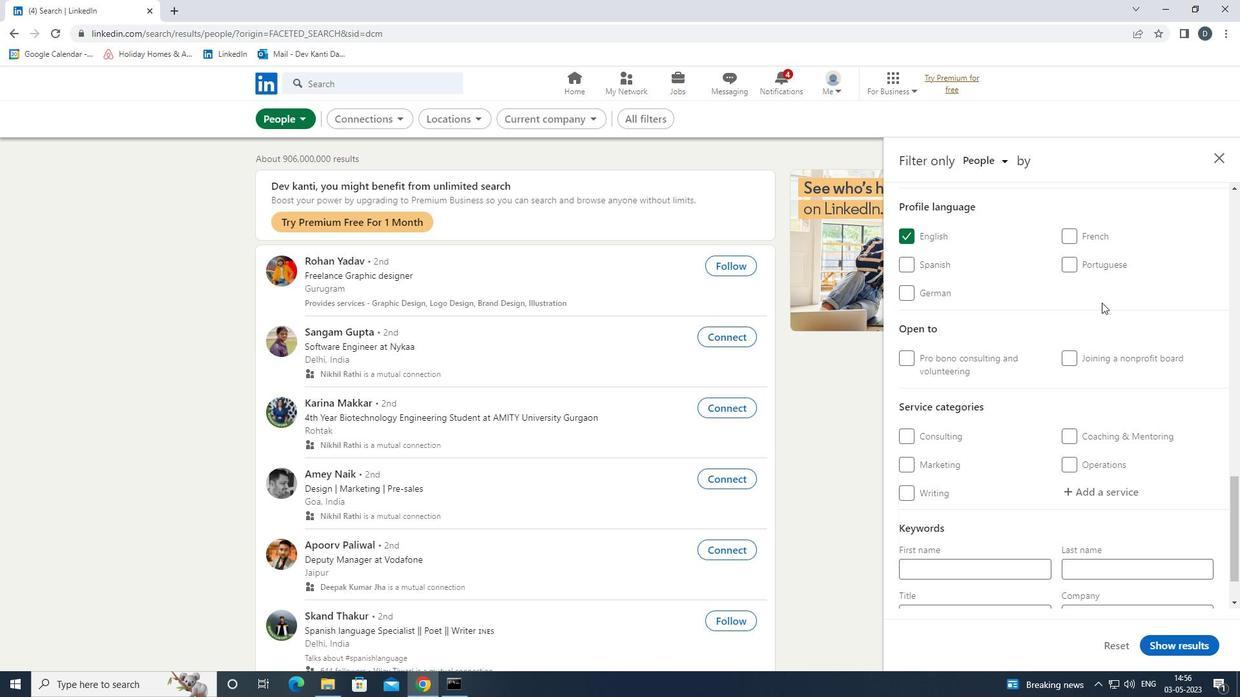 
Action: Mouse scrolled (1100, 310) with delta (0, 0)
Screenshot: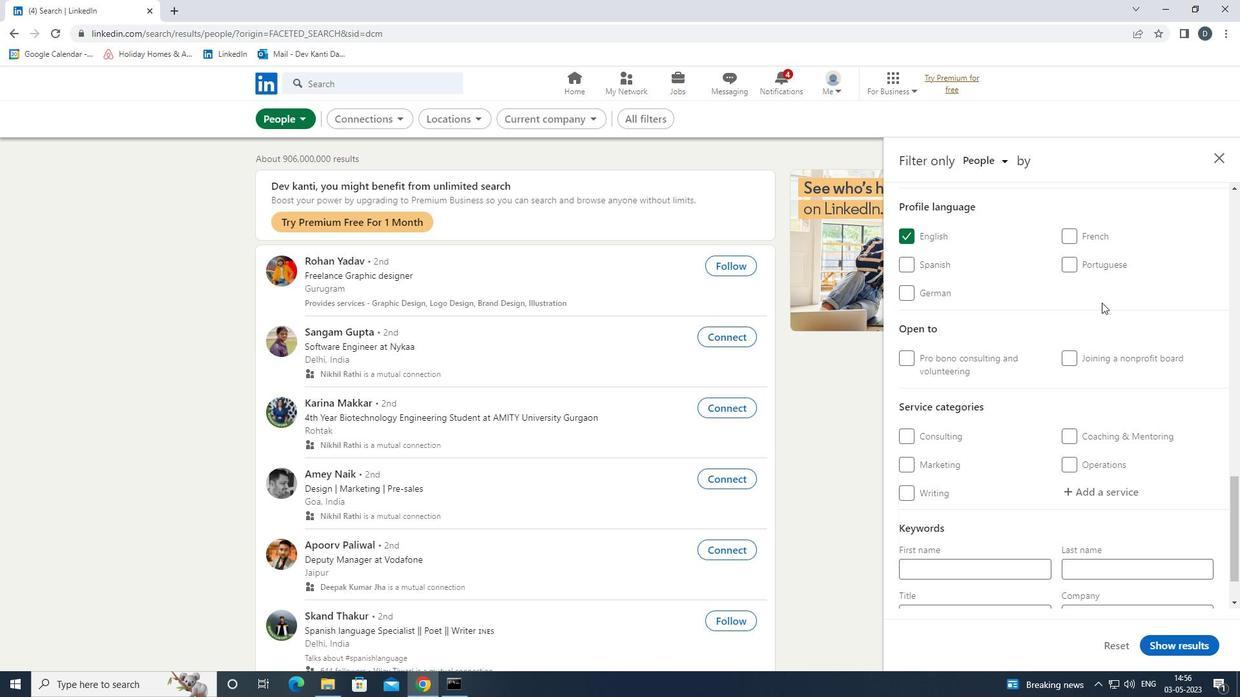 
Action: Mouse moved to (1100, 313)
Screenshot: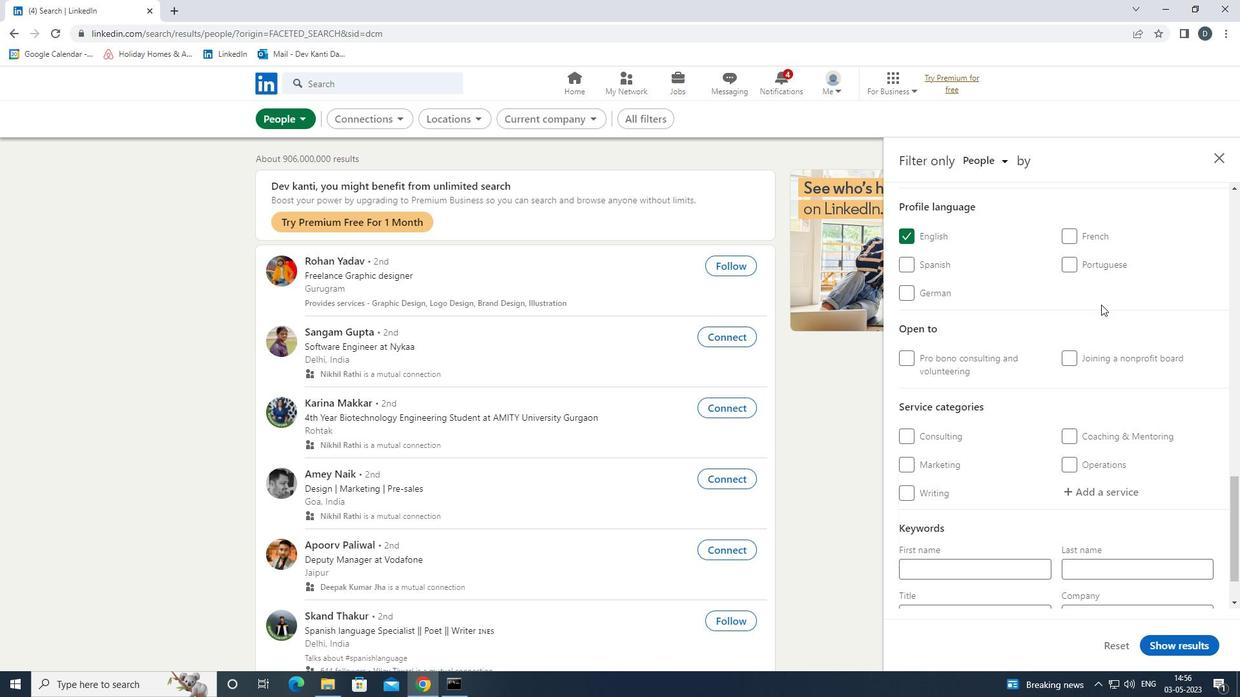 
Action: Mouse scrolled (1100, 312) with delta (0, 0)
Screenshot: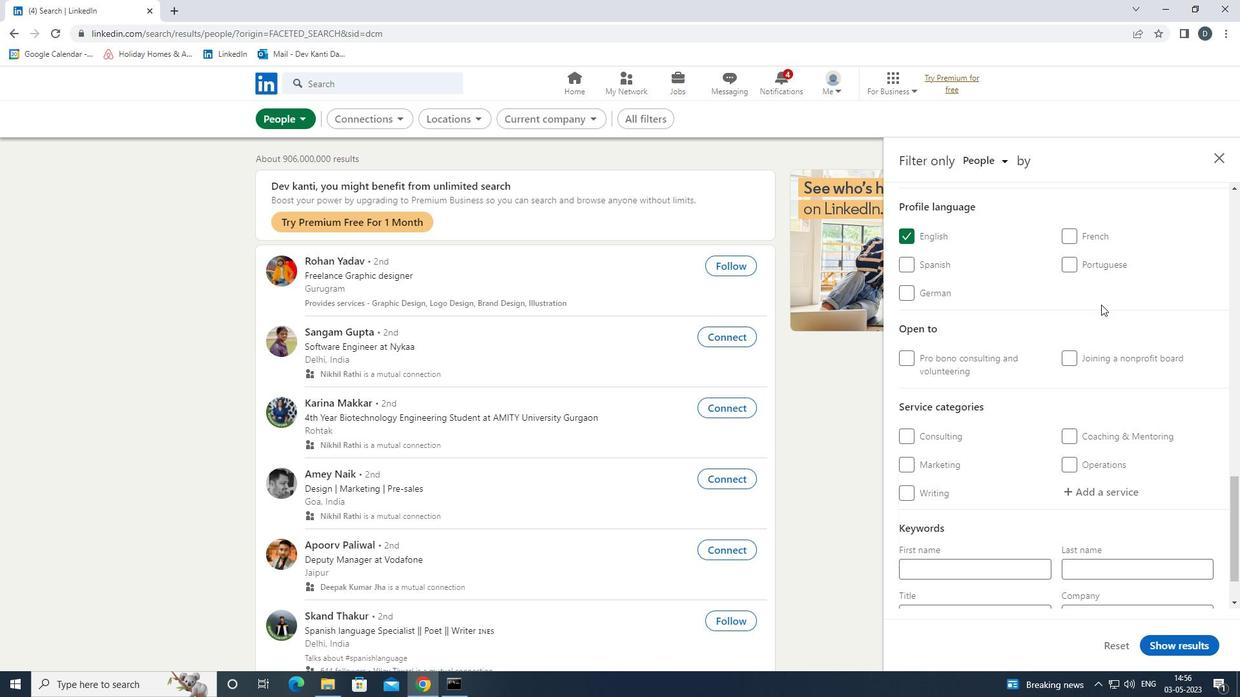 
Action: Mouse moved to (1100, 314)
Screenshot: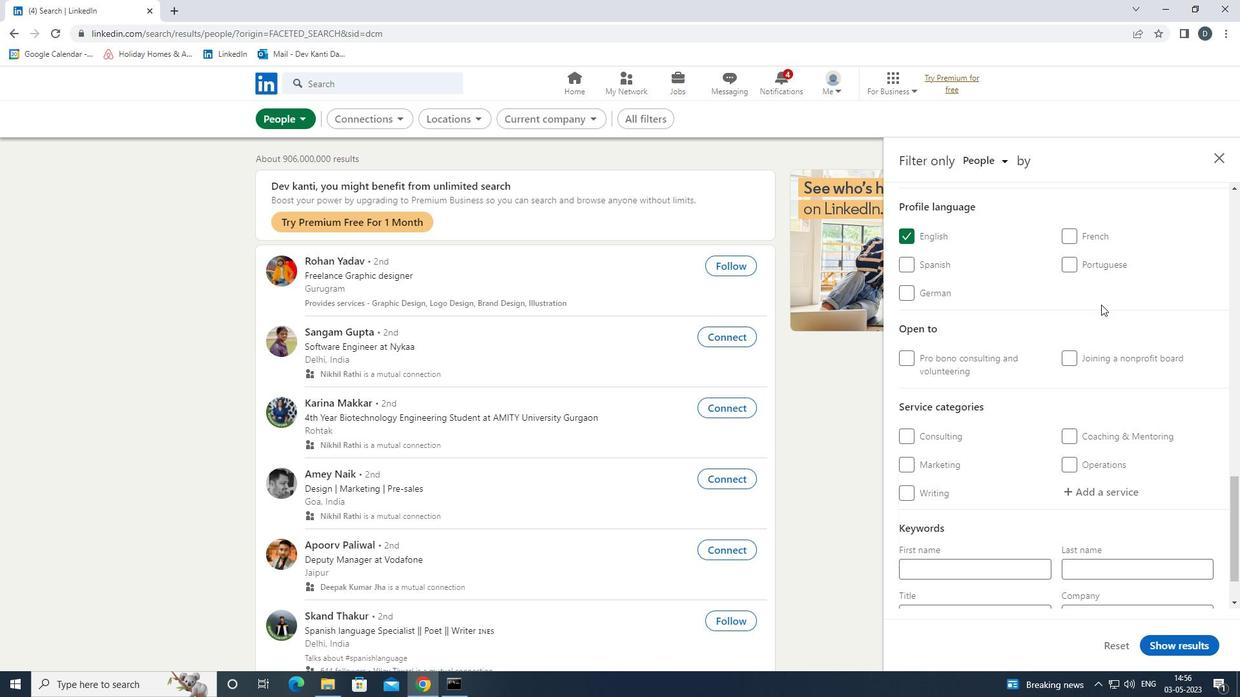 
Action: Mouse scrolled (1100, 313) with delta (0, 0)
Screenshot: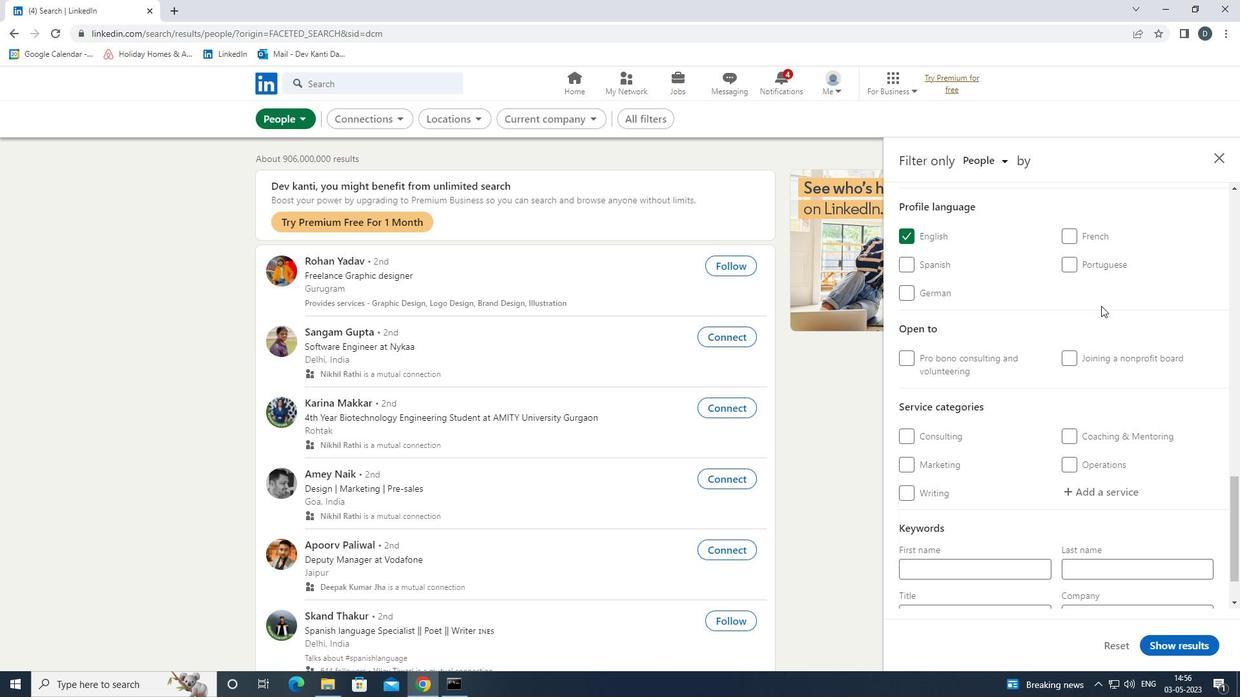 
Action: Mouse moved to (1118, 428)
Screenshot: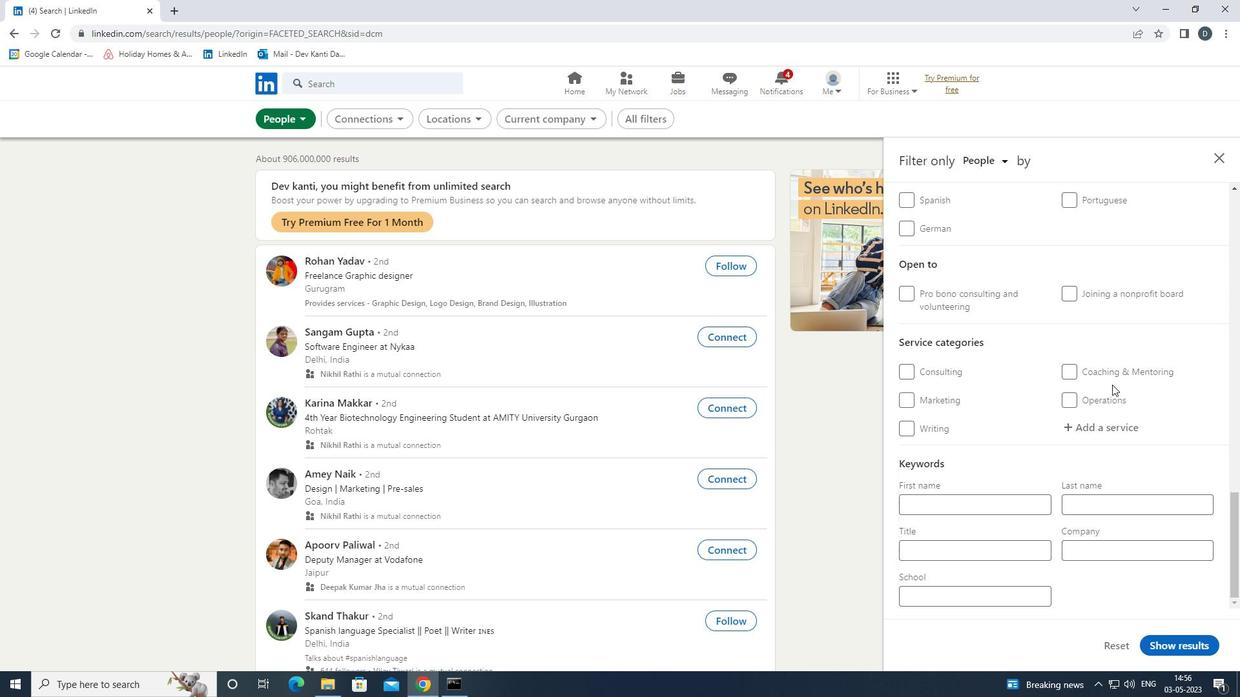 
Action: Mouse pressed left at (1118, 428)
Screenshot: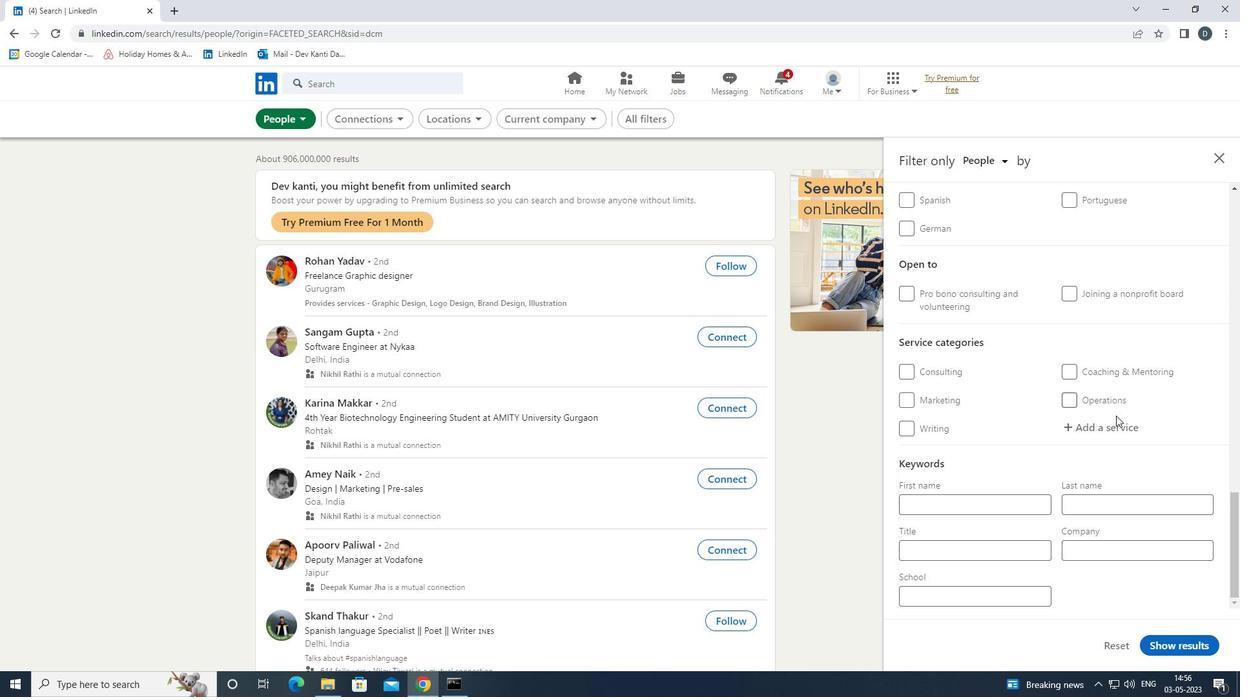
Action: Mouse moved to (1121, 429)
Screenshot: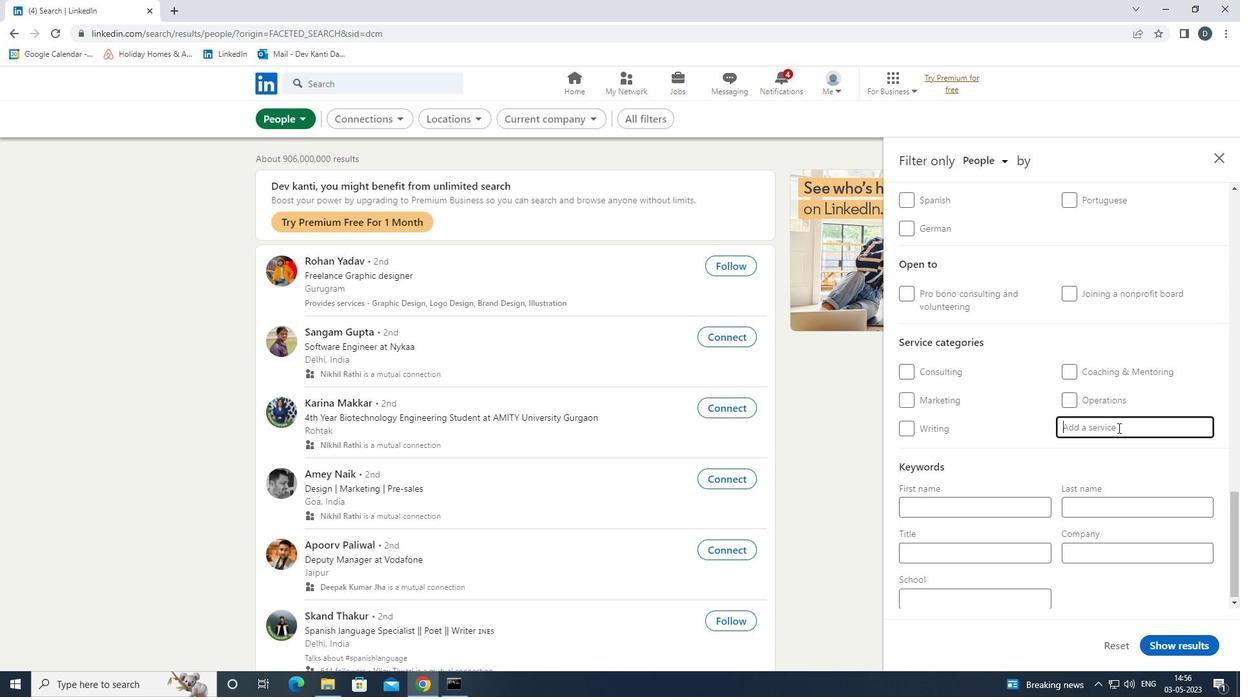 
Action: Key pressed <Key.shift>NTWORK<Key.space><Key.backspace><Key.backspace><Key.backspace><Key.backspace><Key.backspace><Key.backspace>ETWORK<Key.down><Key.down><Key.down><Key.down><Key.enter>
Screenshot: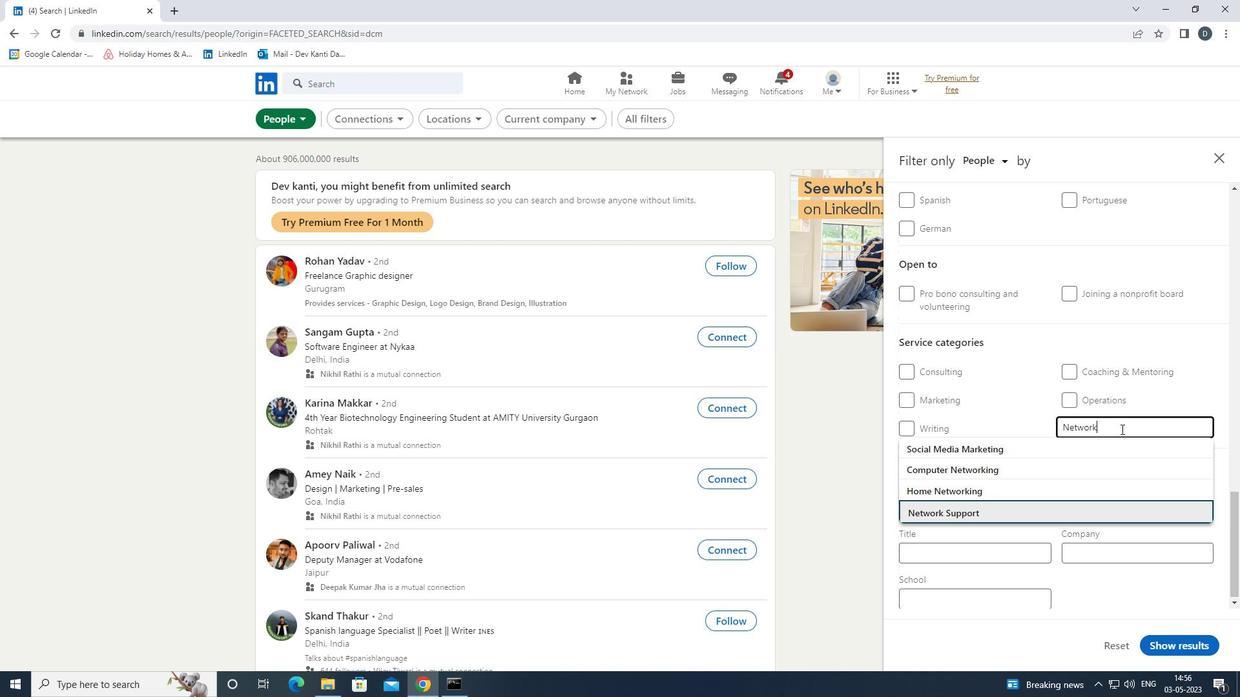 
Action: Mouse moved to (1118, 429)
Screenshot: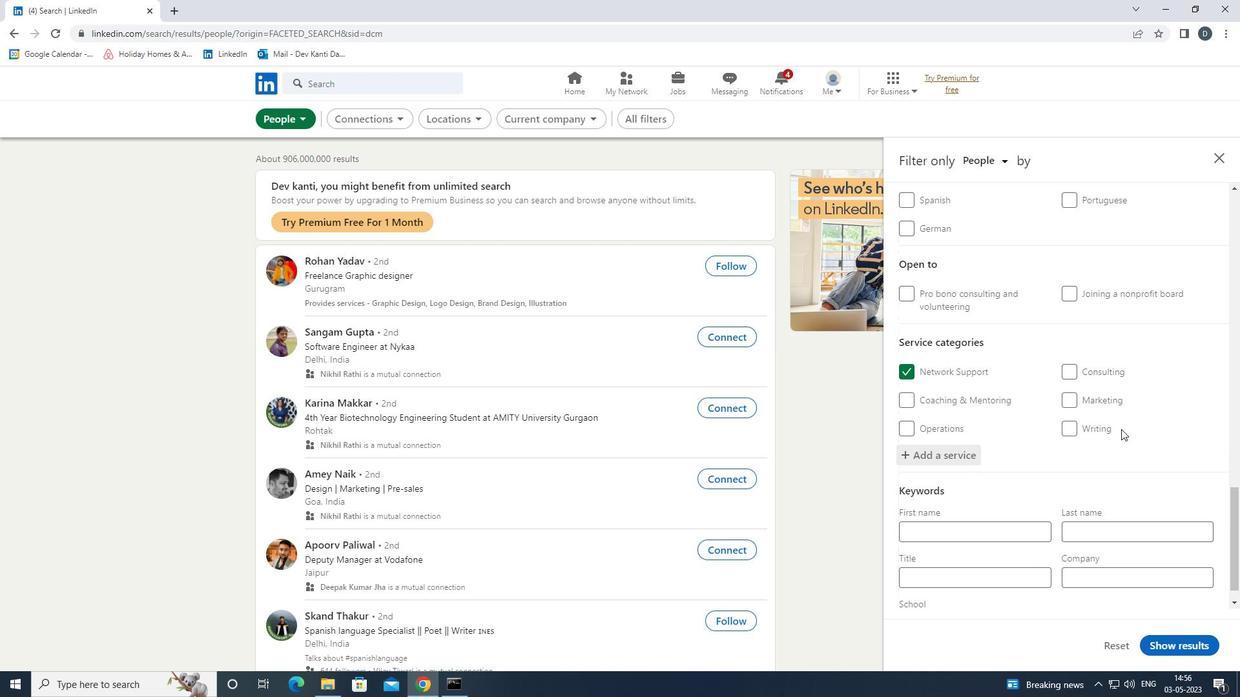 
Action: Mouse scrolled (1118, 429) with delta (0, 0)
Screenshot: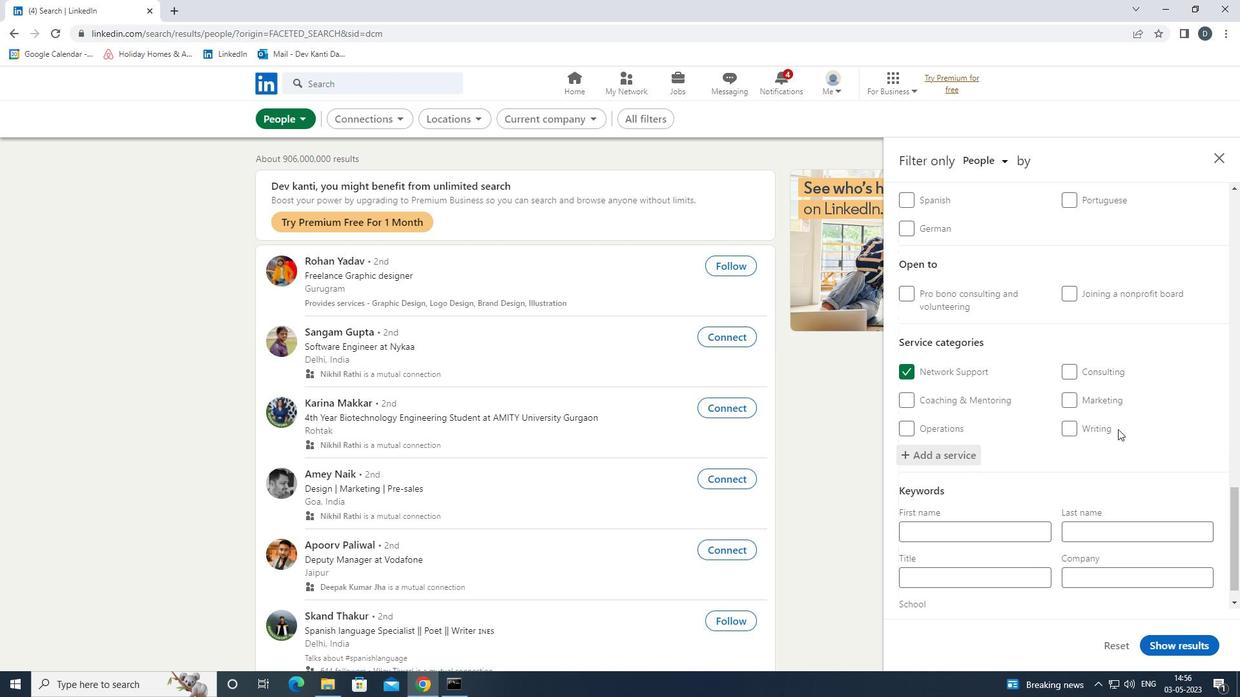
Action: Mouse moved to (1119, 430)
Screenshot: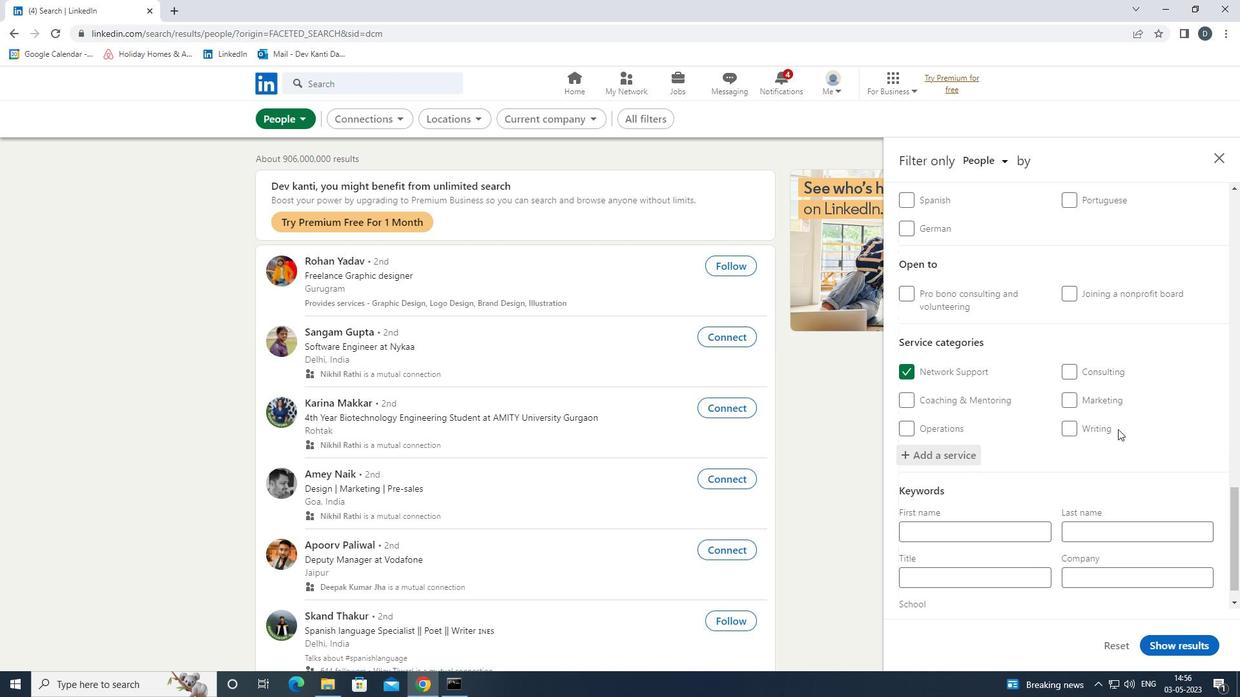 
Action: Mouse scrolled (1119, 429) with delta (0, 0)
Screenshot: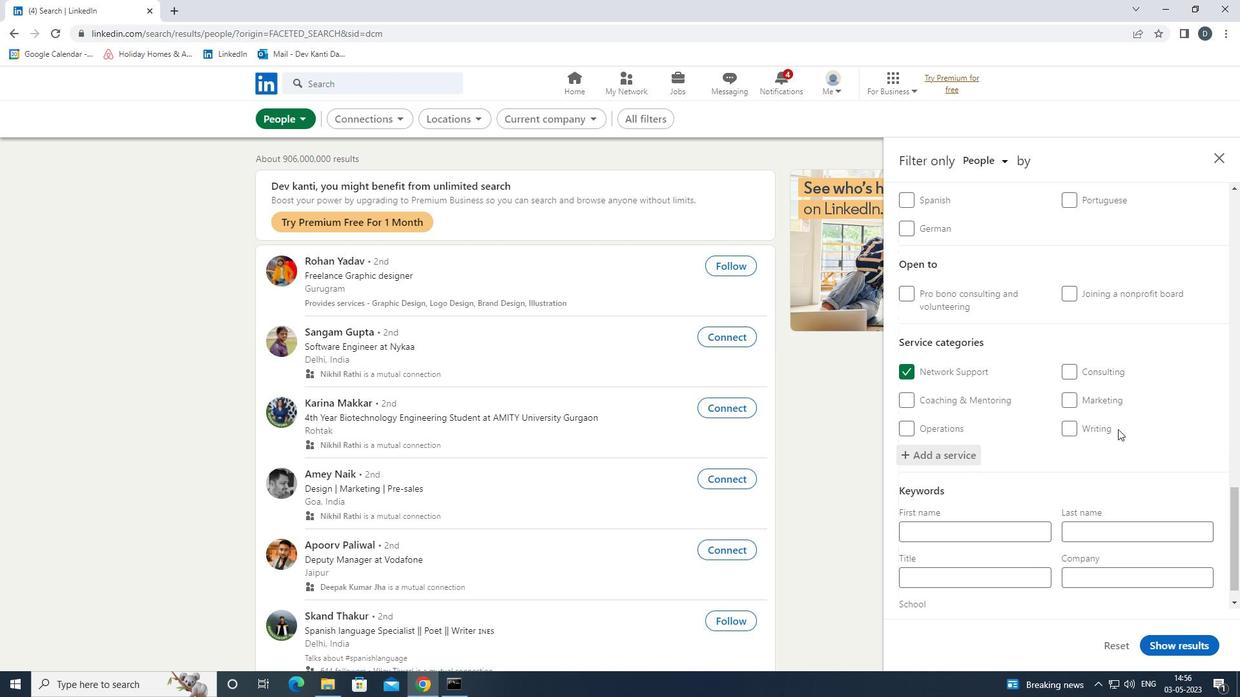 
Action: Mouse moved to (1120, 432)
Screenshot: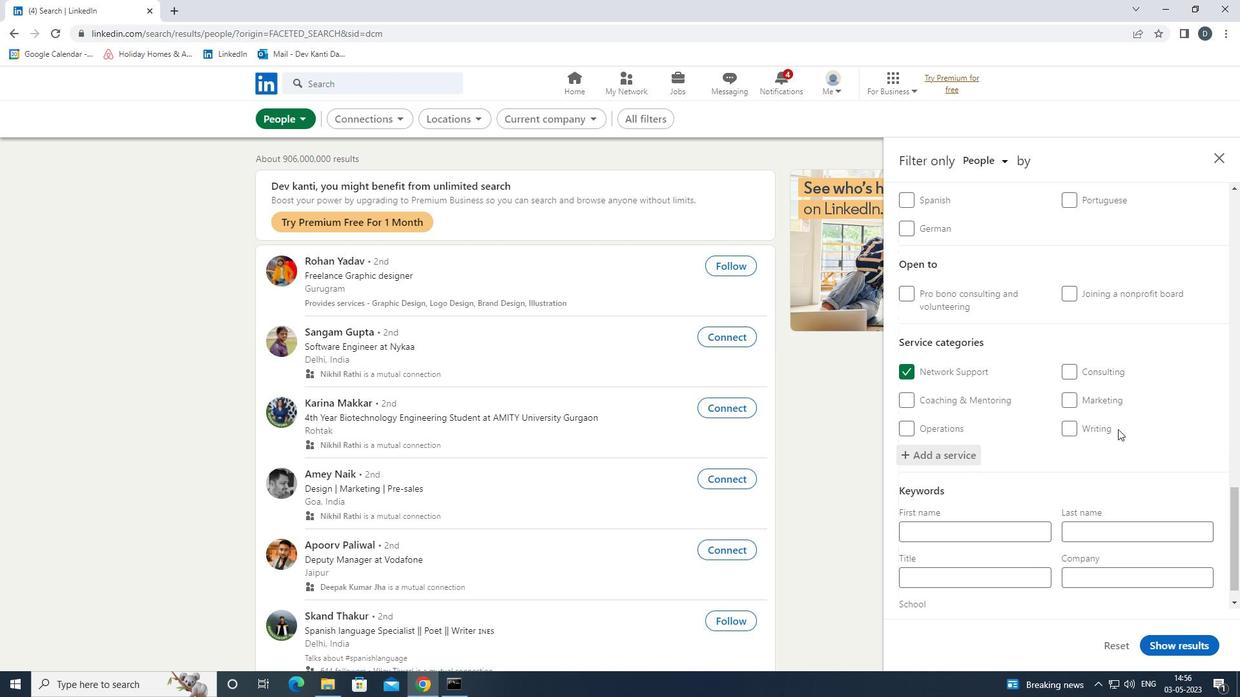 
Action: Mouse scrolled (1120, 431) with delta (0, 0)
Screenshot: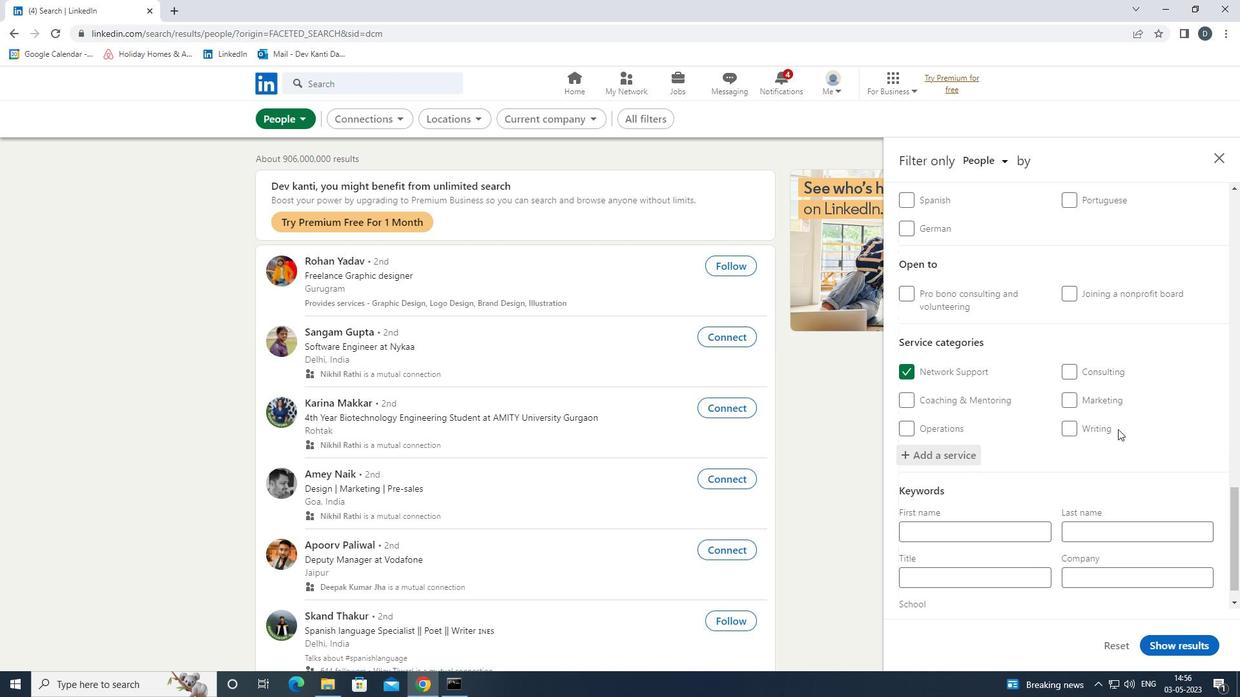 
Action: Mouse moved to (1120, 433)
Screenshot: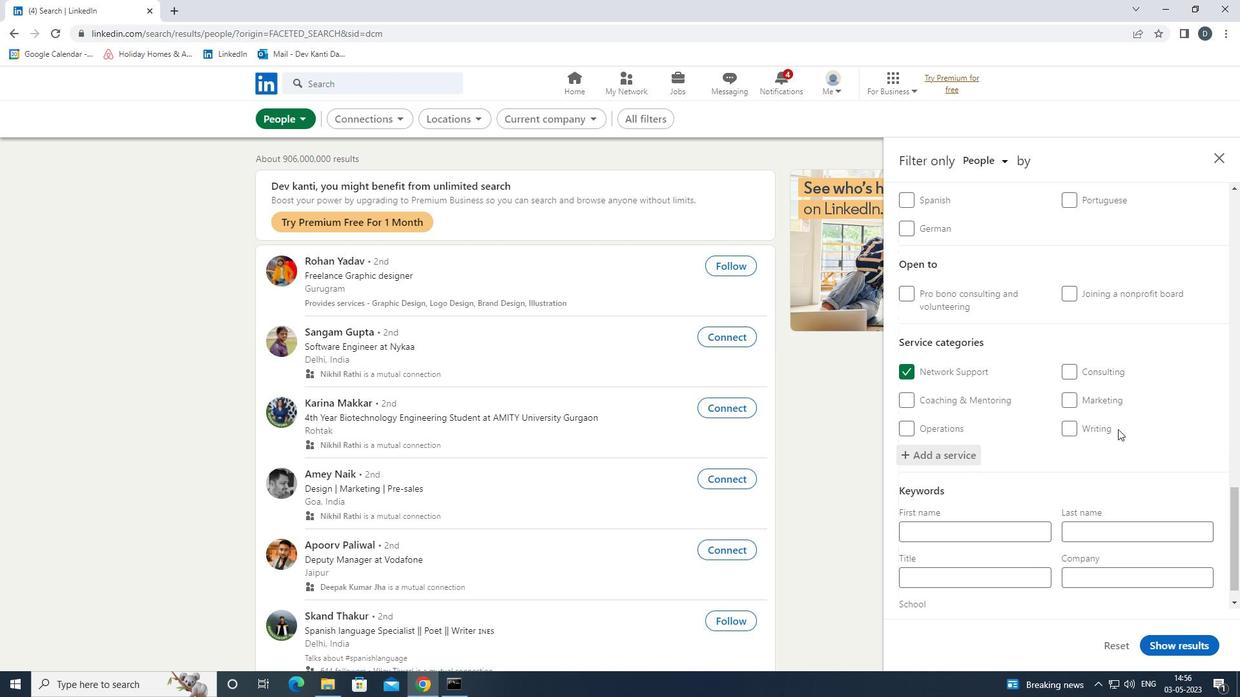 
Action: Mouse scrolled (1120, 432) with delta (0, 0)
Screenshot: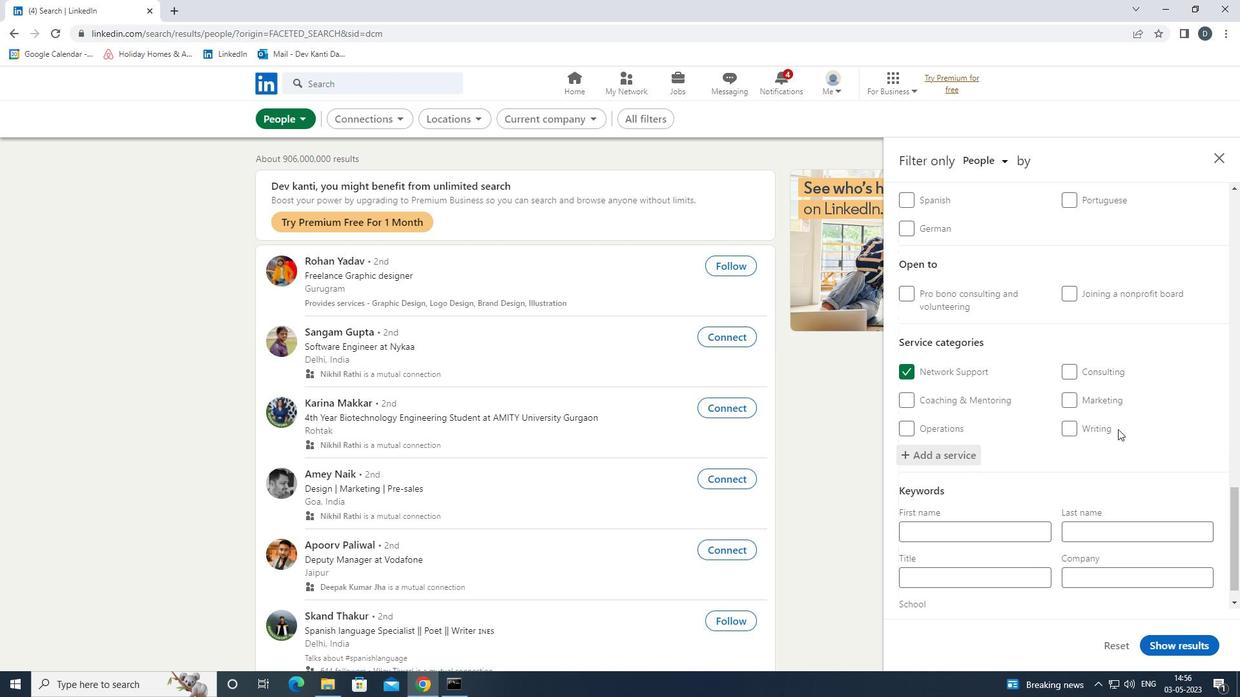 
Action: Mouse scrolled (1120, 432) with delta (0, 0)
Screenshot: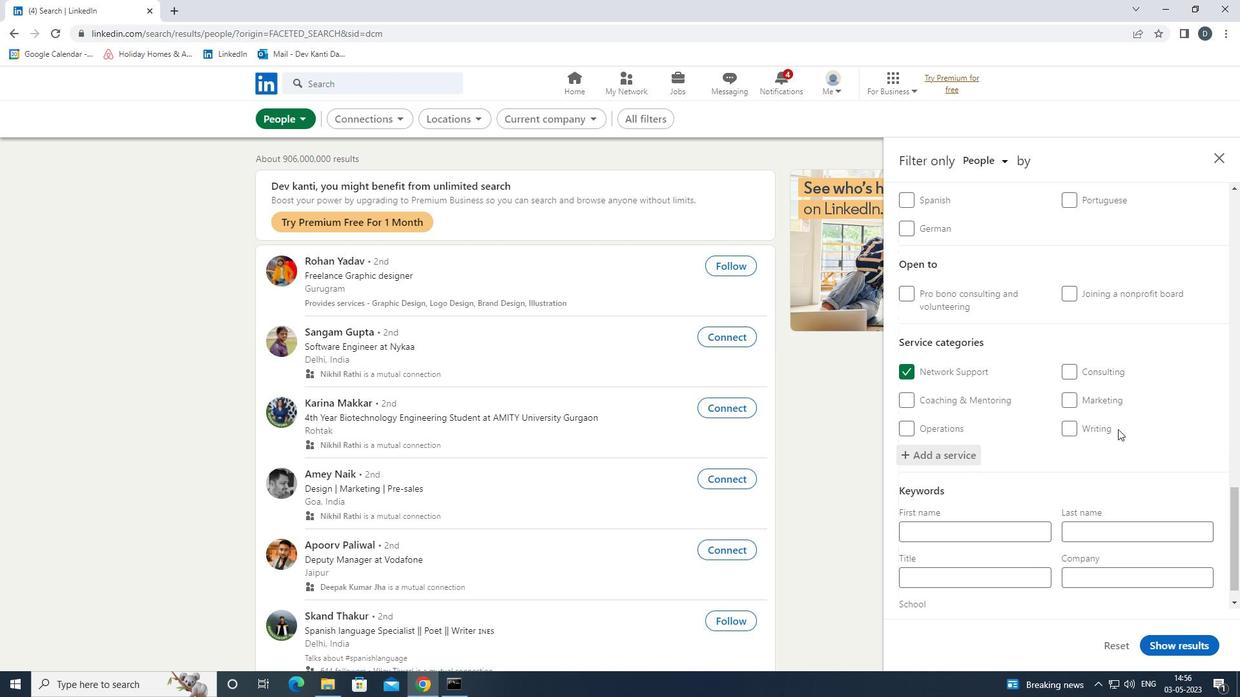 
Action: Mouse moved to (1008, 555)
Screenshot: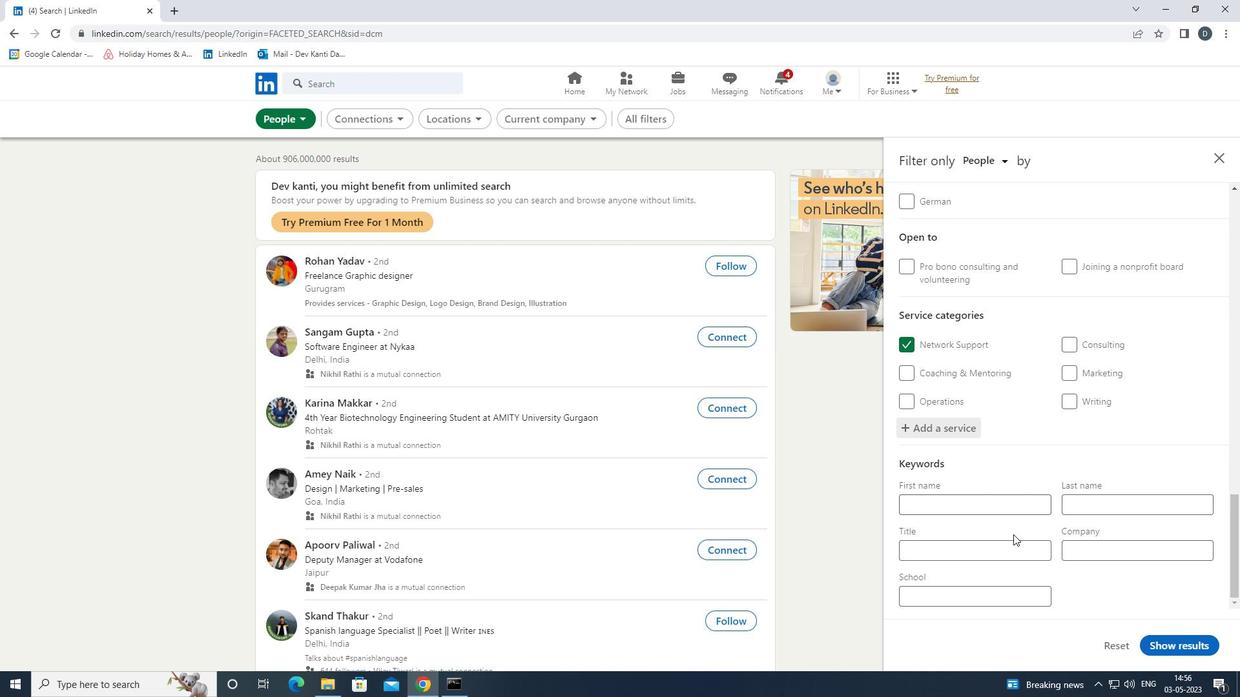 
Action: Mouse pressed left at (1008, 555)
Screenshot: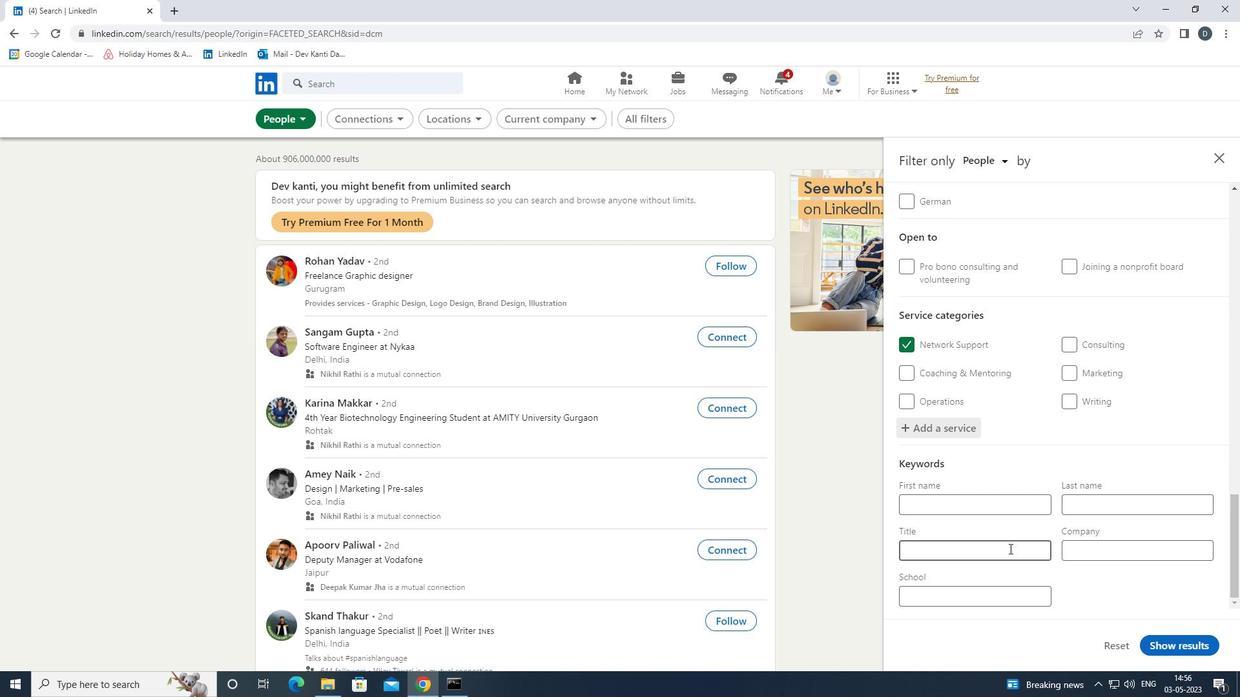 
Action: Mouse moved to (1008, 555)
Screenshot: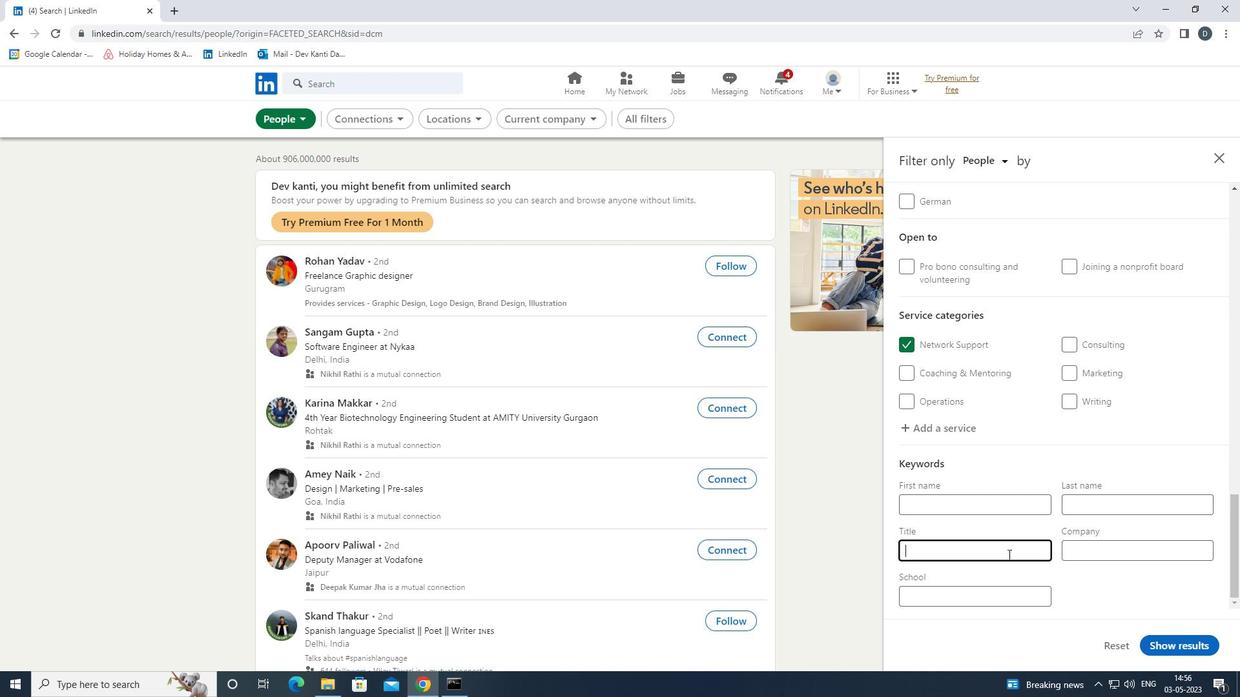 
Action: Key pressed <Key.shift>PROPOSAL<Key.space><Key.shift>WRITER
Screenshot: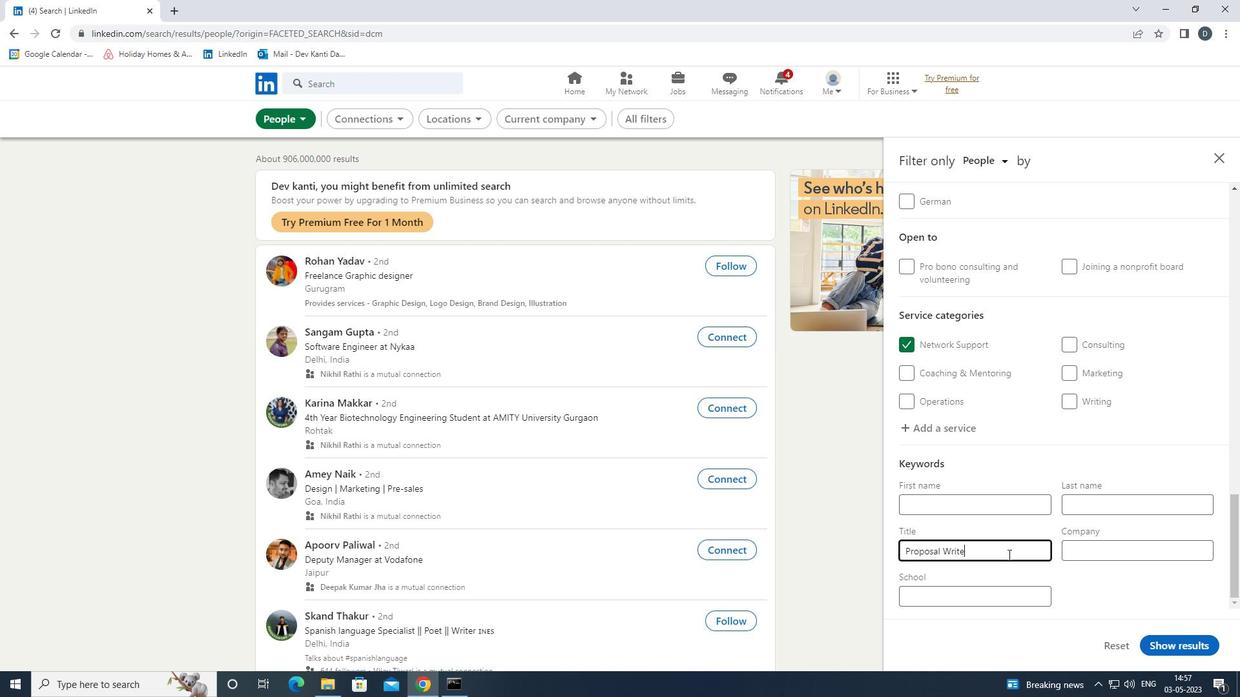 
Action: Mouse moved to (1196, 651)
Screenshot: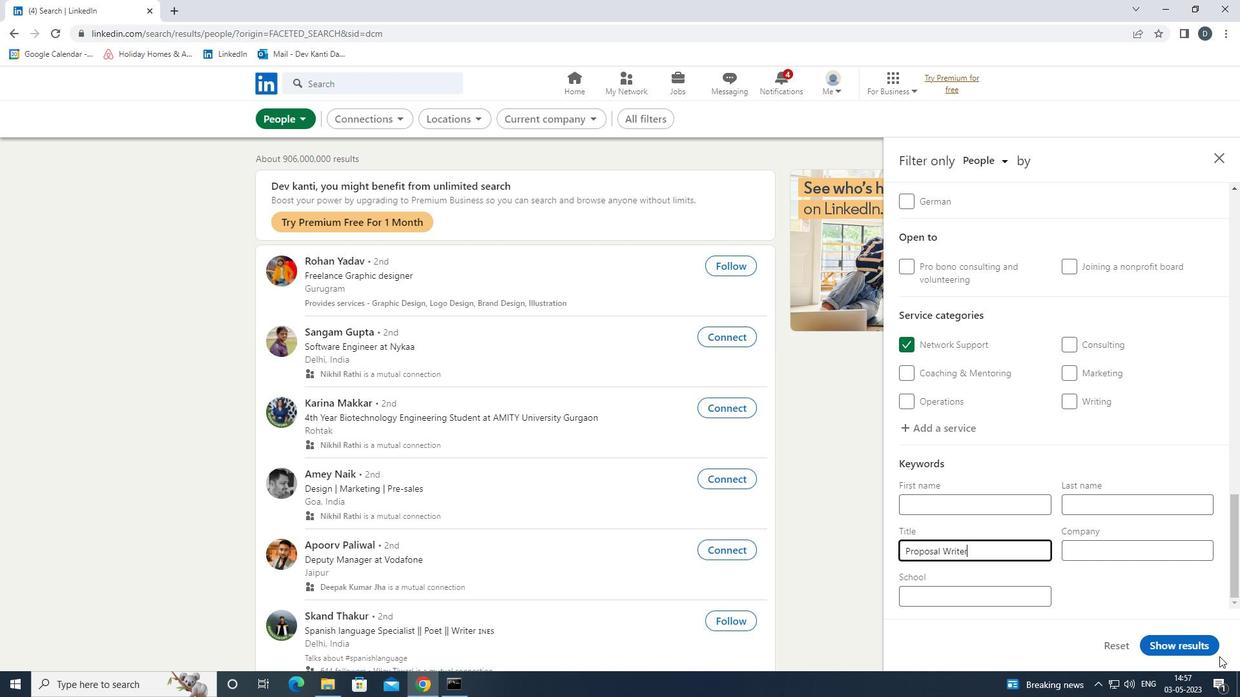 
Action: Mouse pressed left at (1196, 651)
Screenshot: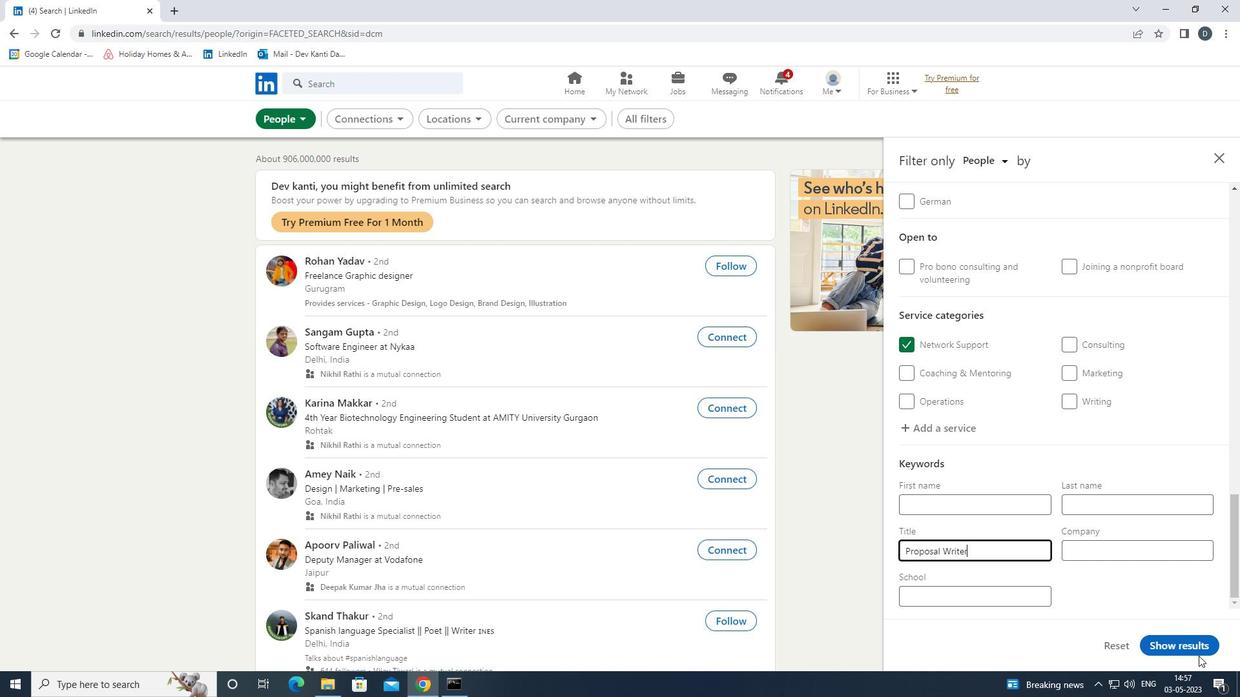 
Action: Mouse moved to (1193, 645)
Screenshot: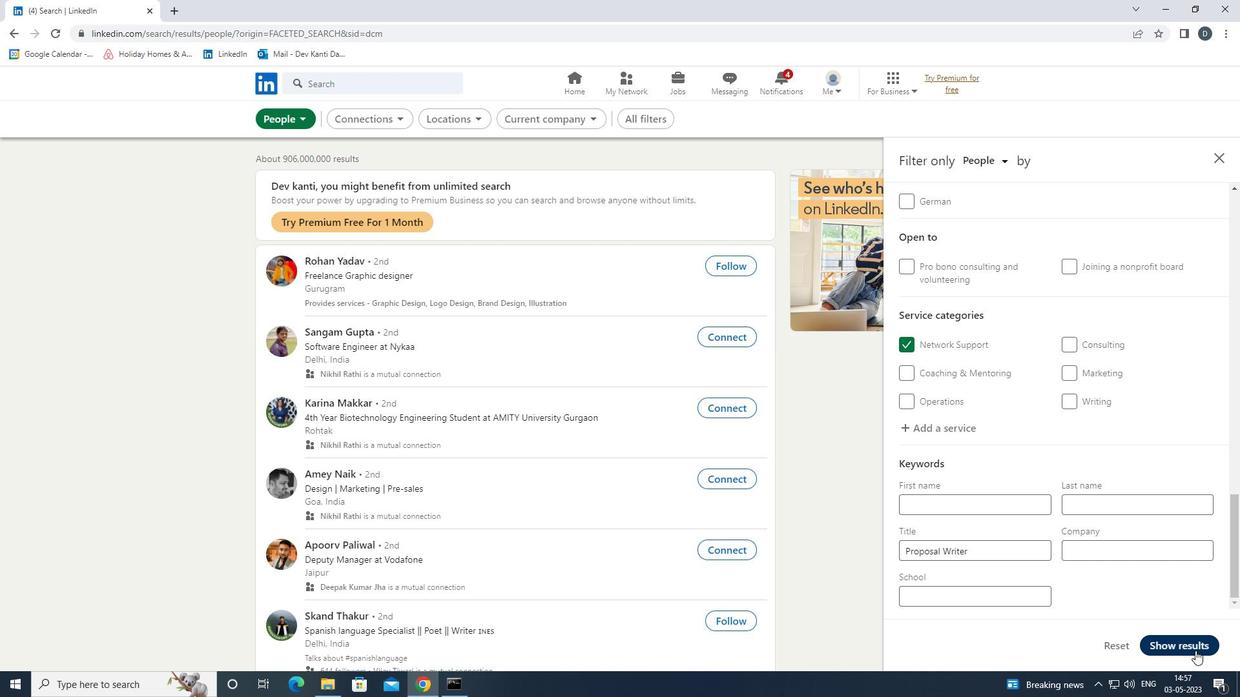 
Action: Mouse pressed left at (1193, 645)
Screenshot: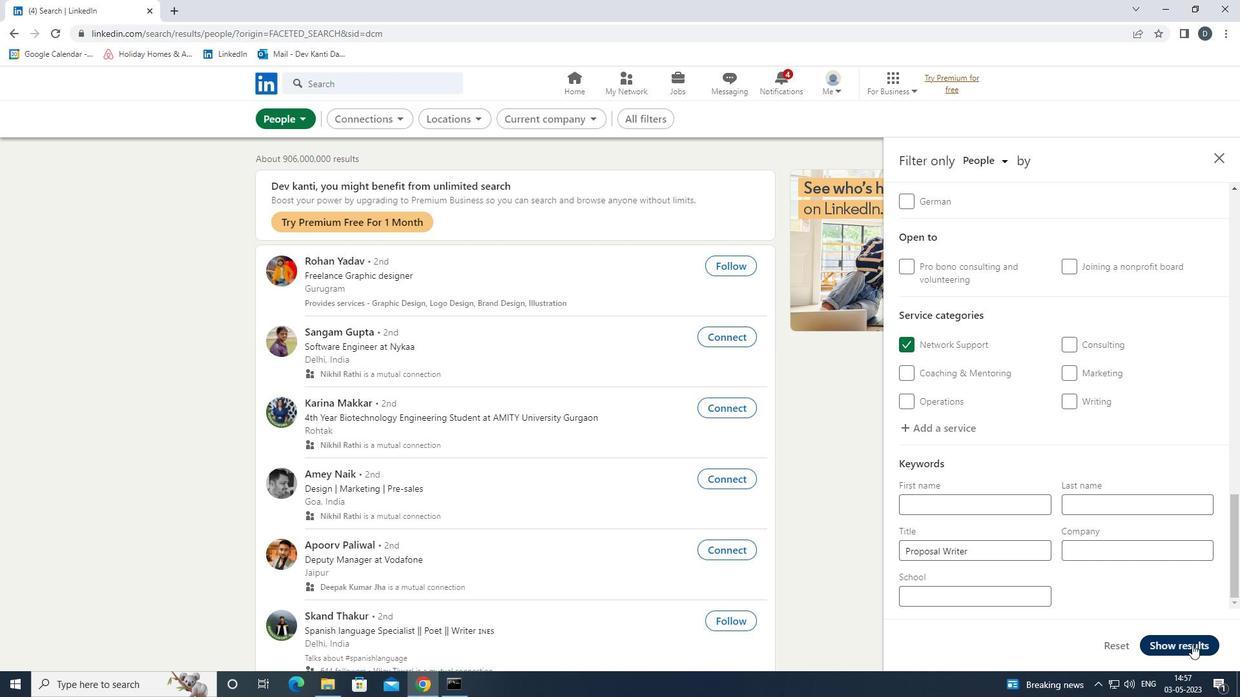
Action: Mouse moved to (481, 253)
Screenshot: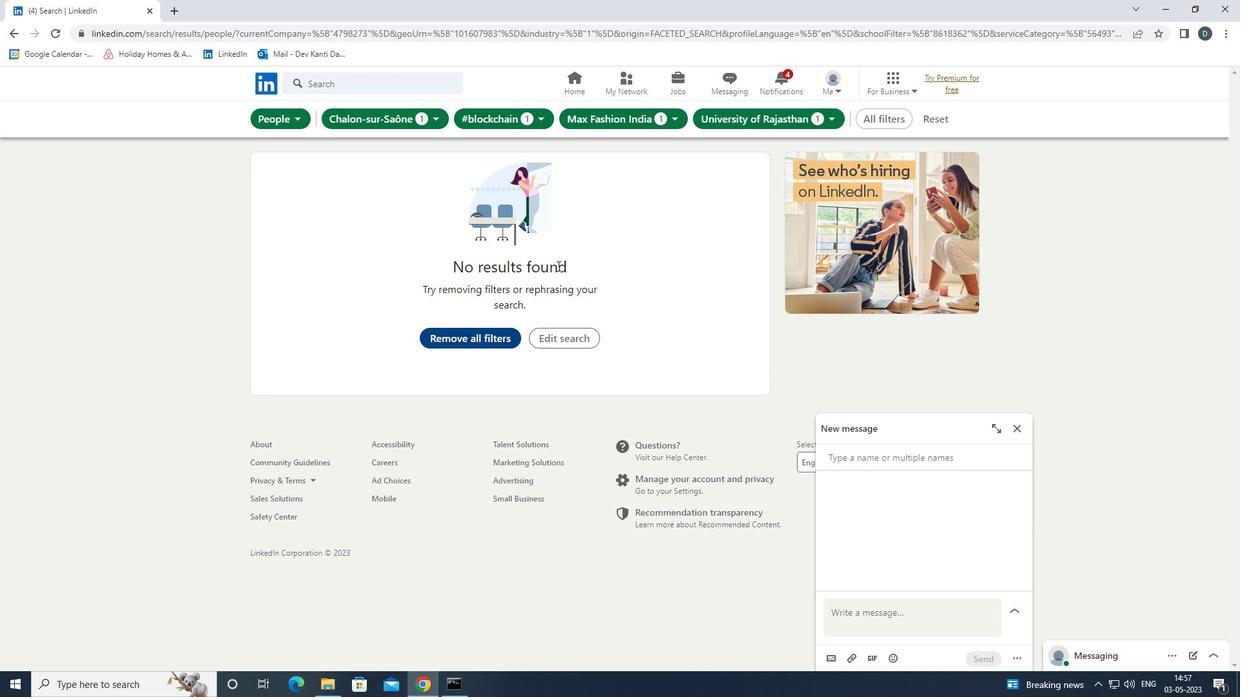 
